 Task: Look for space in Milazzo, Italy from 10th August, 2023 to 20th August, 2023 for 12 adults in price range Rs.10000 to Rs.14000. Place can be entire place or shared room with 6 bedrooms having 12 beds and 6 bathrooms. Property type can be house, flat, guest house. Amenities needed are: wifi, TV, free parkinig on premises, gym, breakfast. Booking option can be shelf check-in. Required host language is English.
Action: Mouse moved to (539, 118)
Screenshot: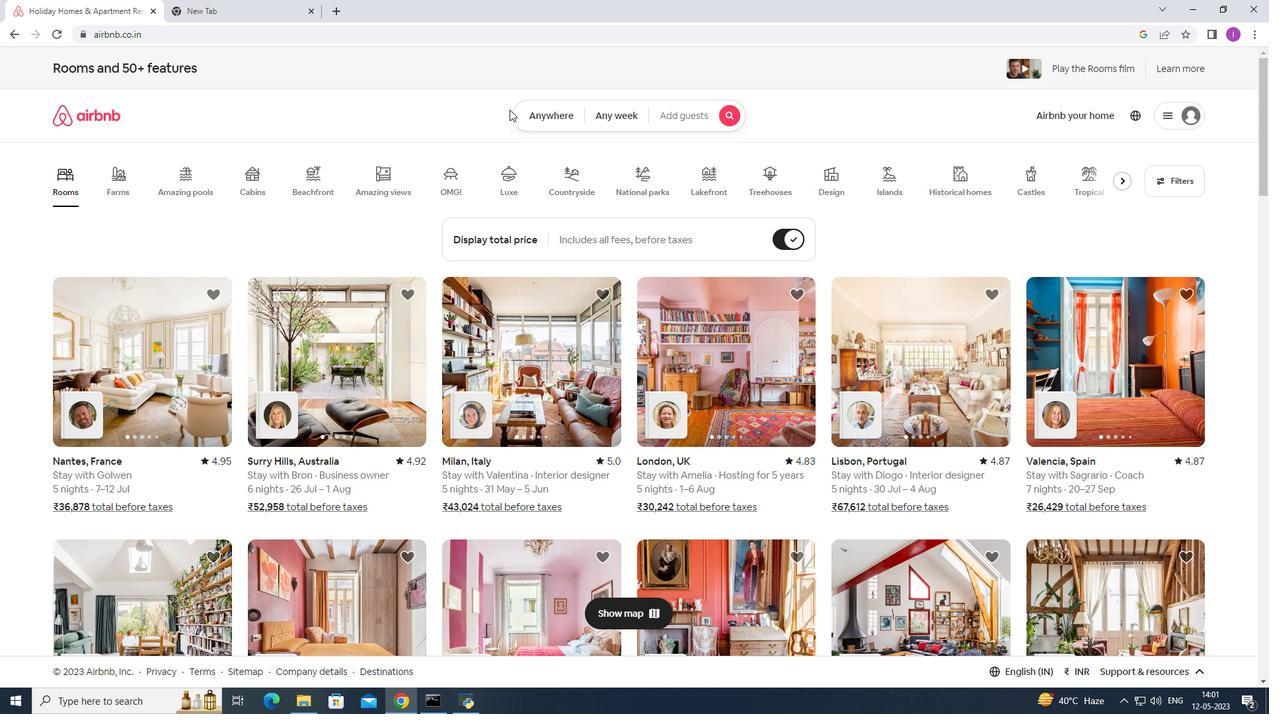 
Action: Mouse pressed left at (539, 118)
Screenshot: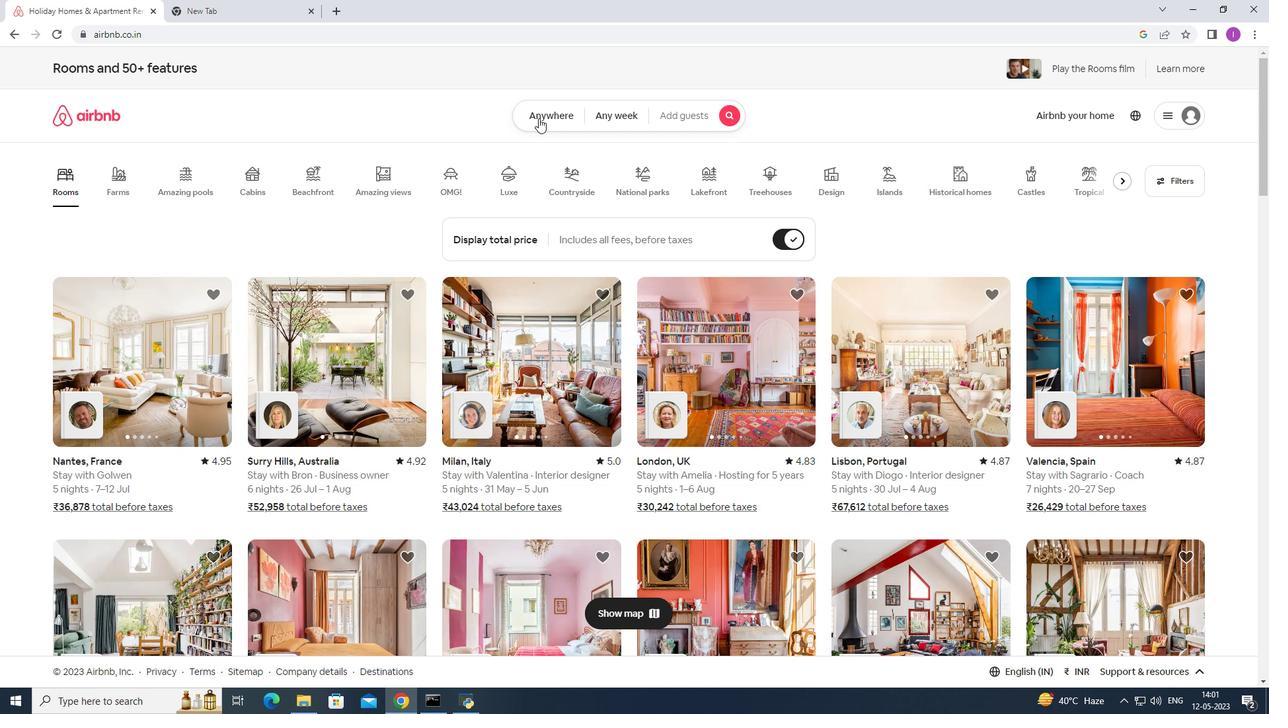 
Action: Mouse moved to (441, 171)
Screenshot: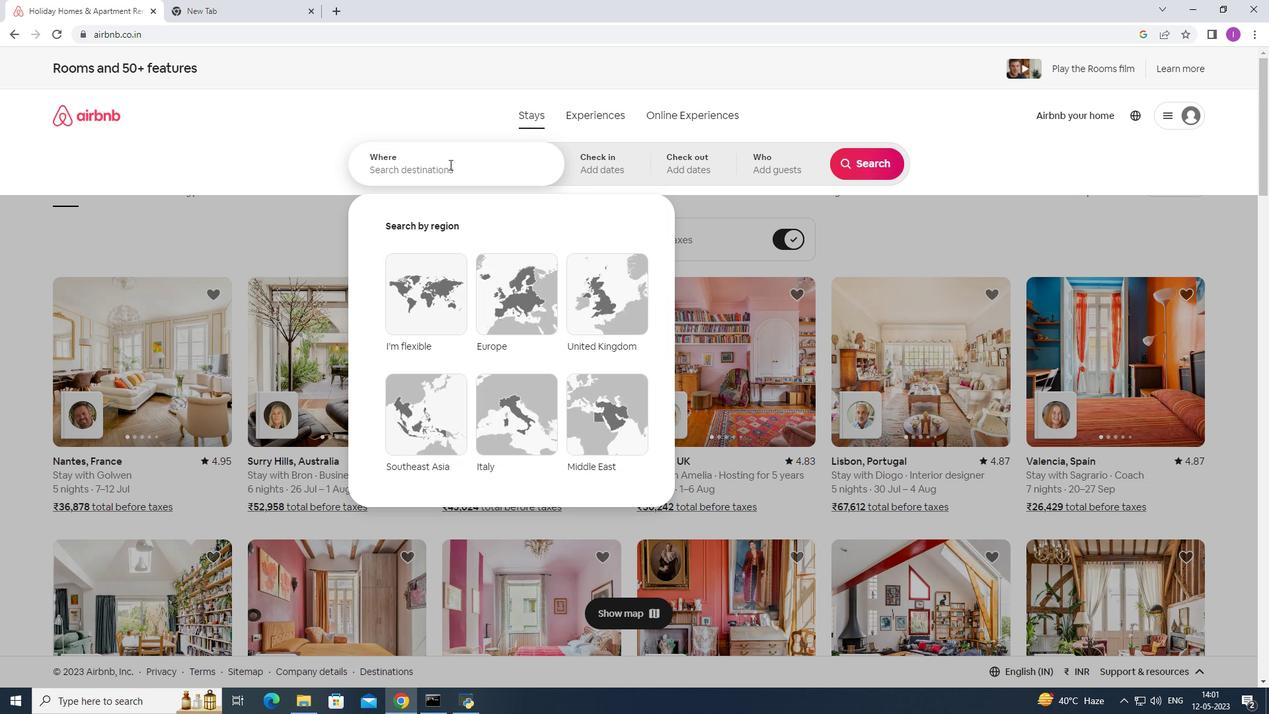 
Action: Mouse pressed left at (441, 171)
Screenshot: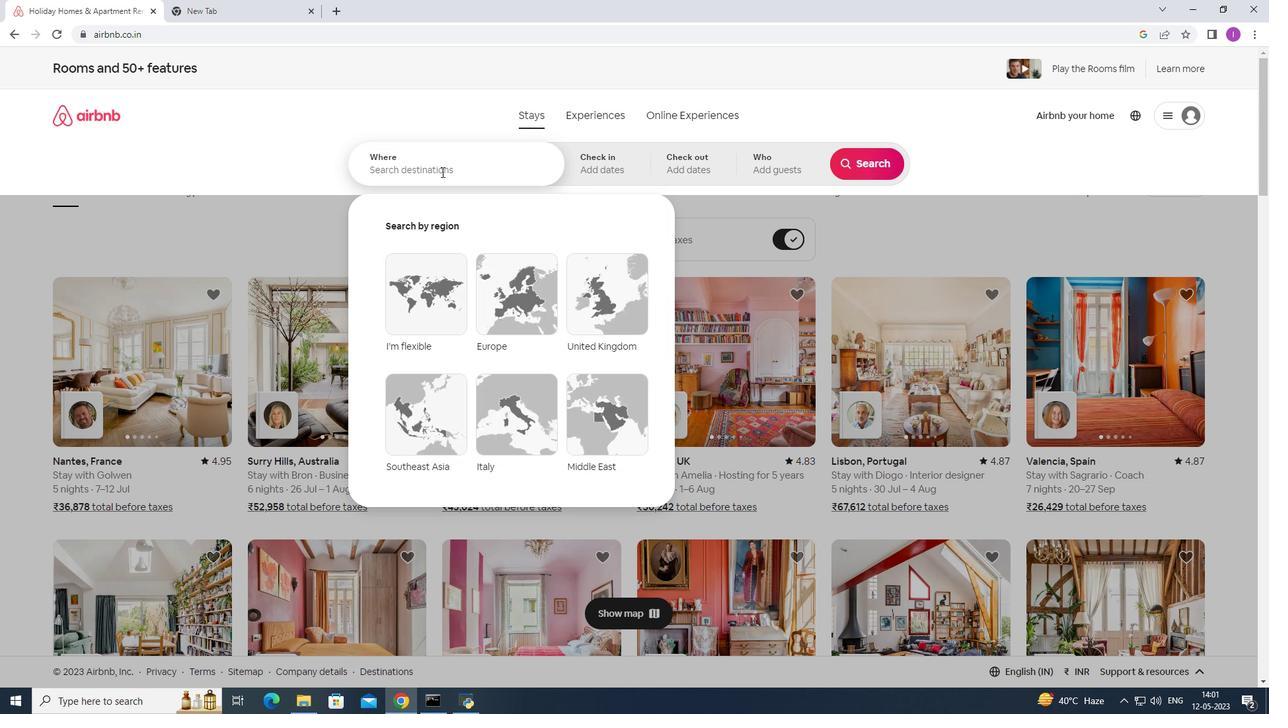 
Action: Mouse moved to (453, 172)
Screenshot: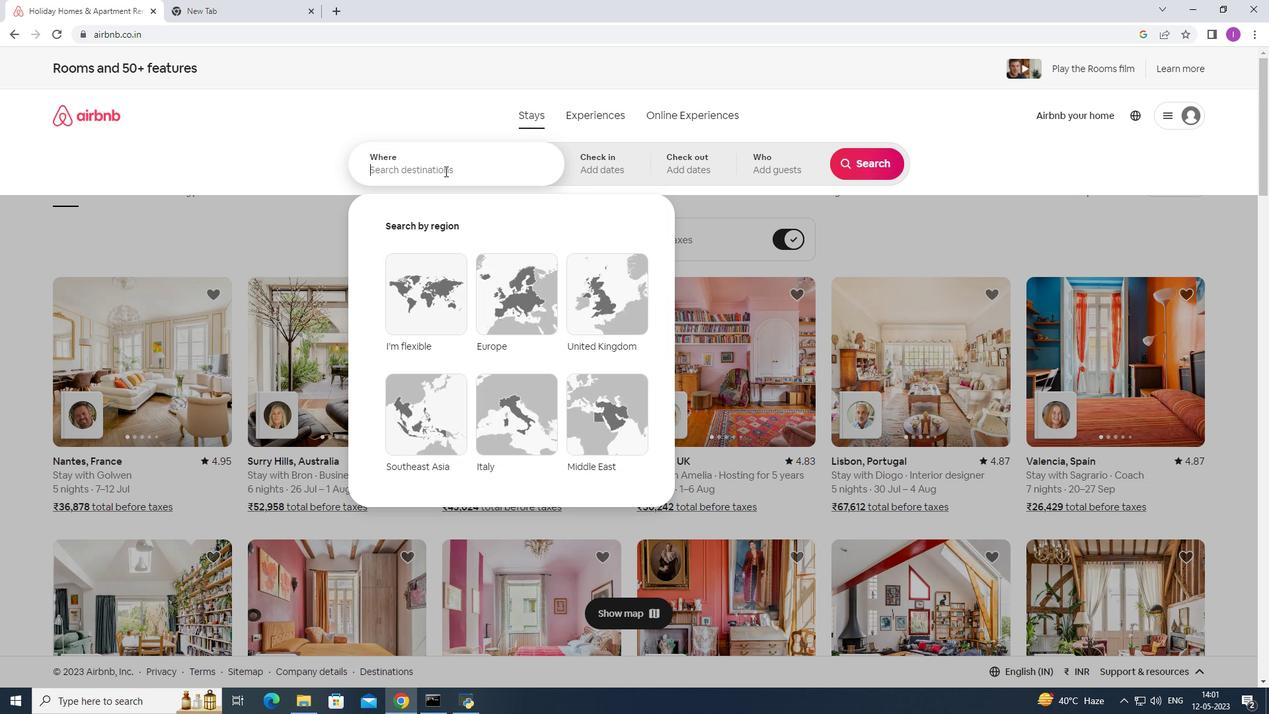 
Action: Key pressed <Key.shift>Milazzo,<Key.shift>Italy
Screenshot: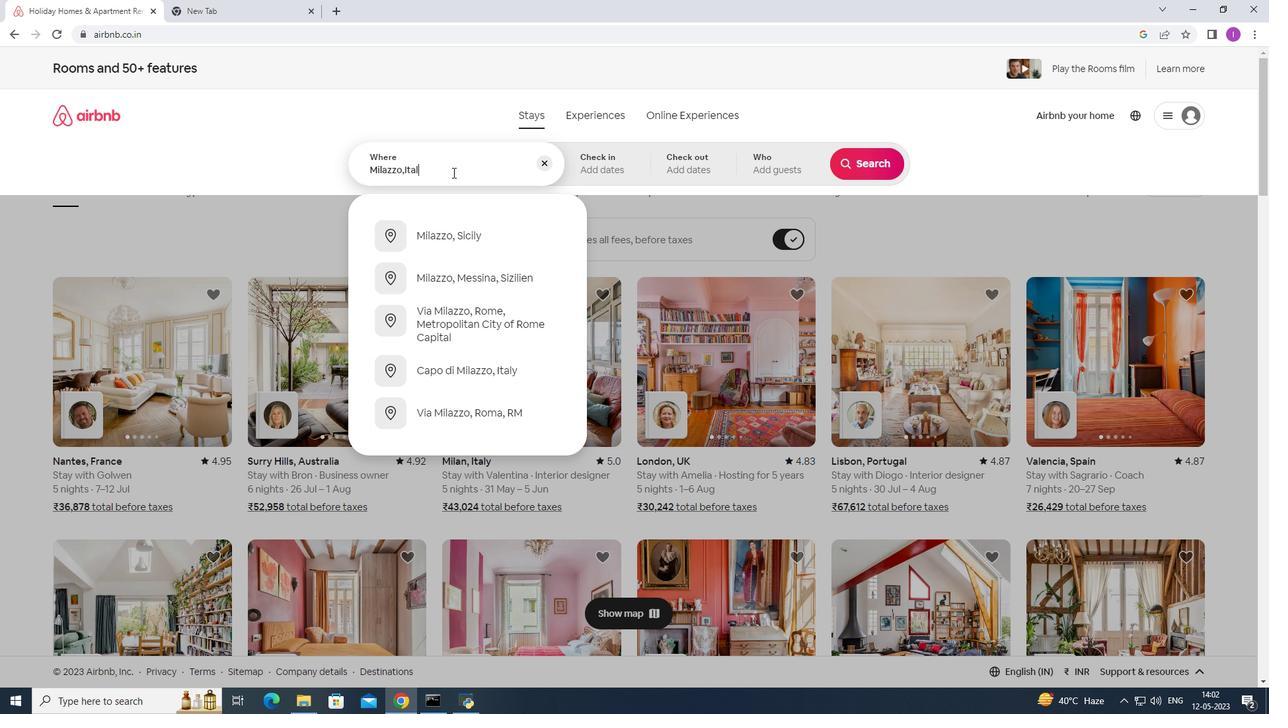 
Action: Mouse moved to (615, 169)
Screenshot: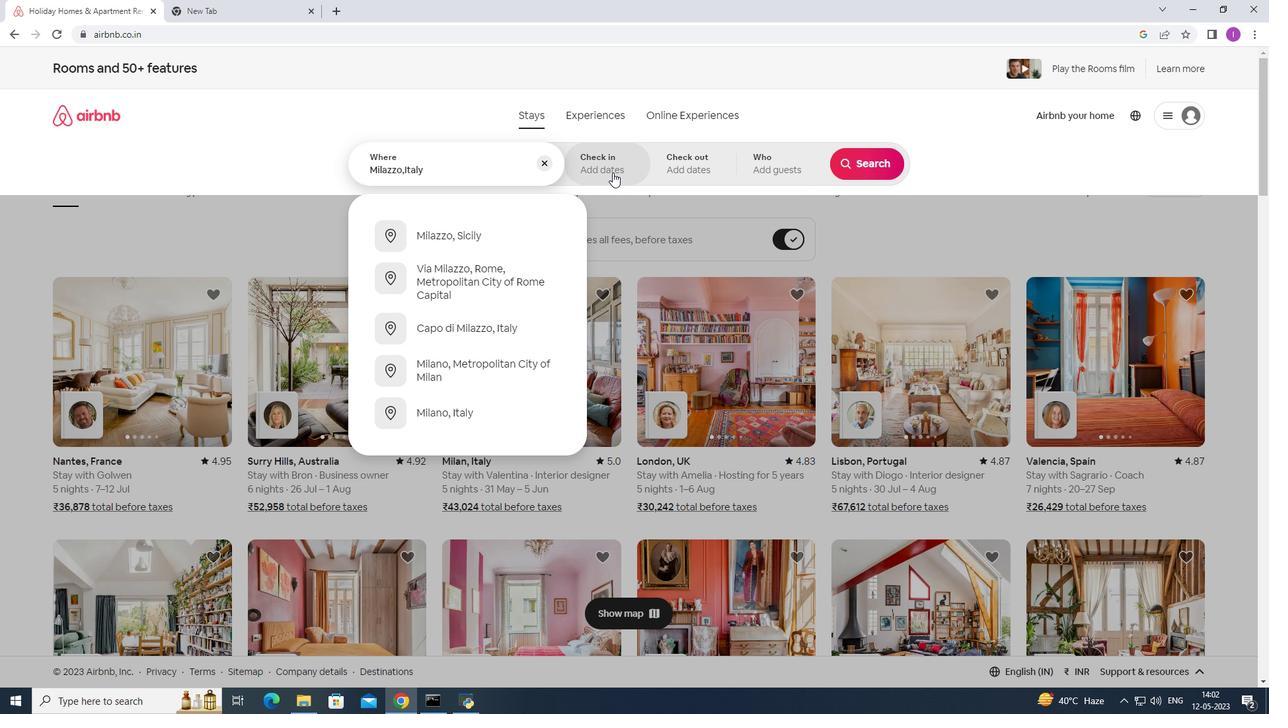 
Action: Mouse pressed left at (615, 169)
Screenshot: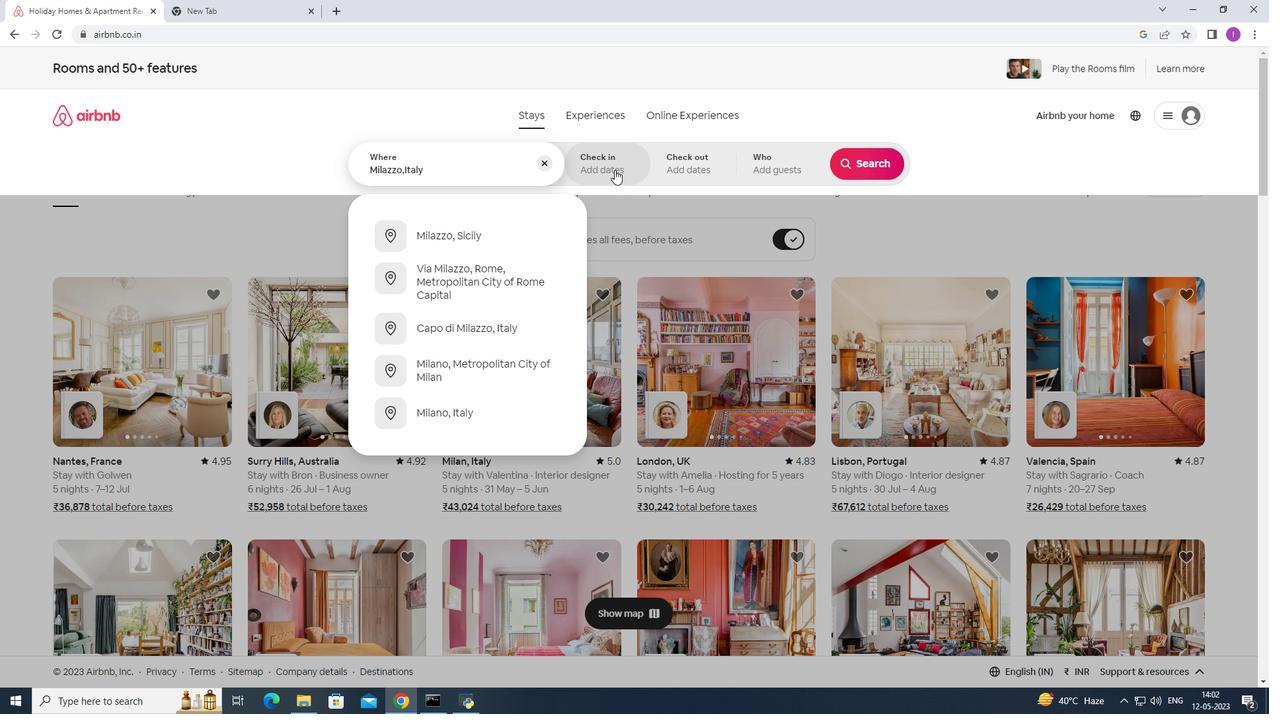 
Action: Mouse moved to (861, 269)
Screenshot: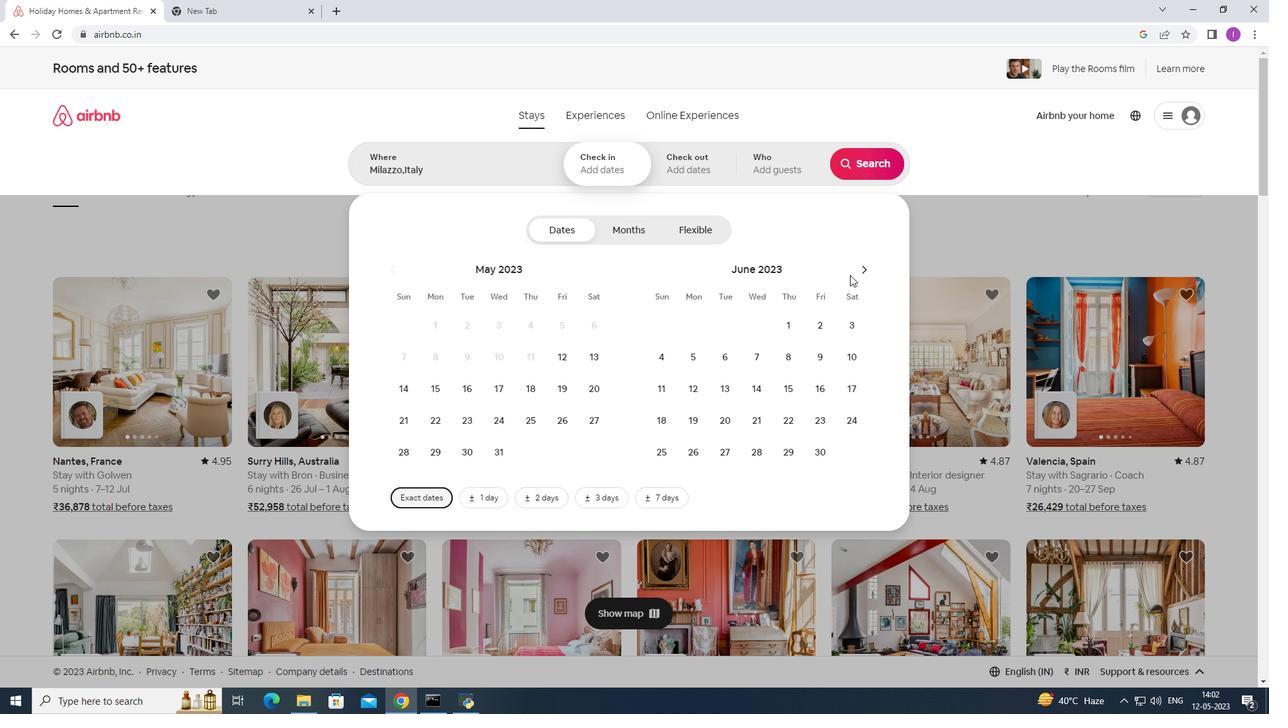 
Action: Mouse pressed left at (861, 269)
Screenshot: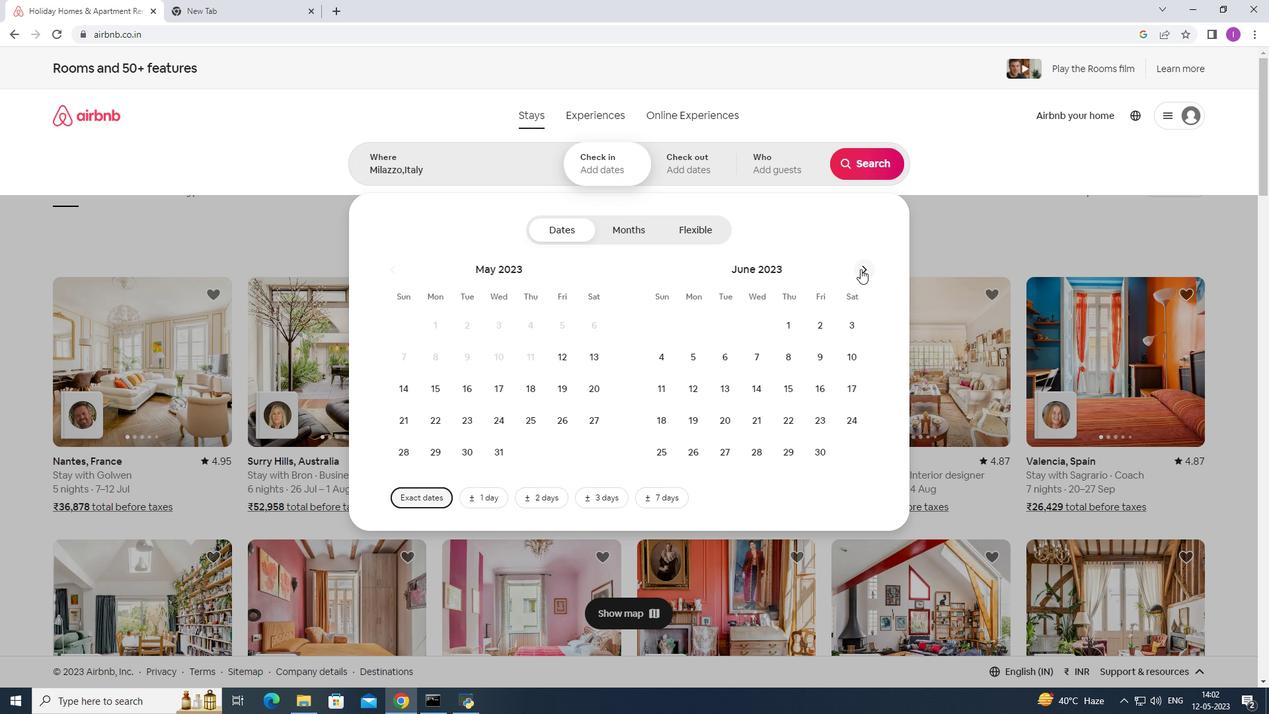 
Action: Mouse moved to (861, 269)
Screenshot: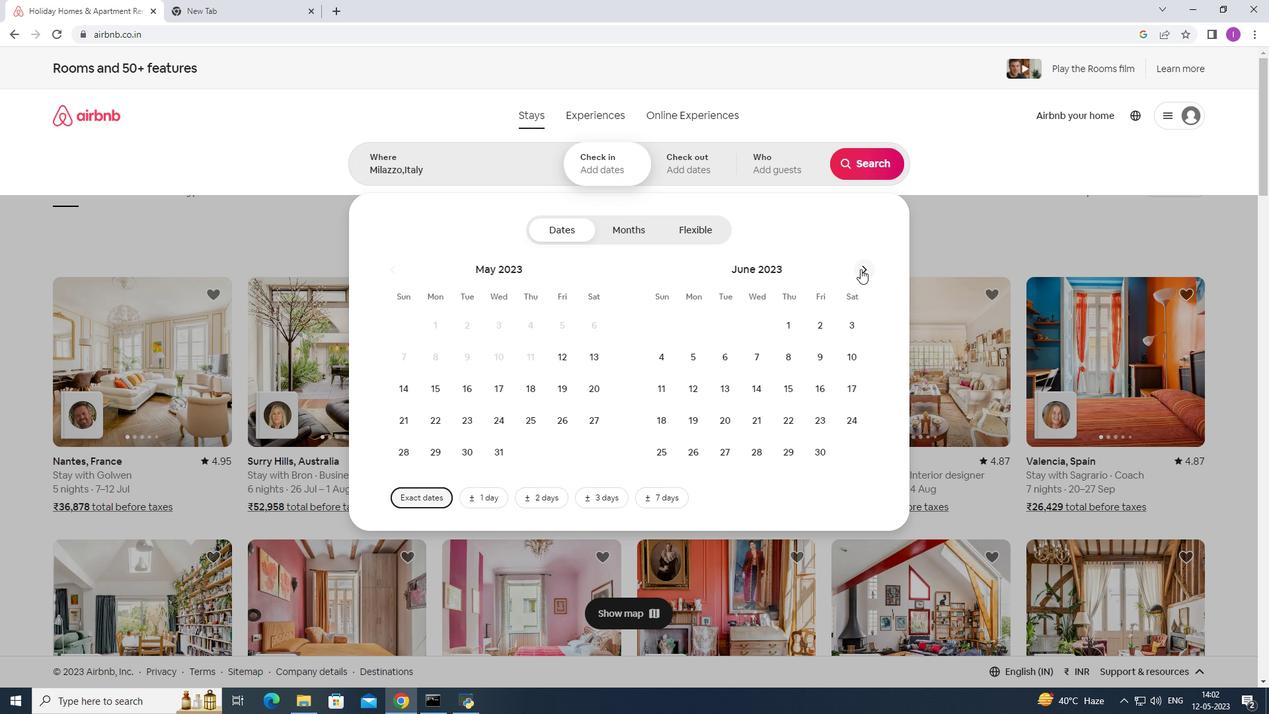
Action: Mouse pressed left at (861, 269)
Screenshot: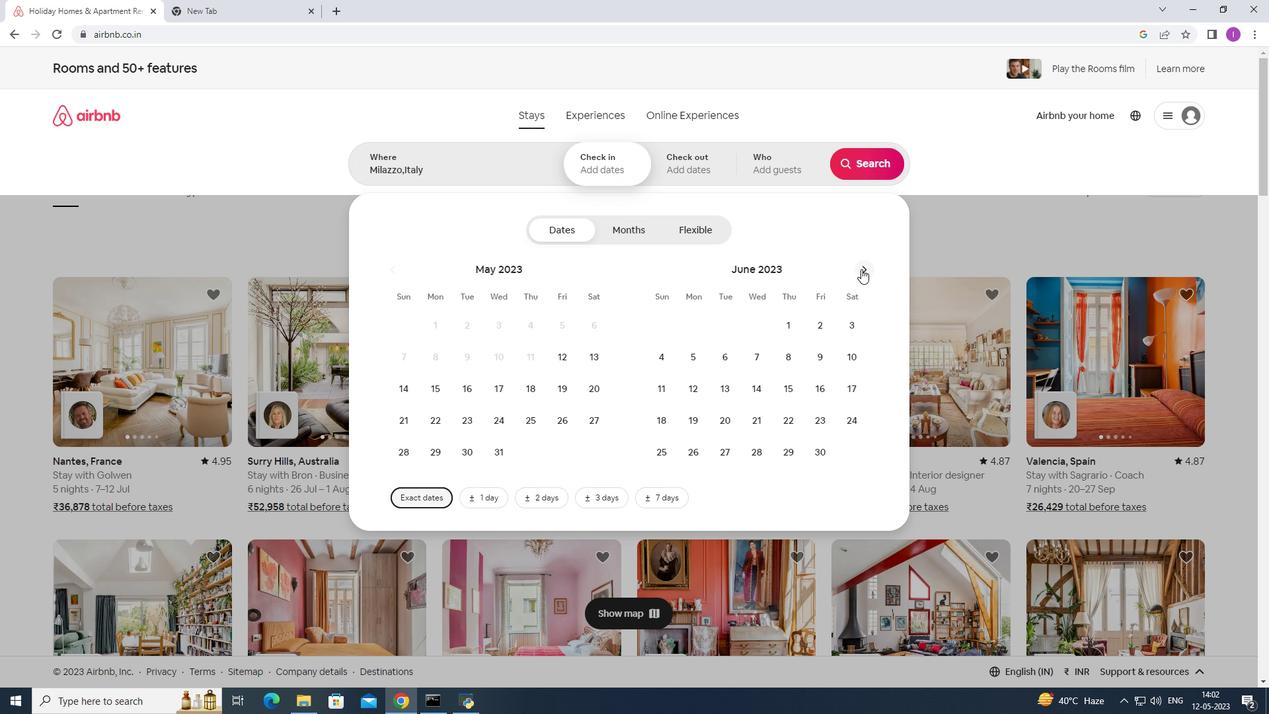 
Action: Mouse moved to (795, 361)
Screenshot: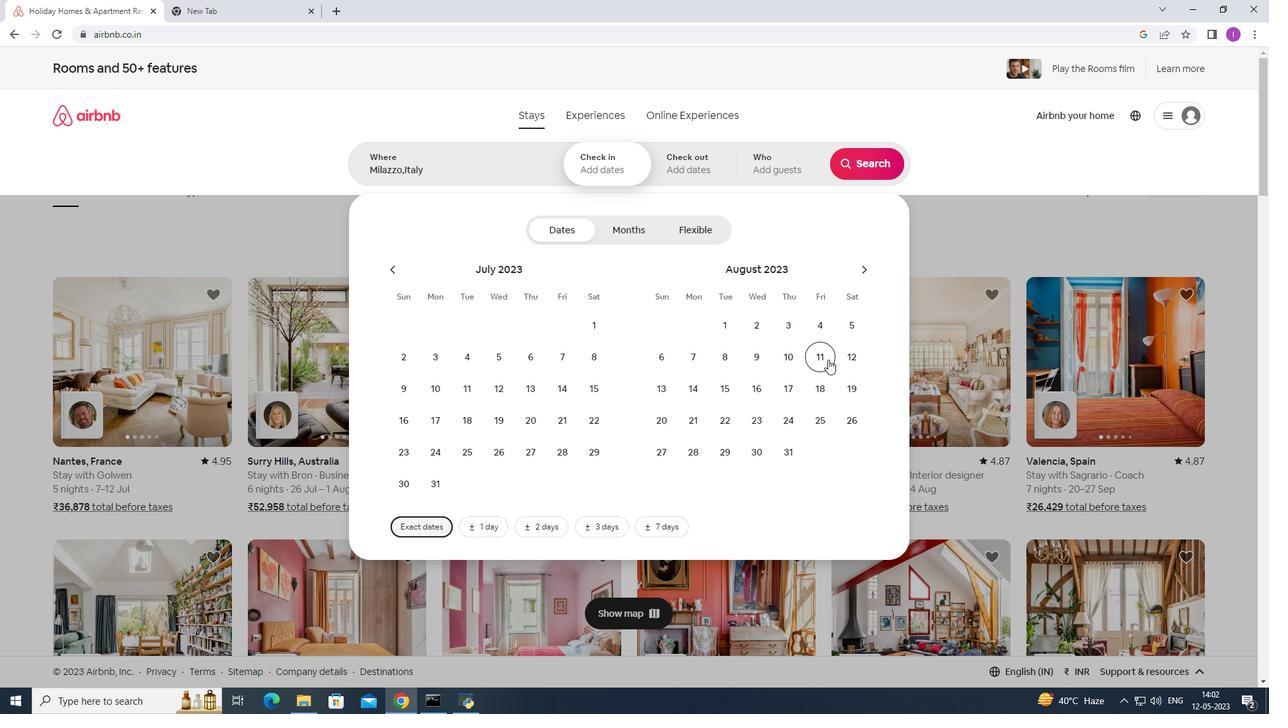 
Action: Mouse pressed left at (795, 361)
Screenshot: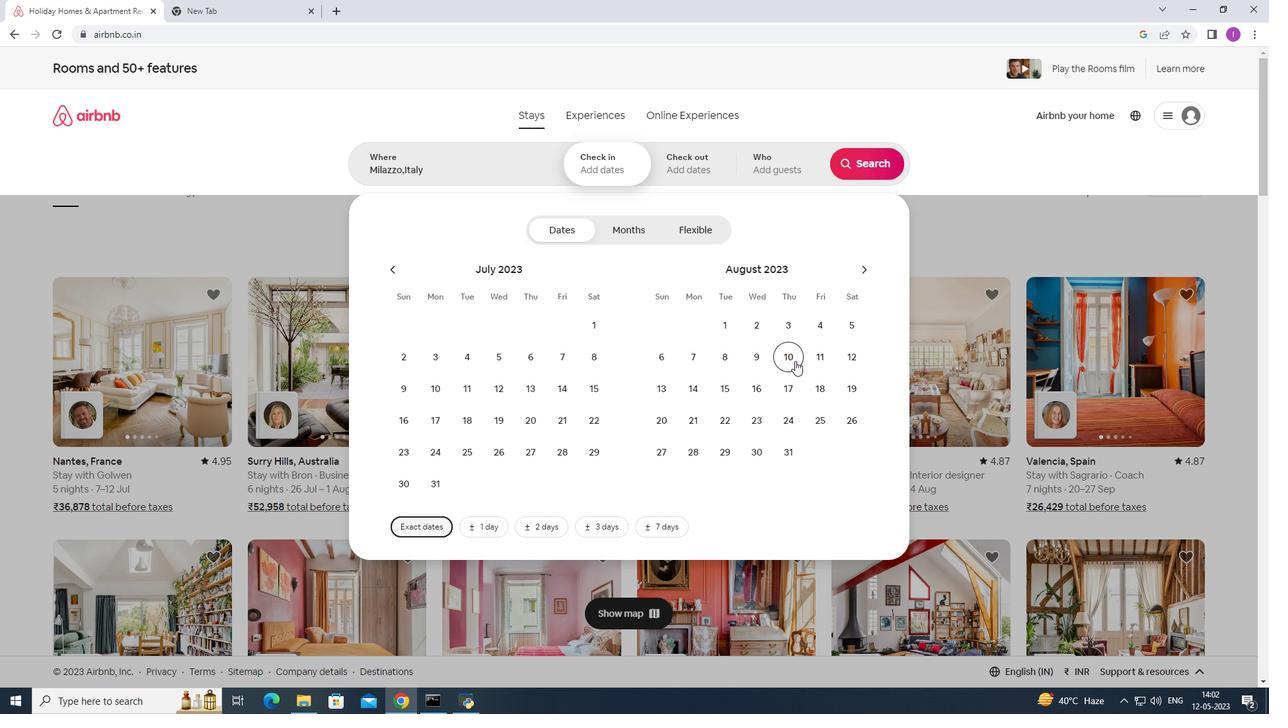 
Action: Mouse moved to (652, 421)
Screenshot: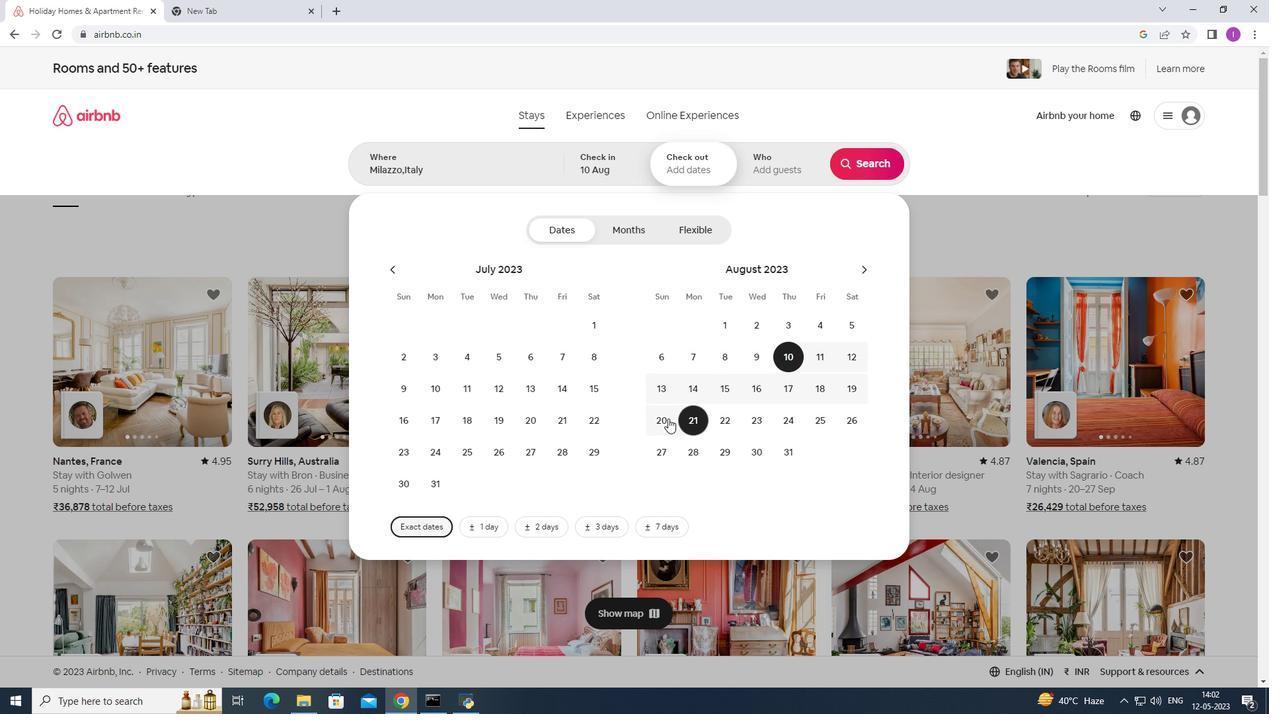 
Action: Mouse pressed left at (652, 421)
Screenshot: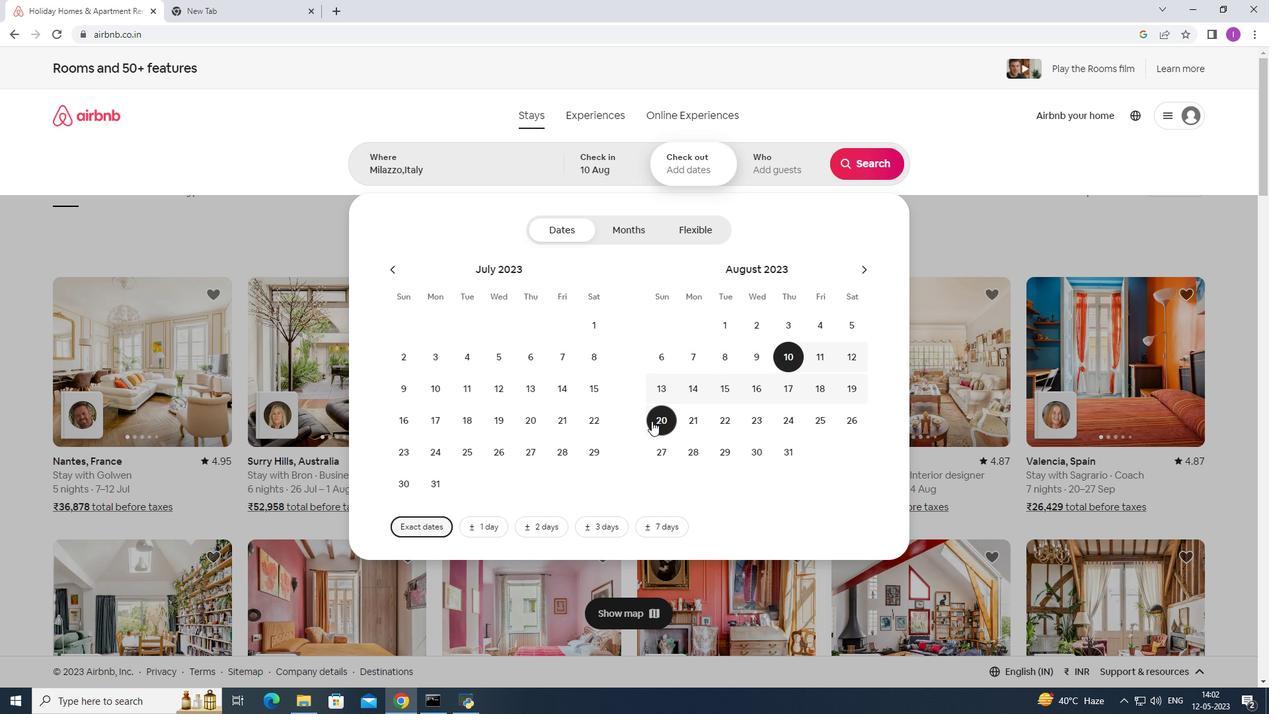 
Action: Mouse moved to (752, 166)
Screenshot: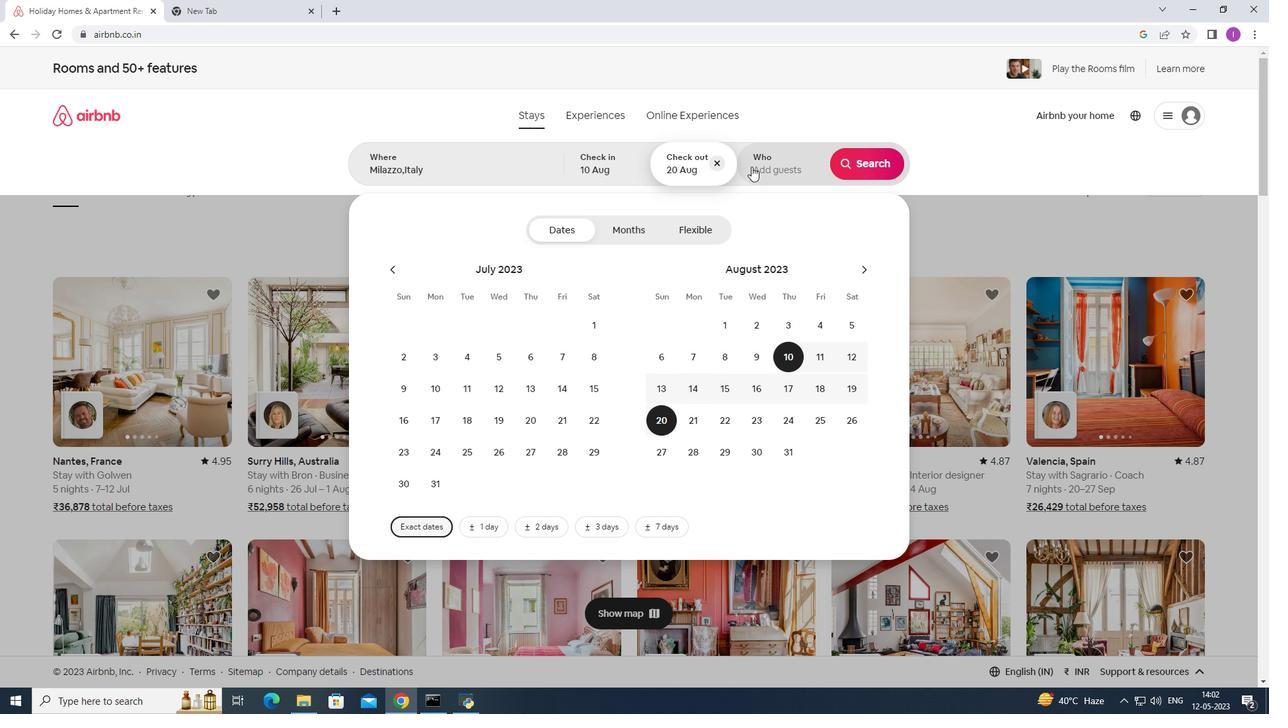 
Action: Mouse pressed left at (752, 166)
Screenshot: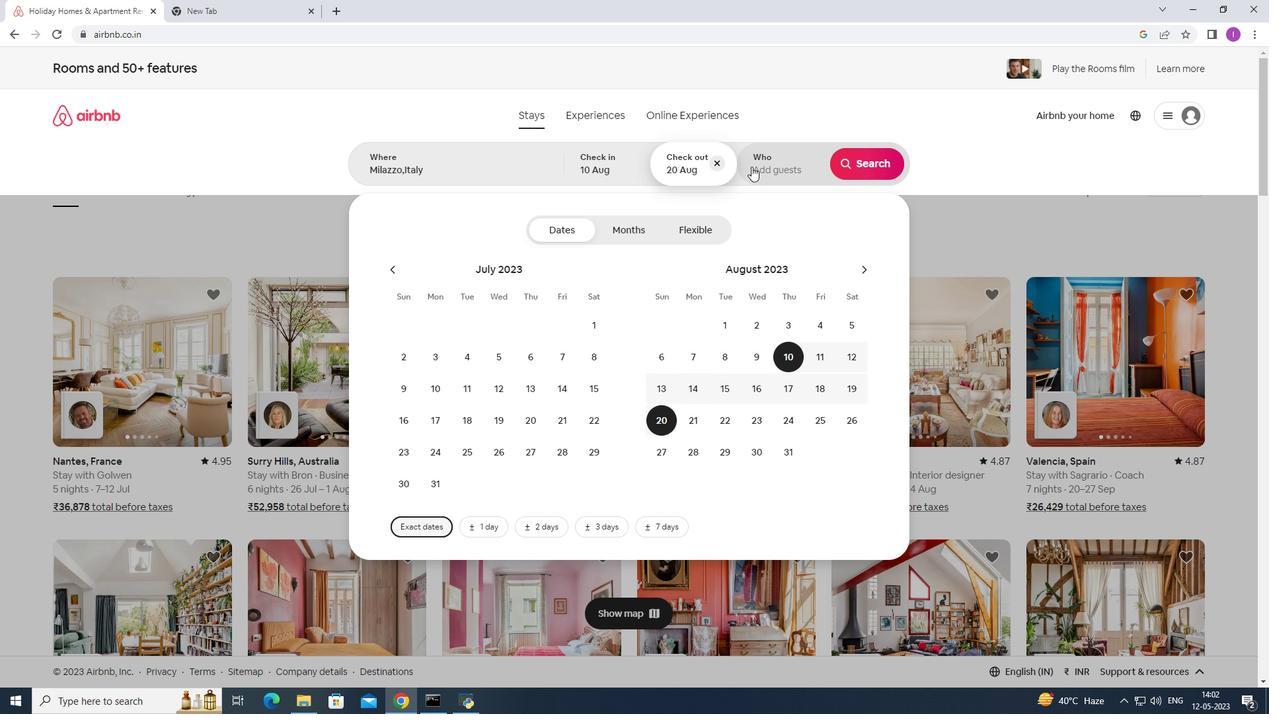 
Action: Mouse moved to (872, 238)
Screenshot: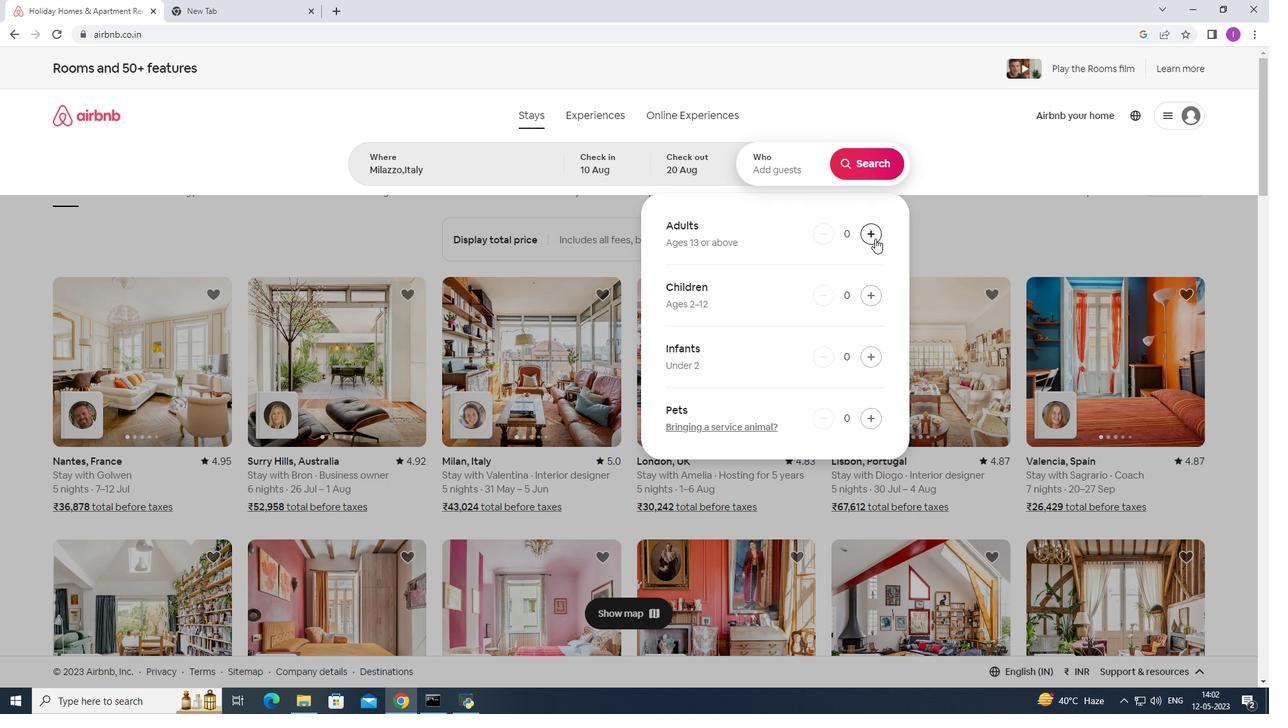 
Action: Mouse pressed left at (872, 238)
Screenshot: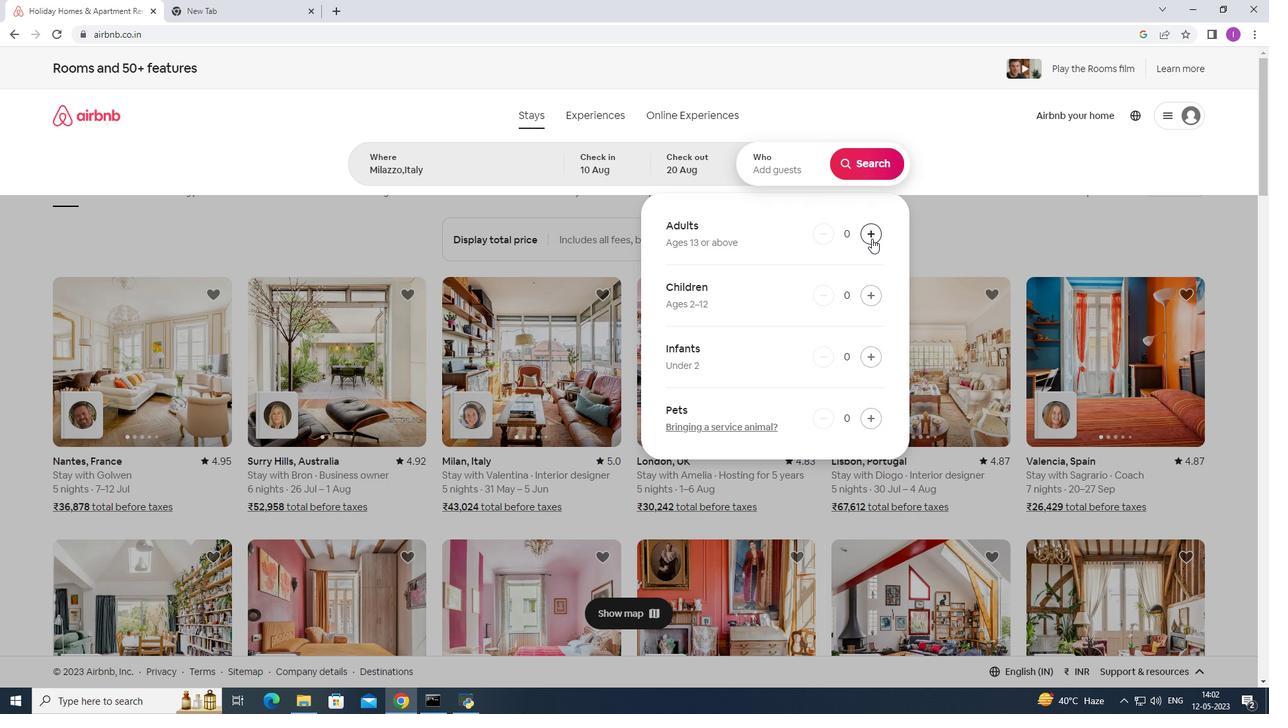 
Action: Mouse pressed left at (872, 238)
Screenshot: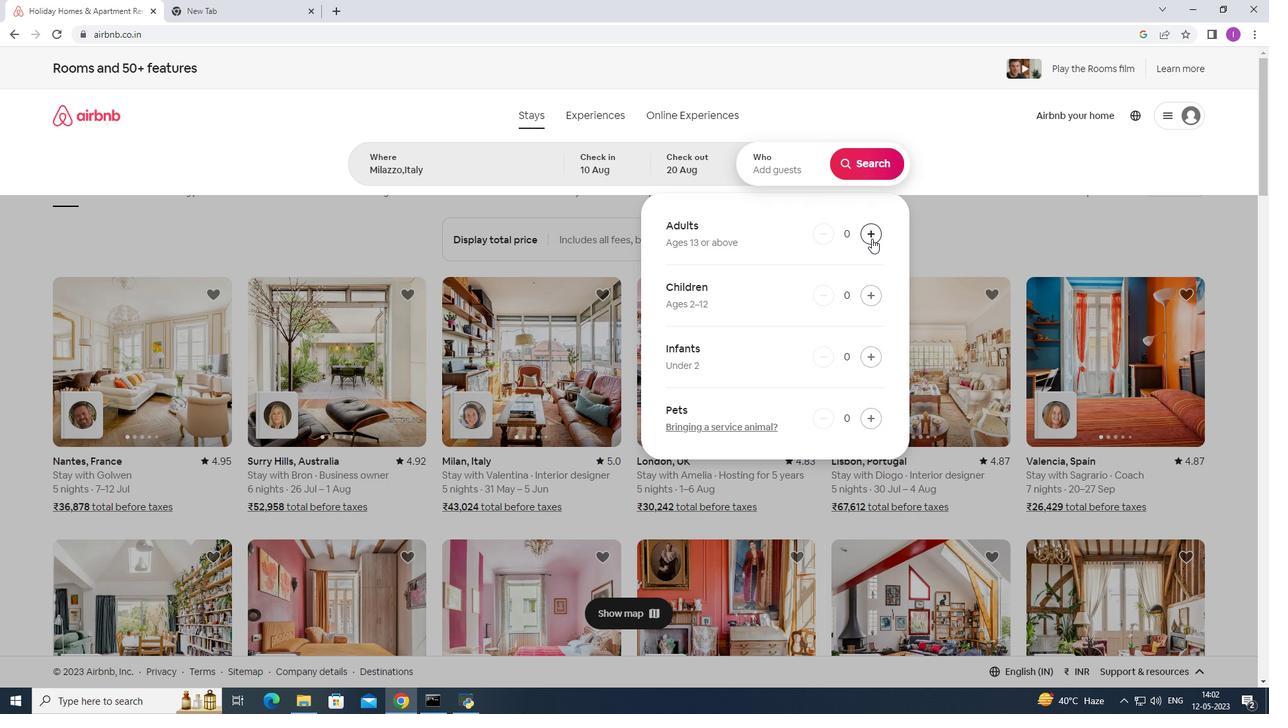 
Action: Mouse pressed left at (872, 238)
Screenshot: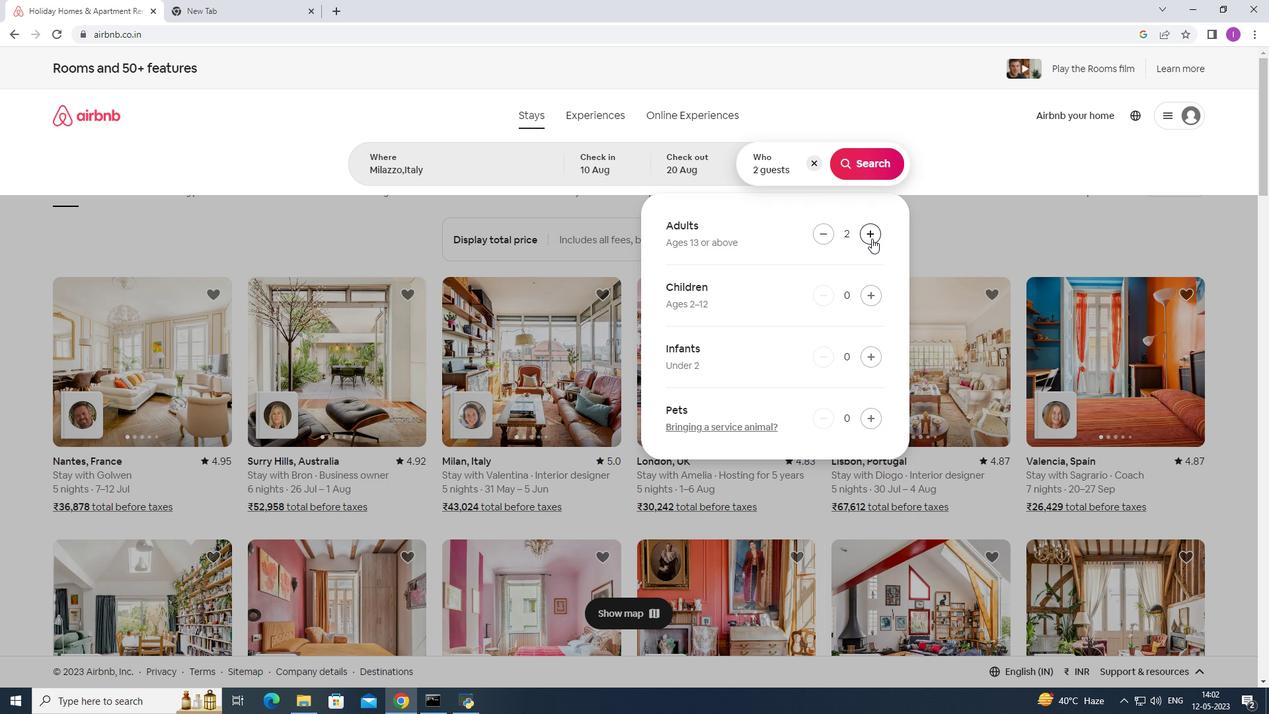 
Action: Mouse pressed left at (872, 238)
Screenshot: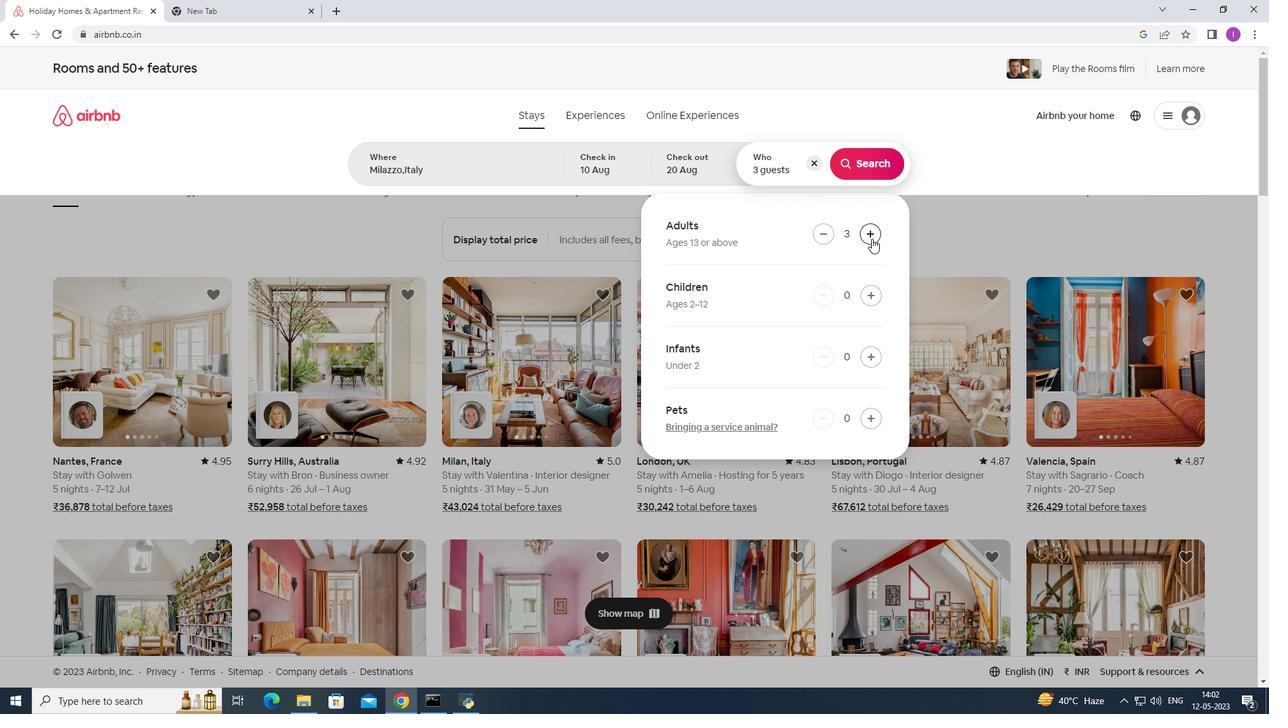 
Action: Mouse moved to (871, 239)
Screenshot: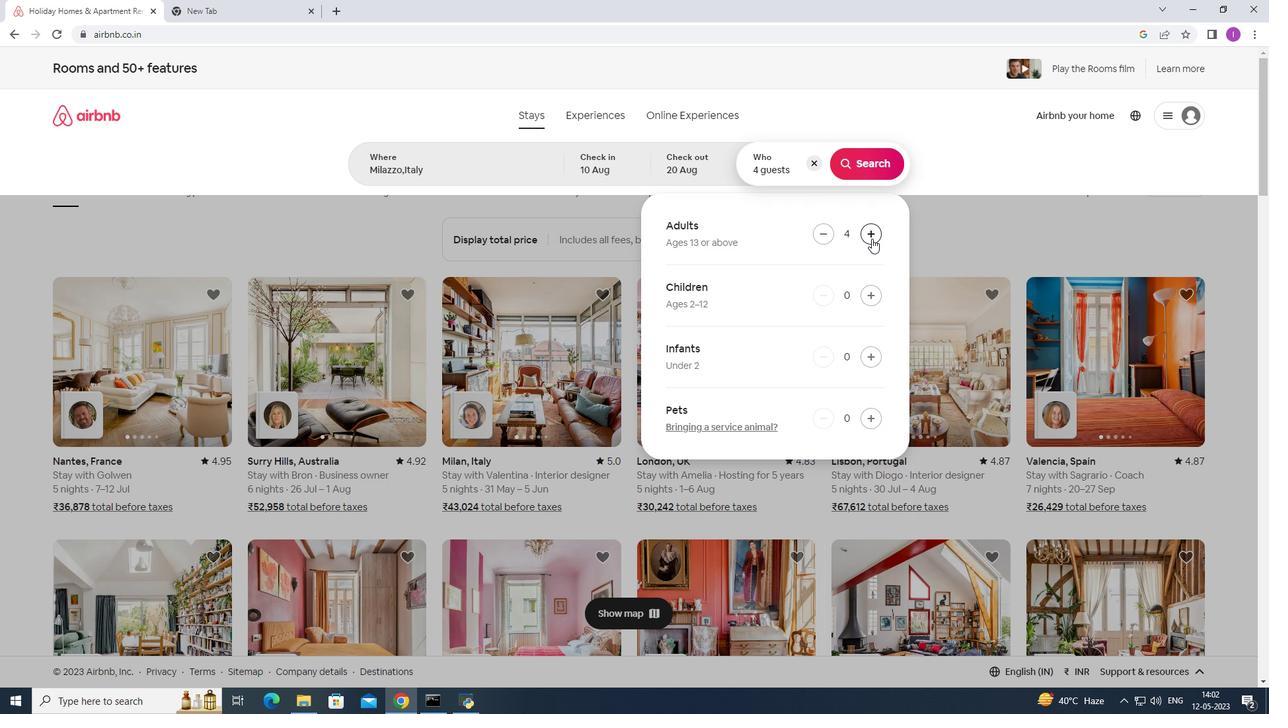 
Action: Mouse pressed left at (871, 239)
Screenshot: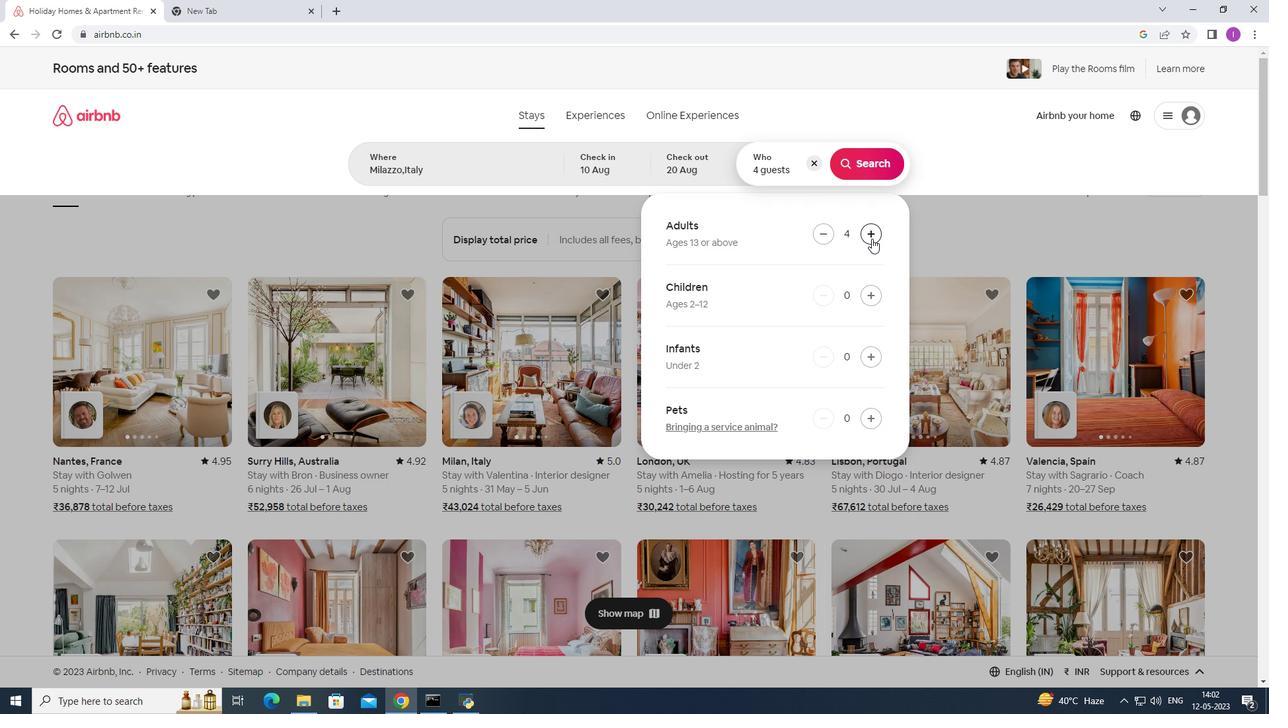 
Action: Mouse pressed left at (871, 239)
Screenshot: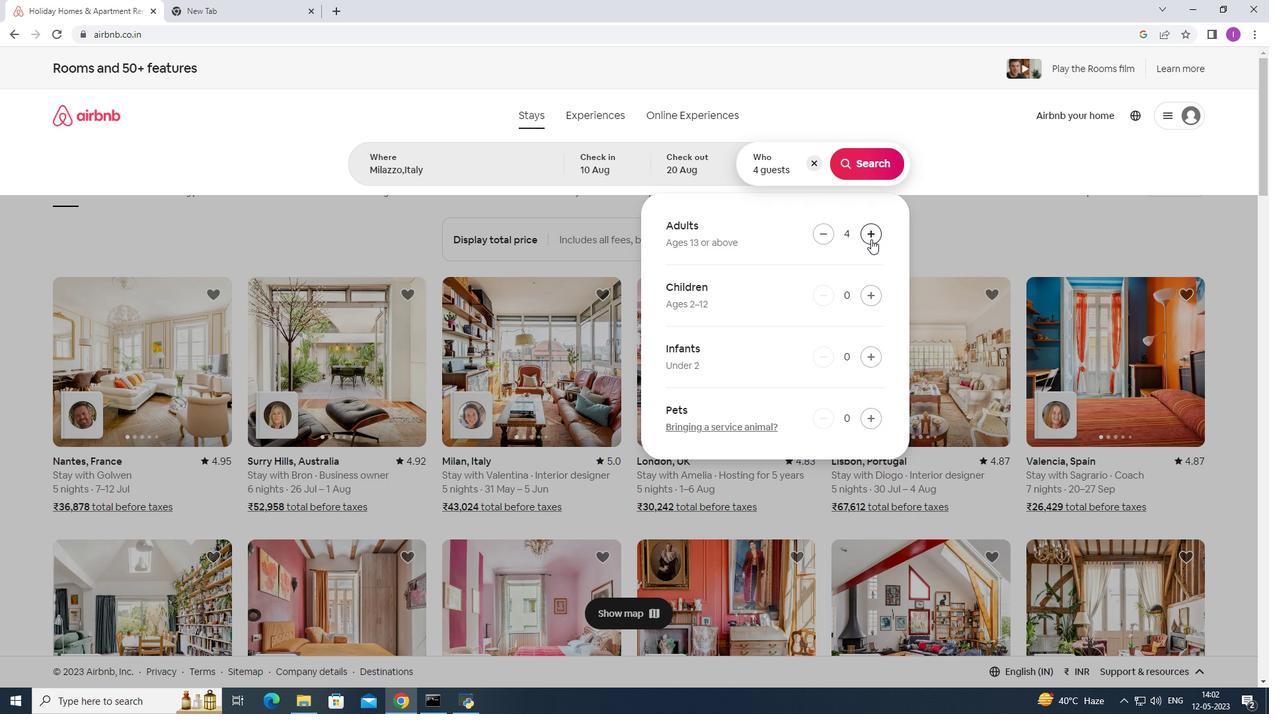 
Action: Mouse moved to (871, 240)
Screenshot: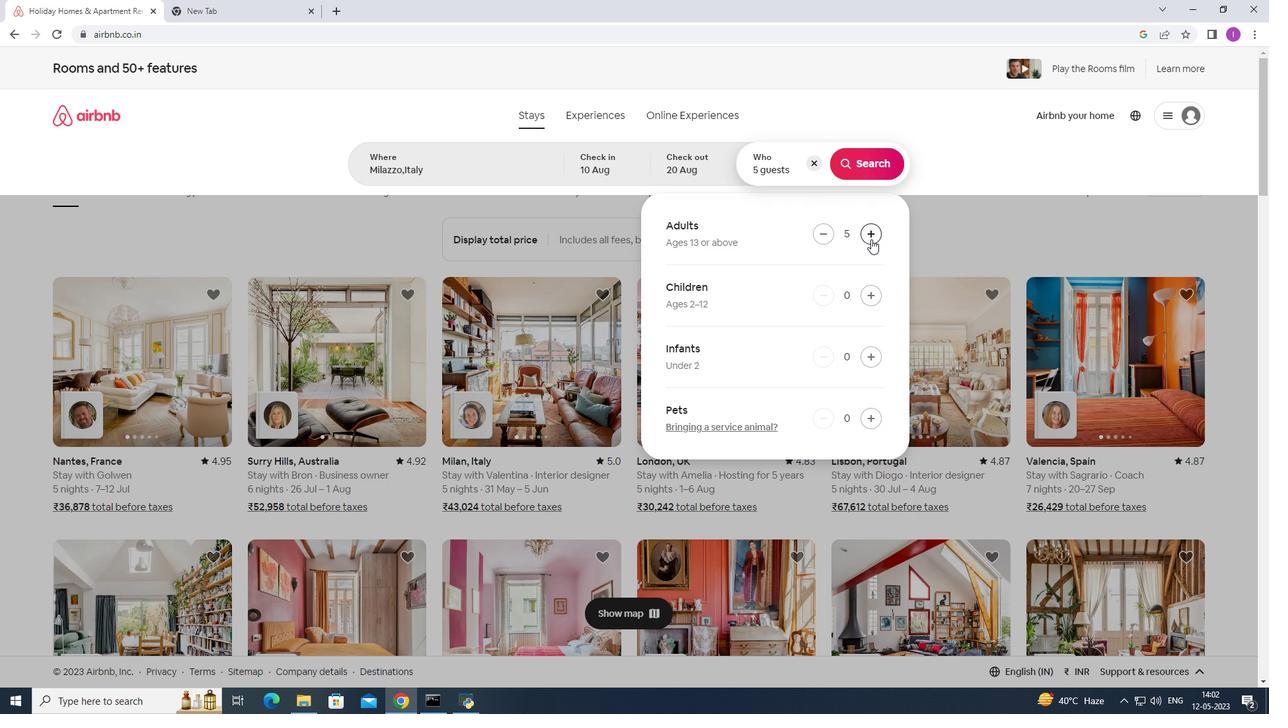 
Action: Mouse pressed left at (871, 240)
Screenshot: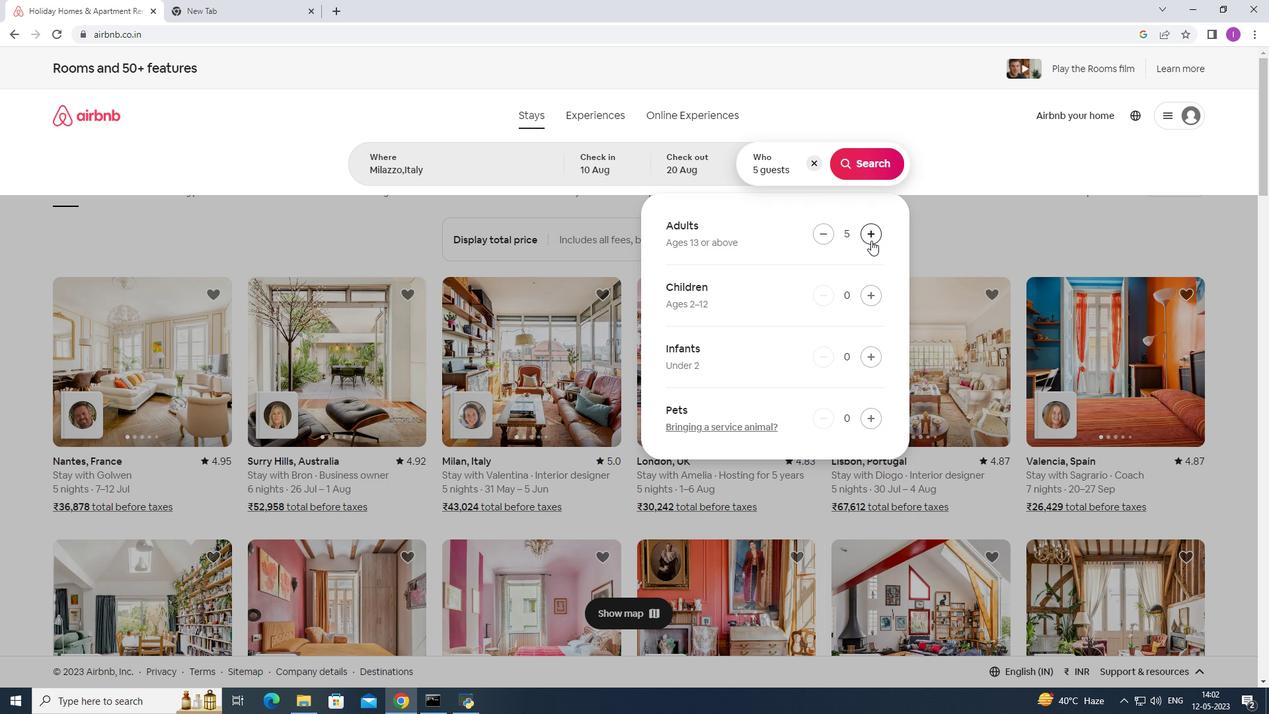 
Action: Mouse moved to (871, 241)
Screenshot: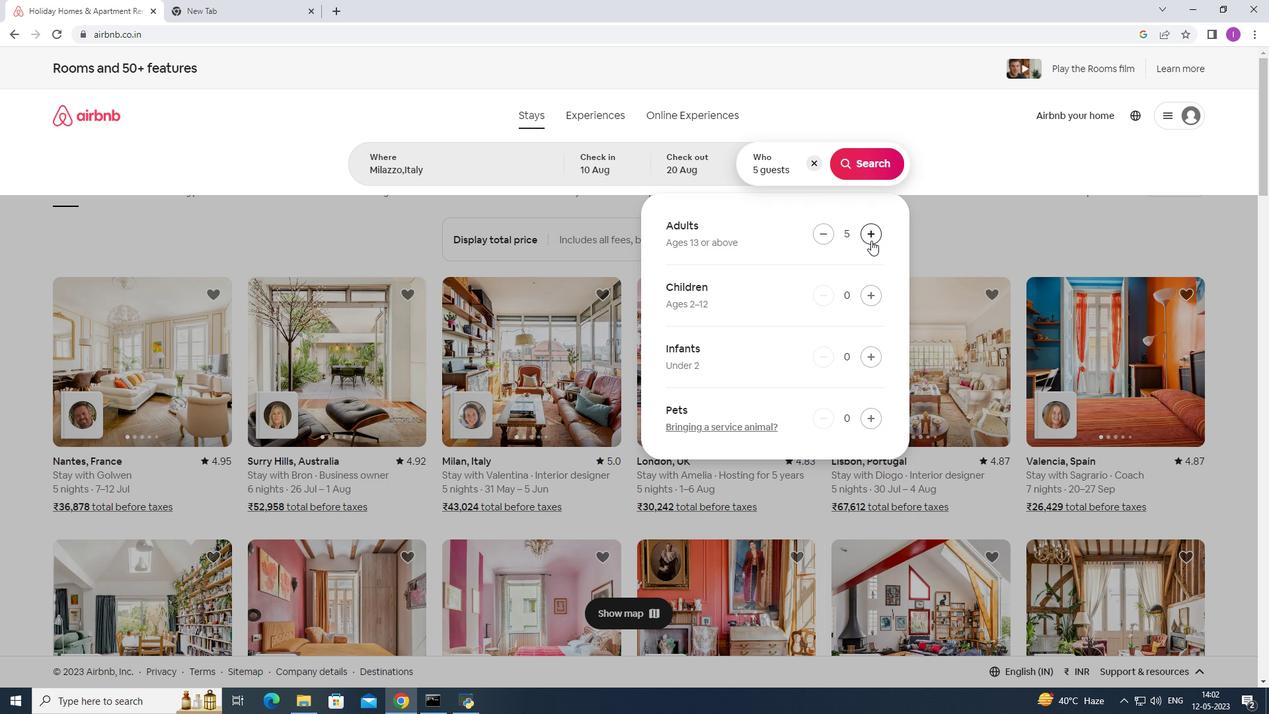 
Action: Mouse pressed left at (871, 241)
Screenshot: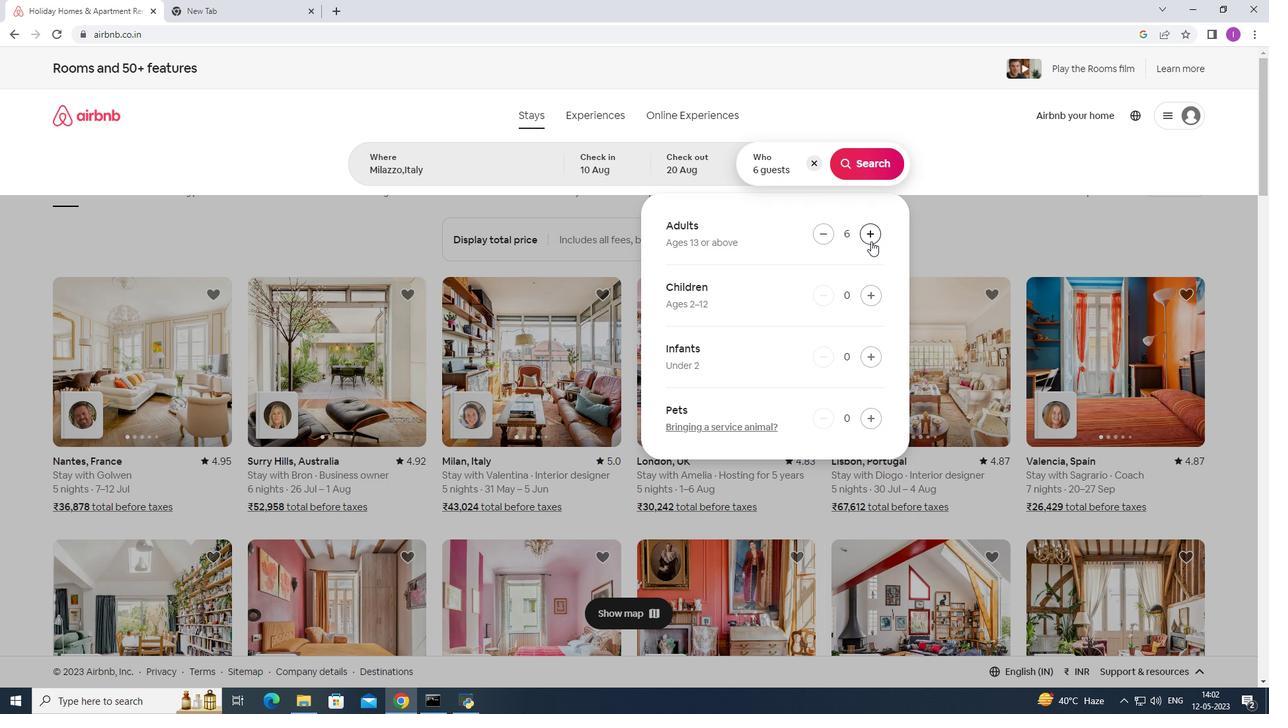 
Action: Mouse pressed left at (871, 241)
Screenshot: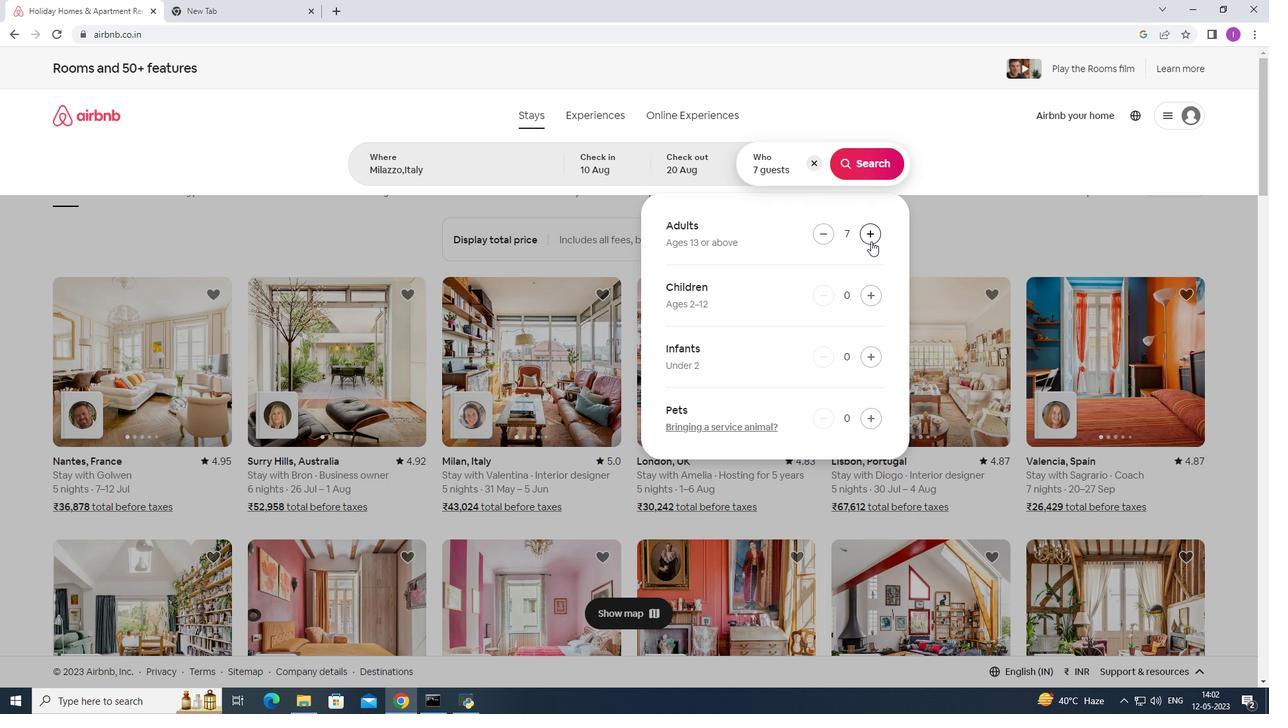 
Action: Mouse pressed left at (871, 241)
Screenshot: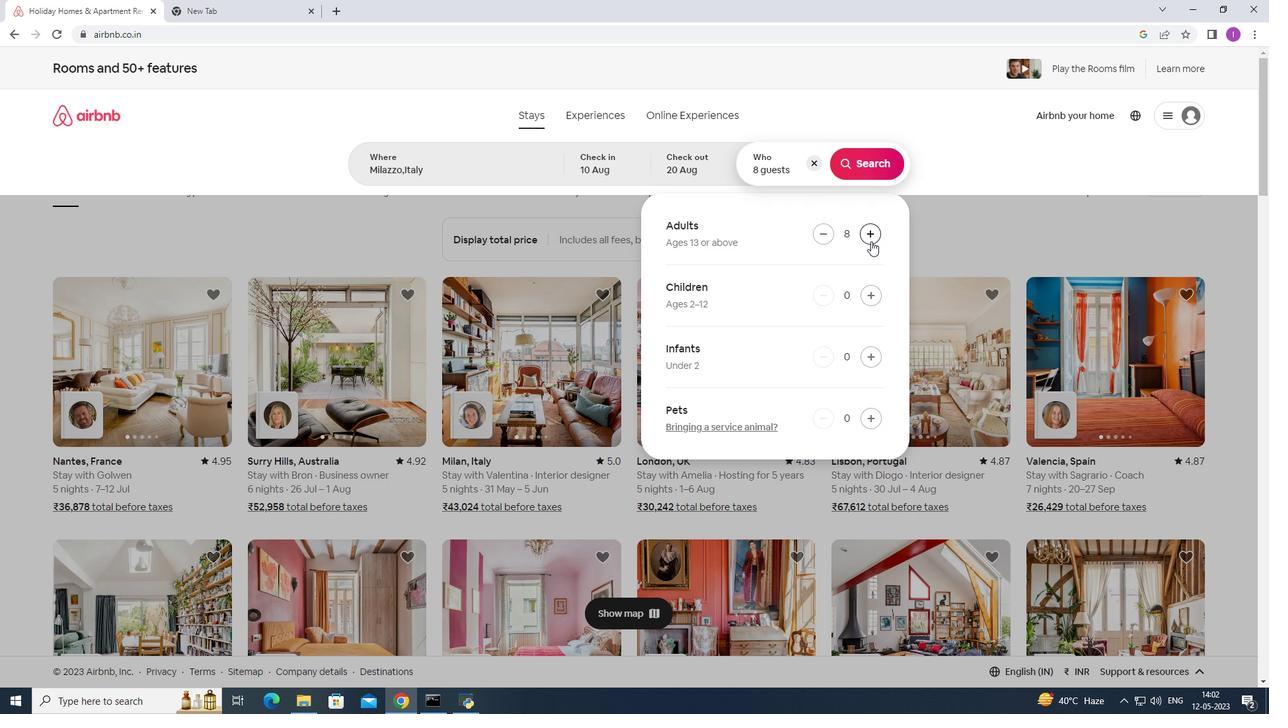 
Action: Mouse pressed left at (871, 241)
Screenshot: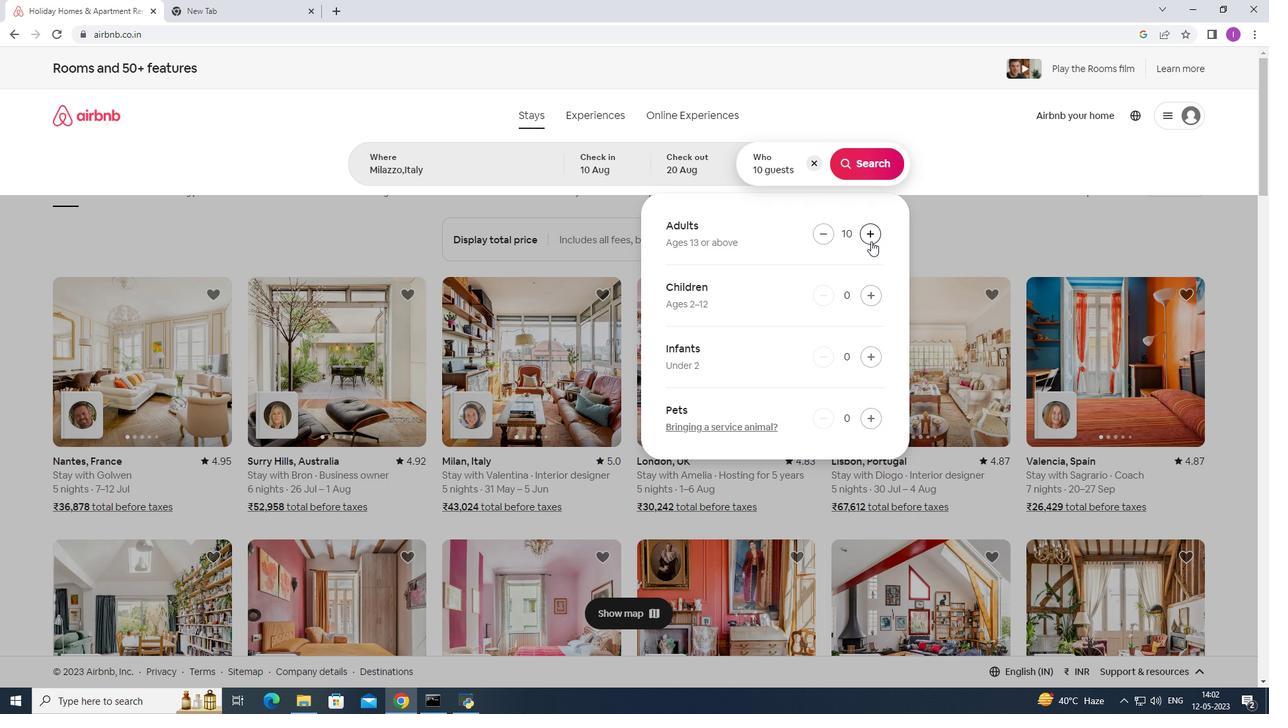 
Action: Mouse pressed left at (871, 241)
Screenshot: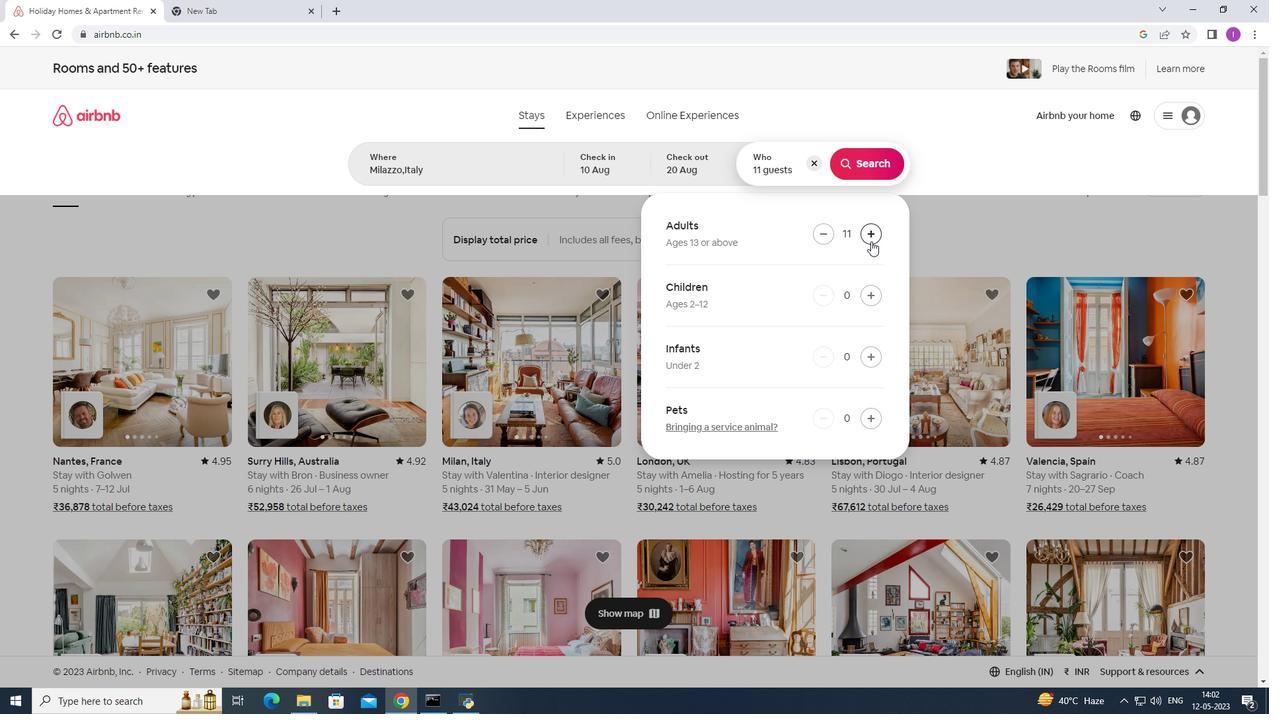 
Action: Mouse moved to (860, 168)
Screenshot: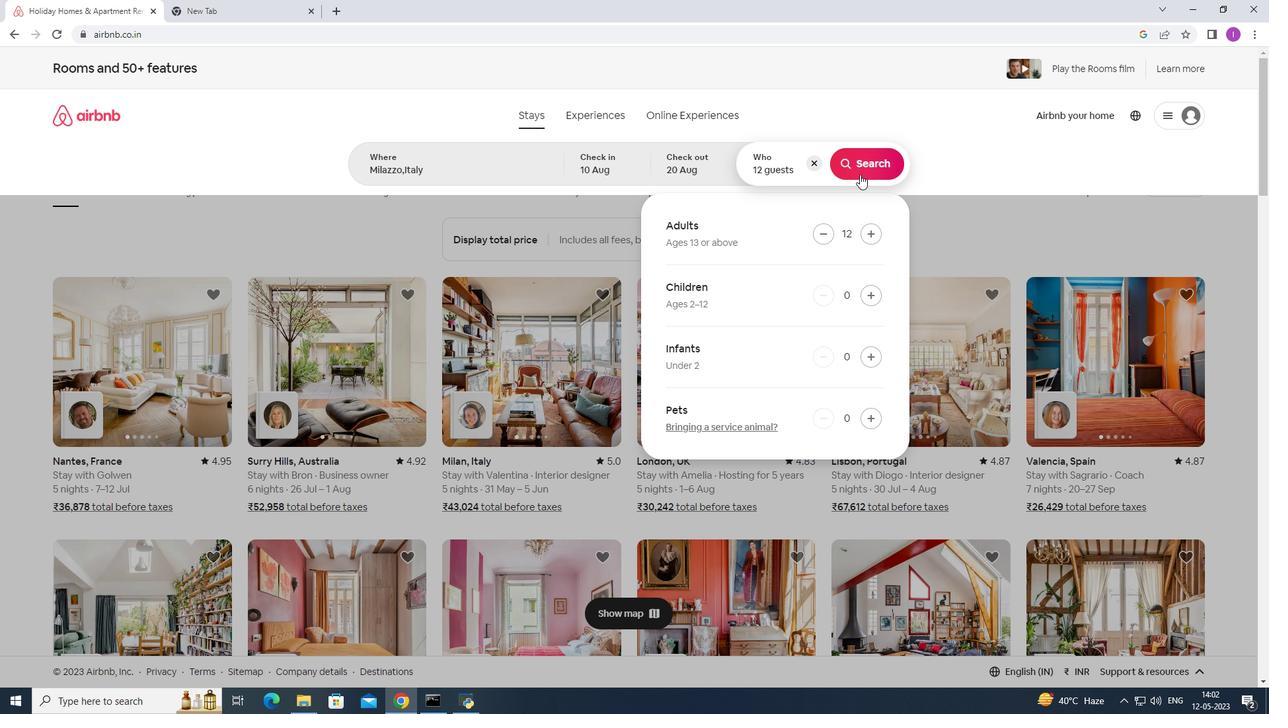 
Action: Mouse pressed left at (860, 168)
Screenshot: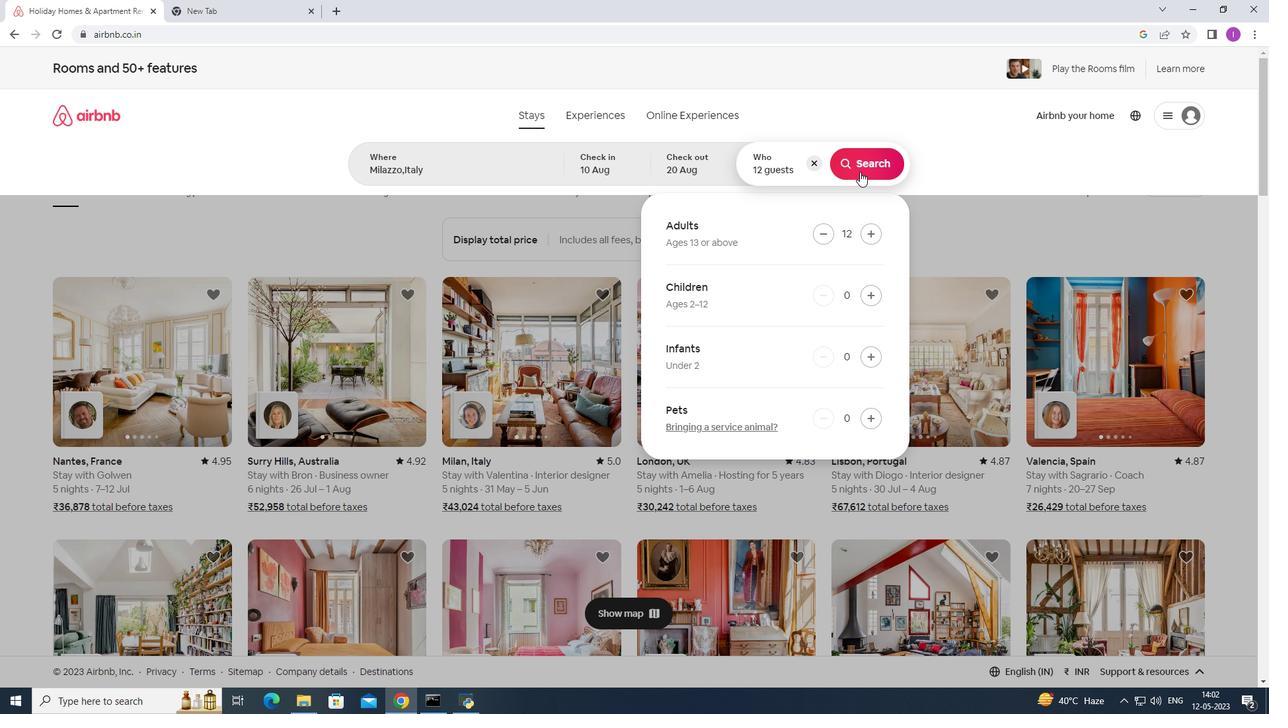 
Action: Mouse moved to (1203, 126)
Screenshot: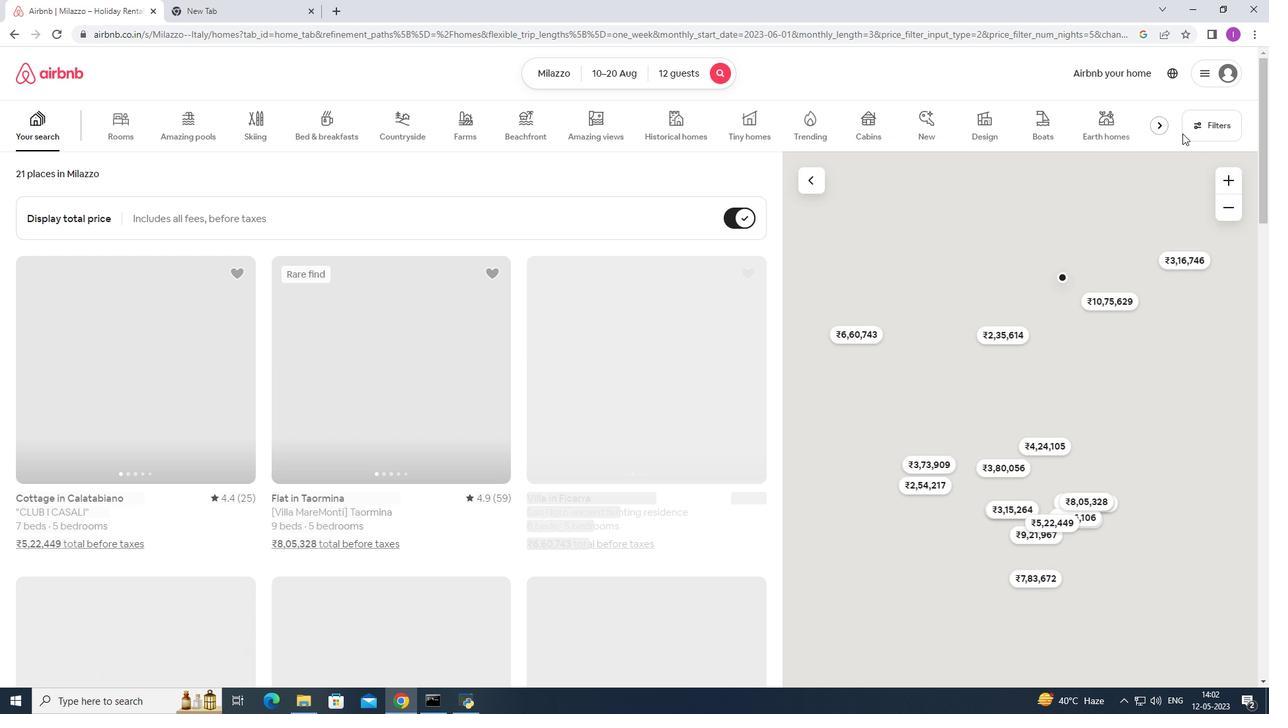 
Action: Mouse pressed left at (1203, 126)
Screenshot: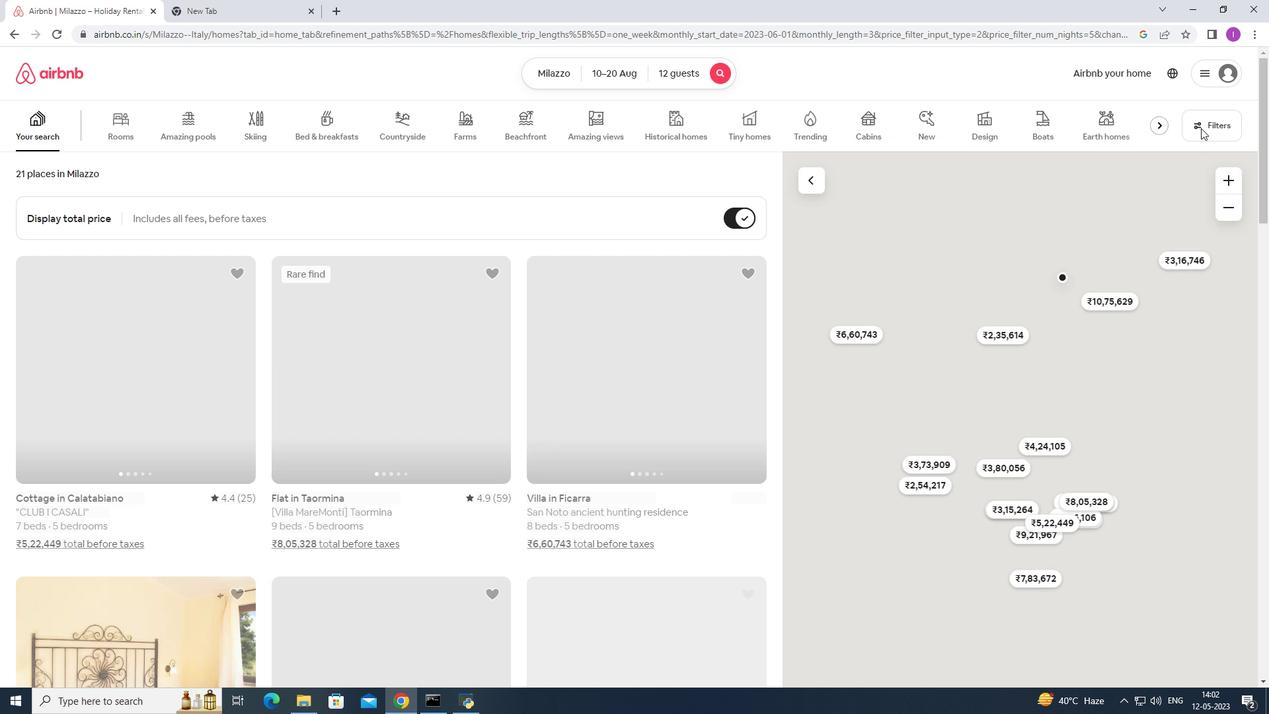 
Action: Mouse moved to (734, 449)
Screenshot: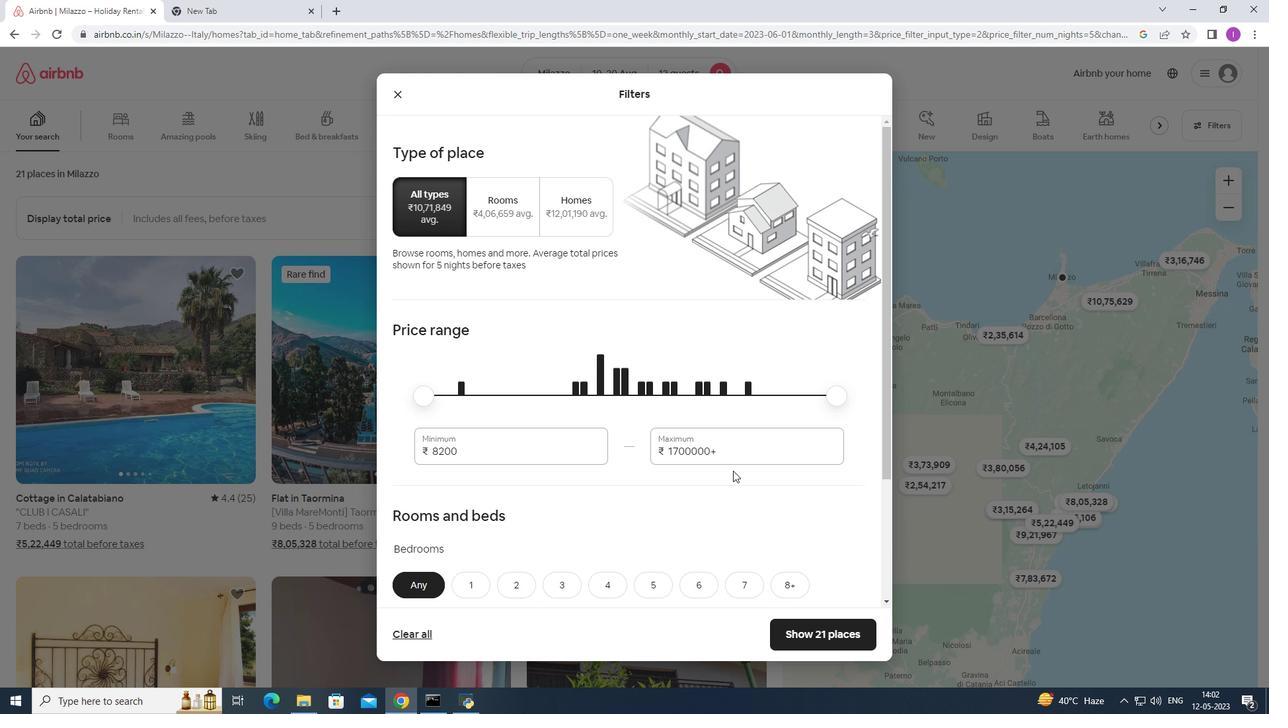 
Action: Mouse pressed left at (734, 449)
Screenshot: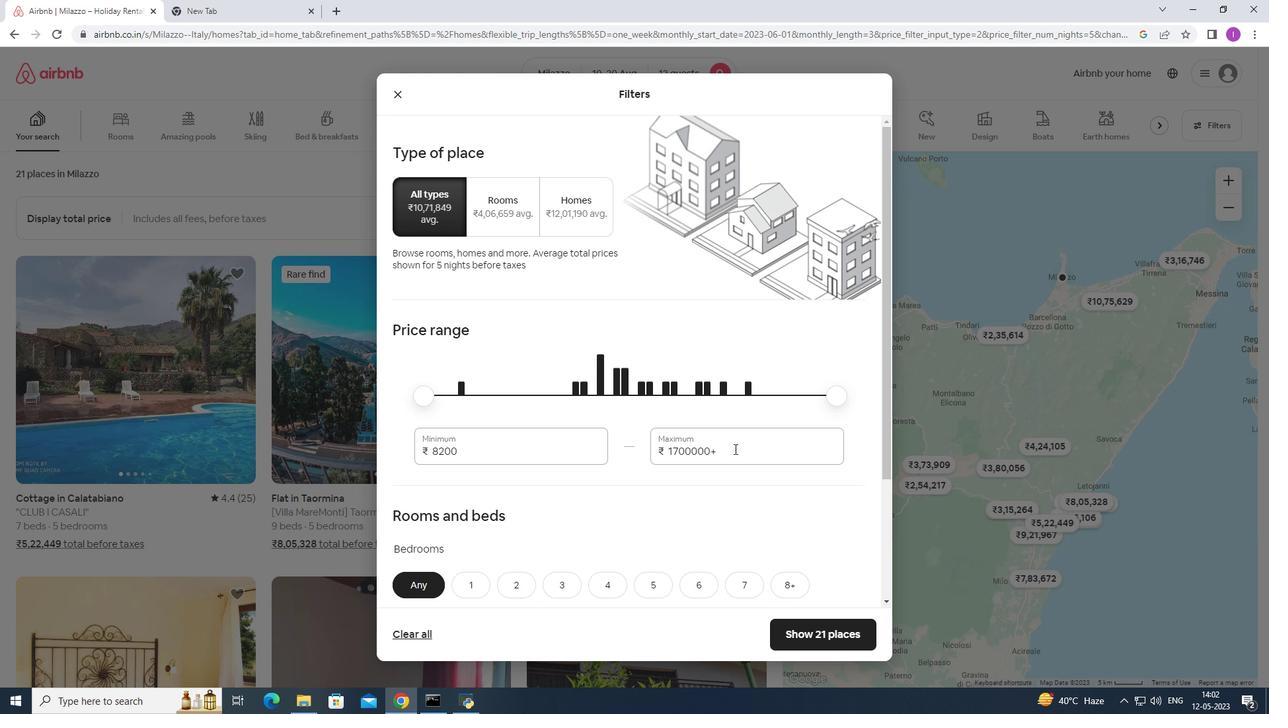 
Action: Mouse moved to (675, 453)
Screenshot: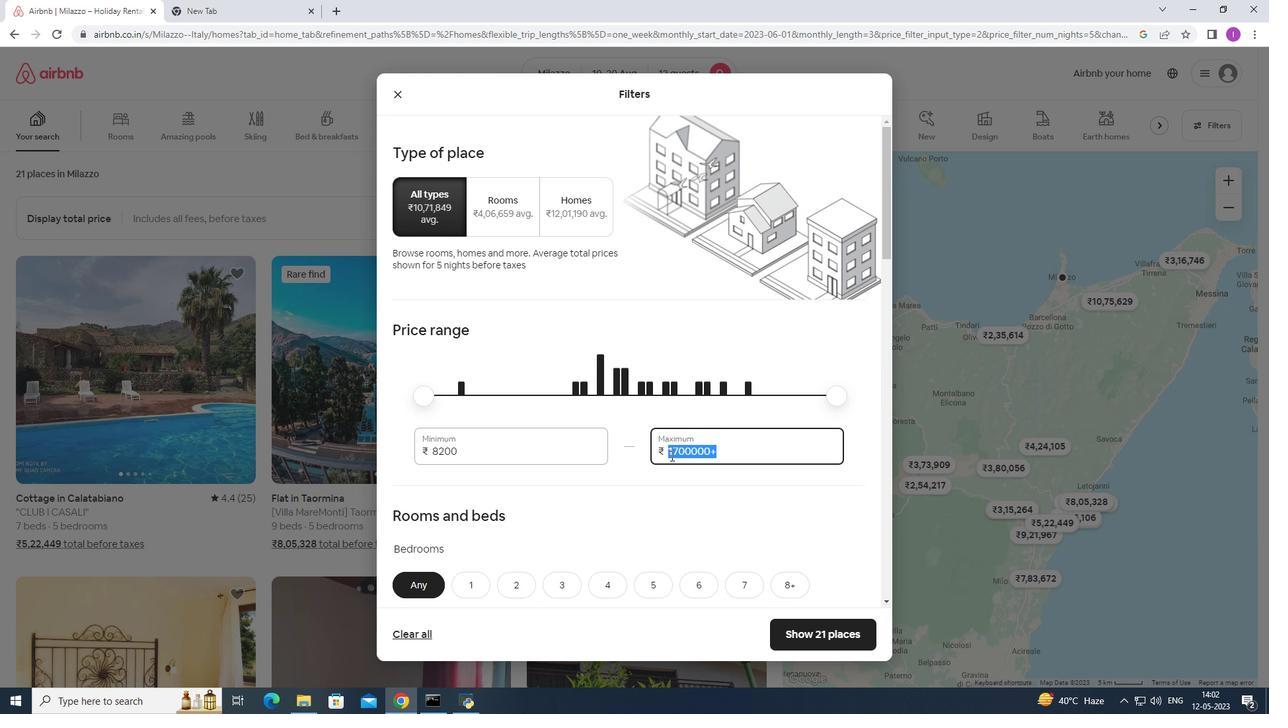 
Action: Key pressed 140
Screenshot: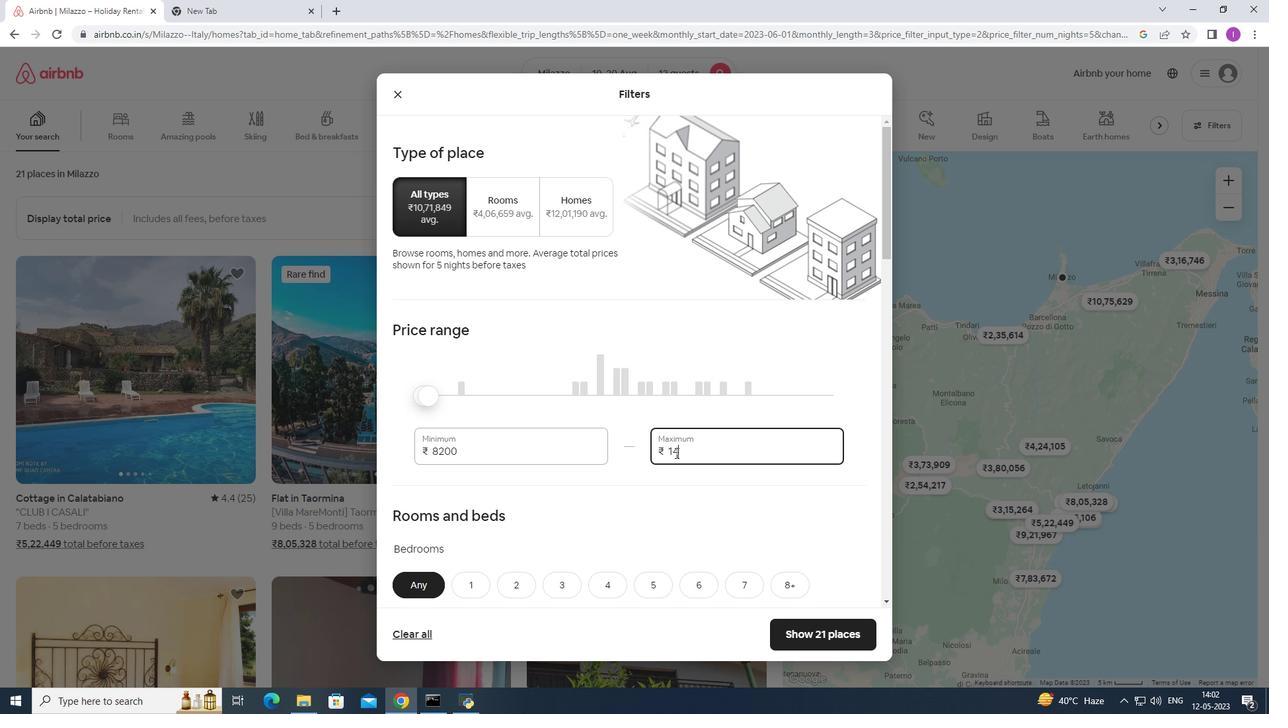 
Action: Mouse moved to (676, 452)
Screenshot: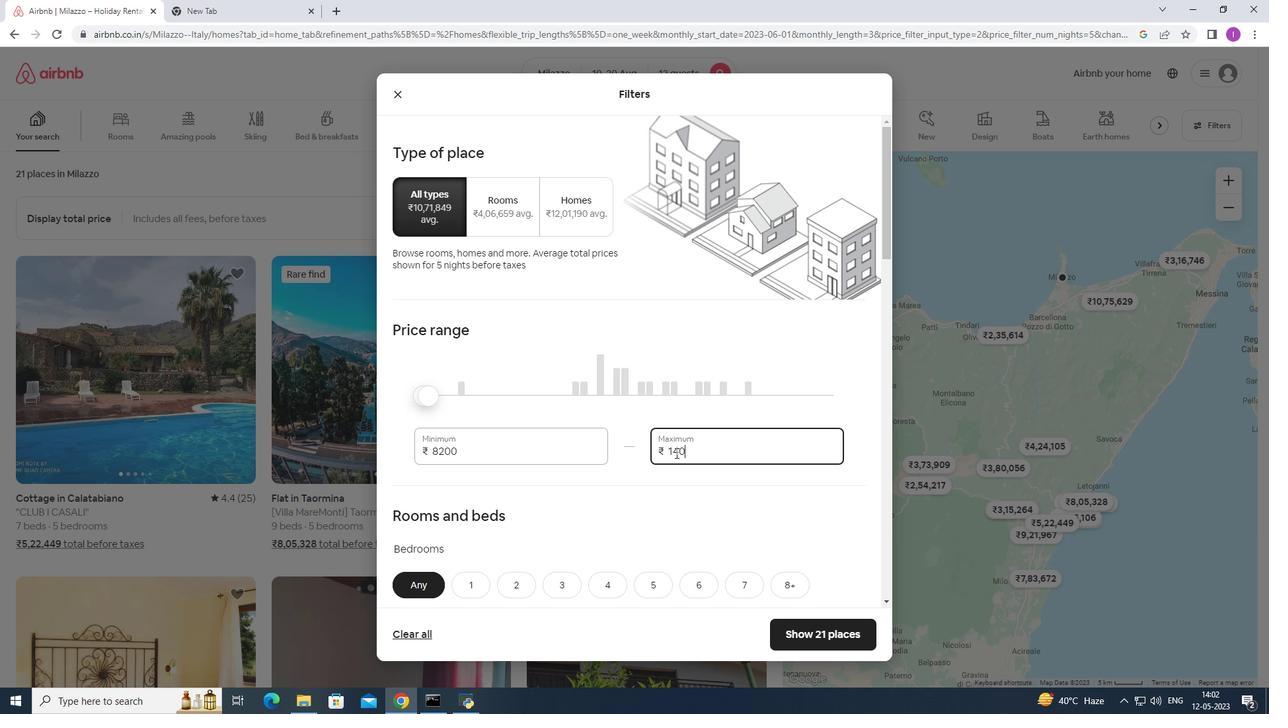 
Action: Key pressed 0
Screenshot: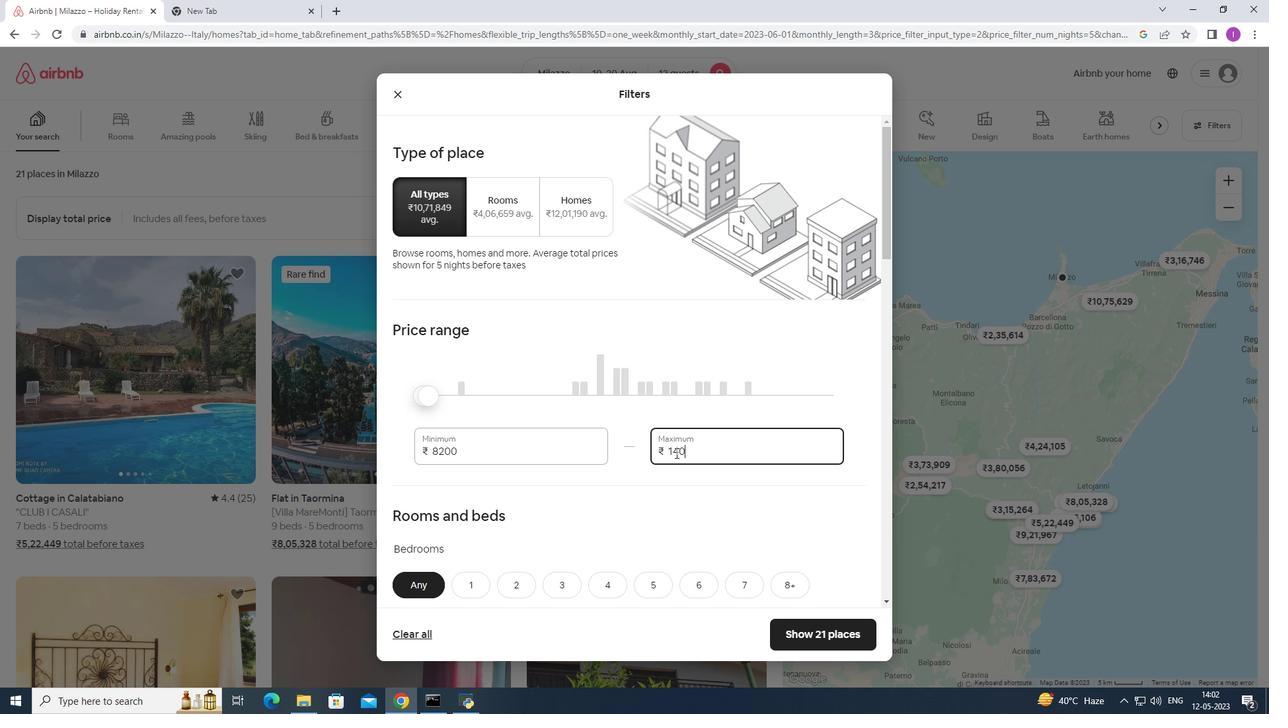 
Action: Mouse moved to (698, 404)
Screenshot: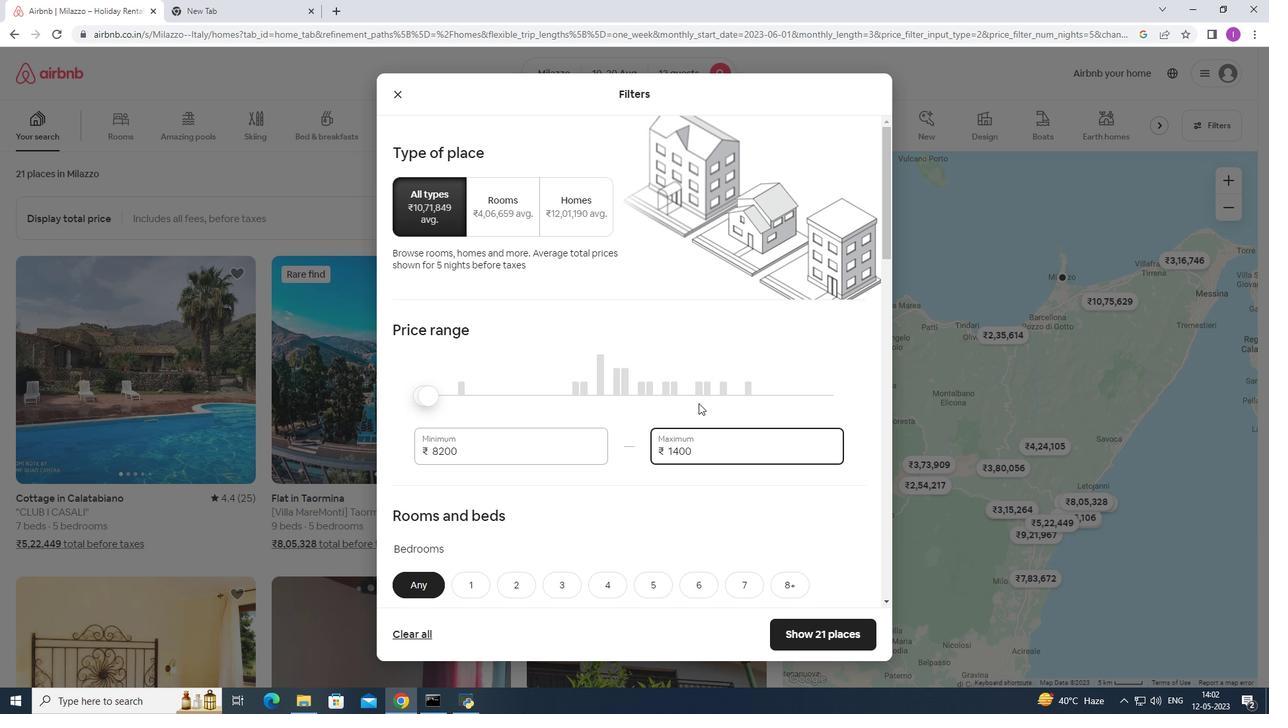 
Action: Key pressed 0
Screenshot: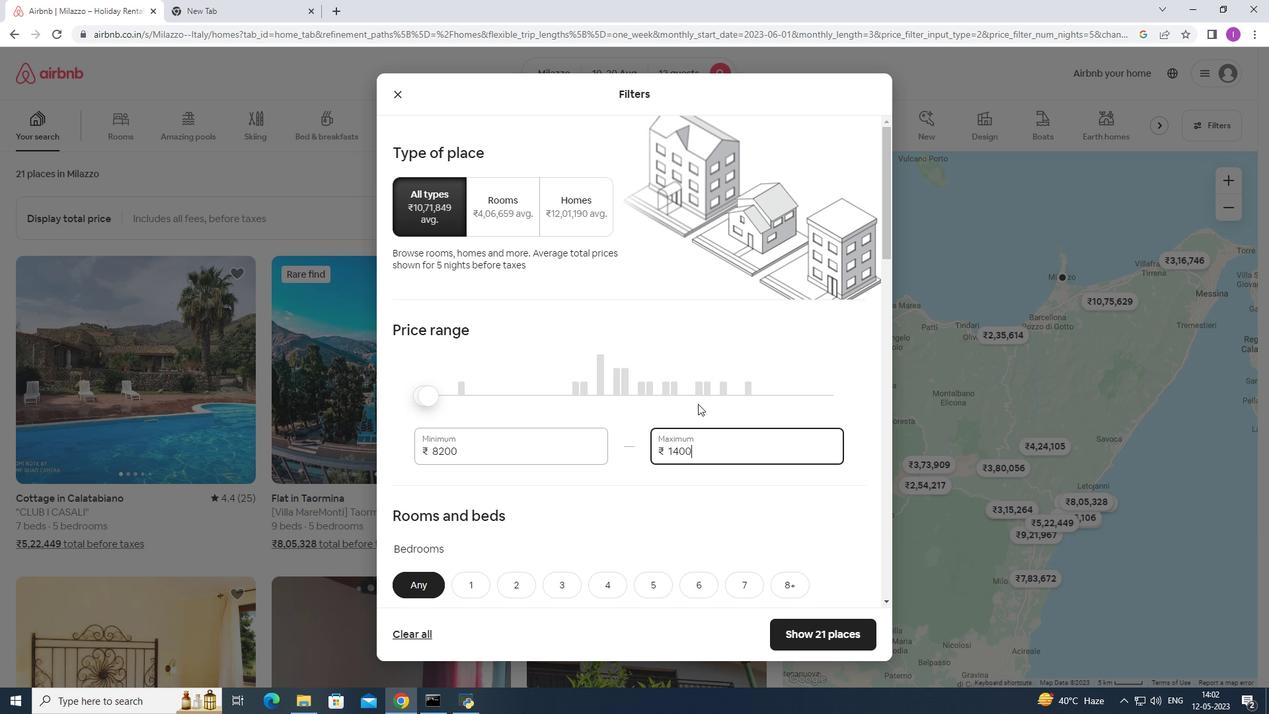
Action: Mouse moved to (463, 455)
Screenshot: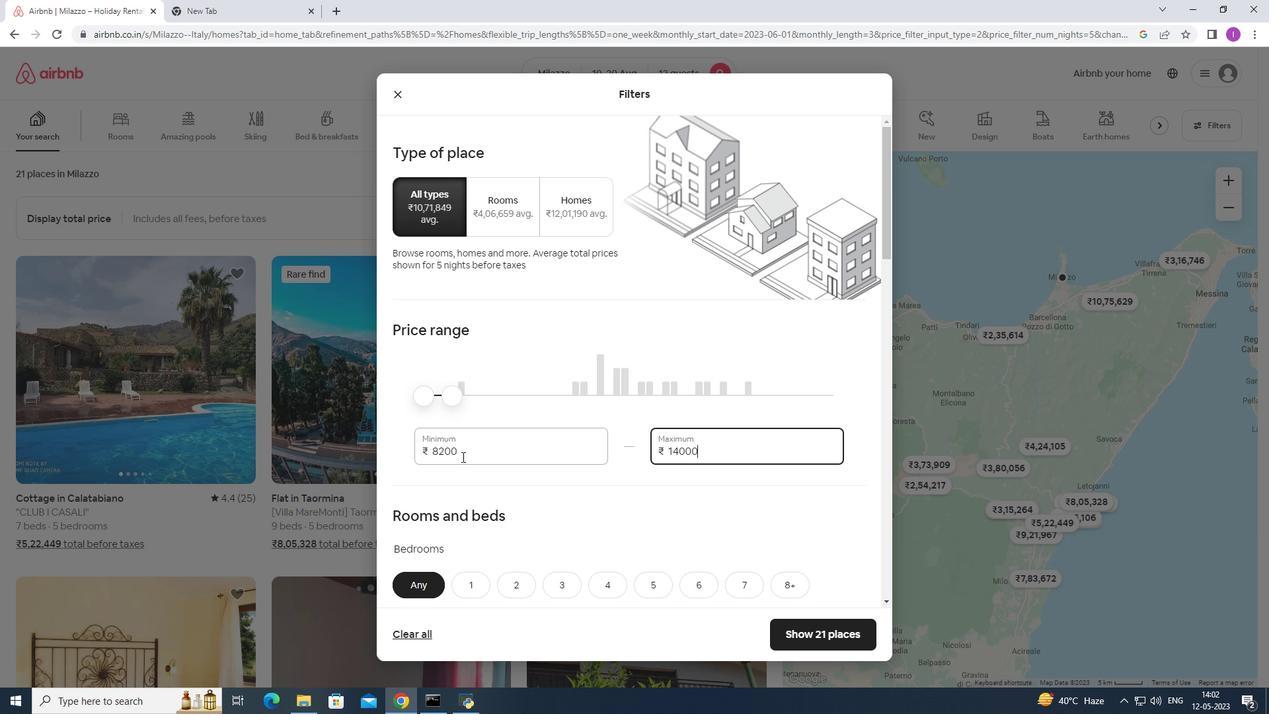 
Action: Mouse pressed left at (463, 455)
Screenshot: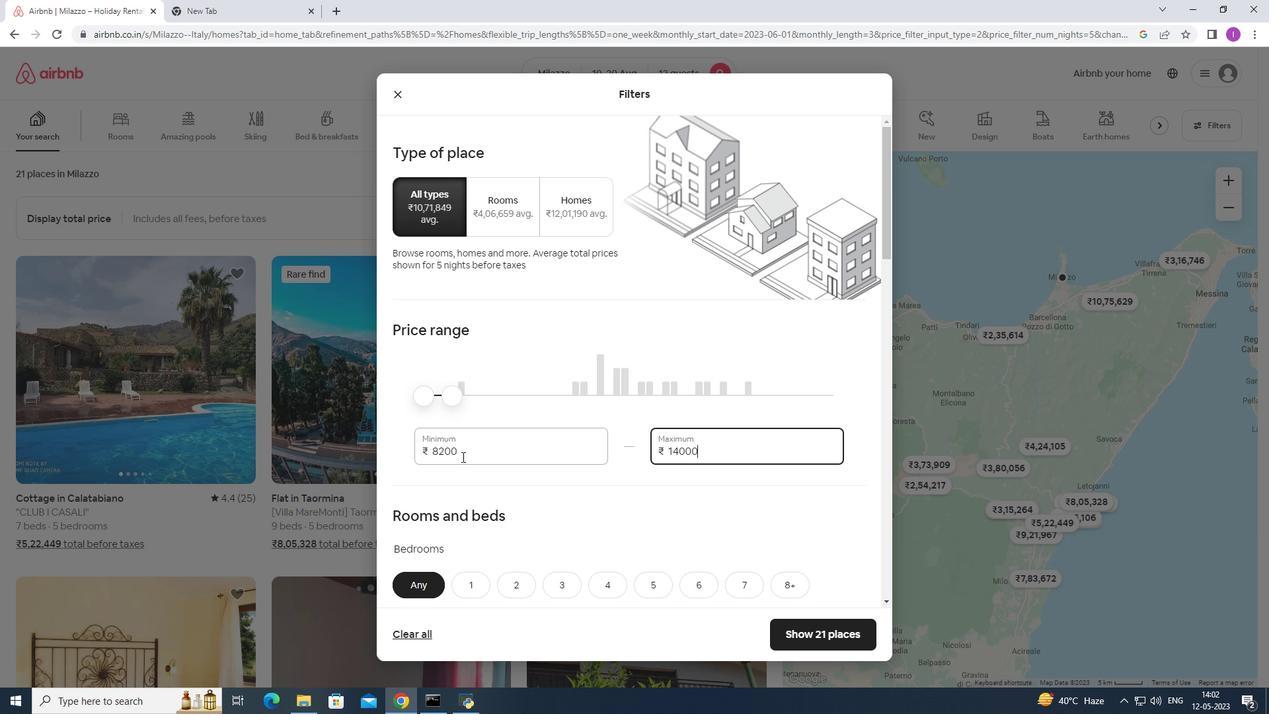 
Action: Mouse moved to (559, 439)
Screenshot: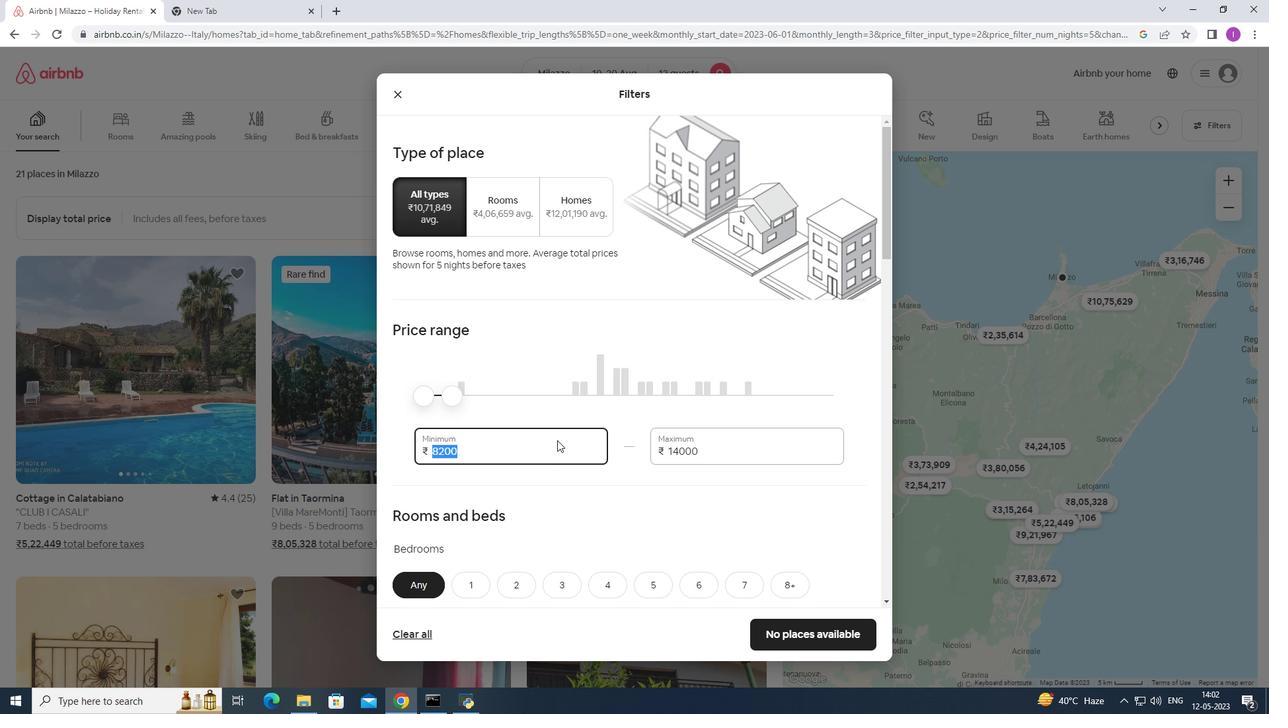 
Action: Key pressed 1
Screenshot: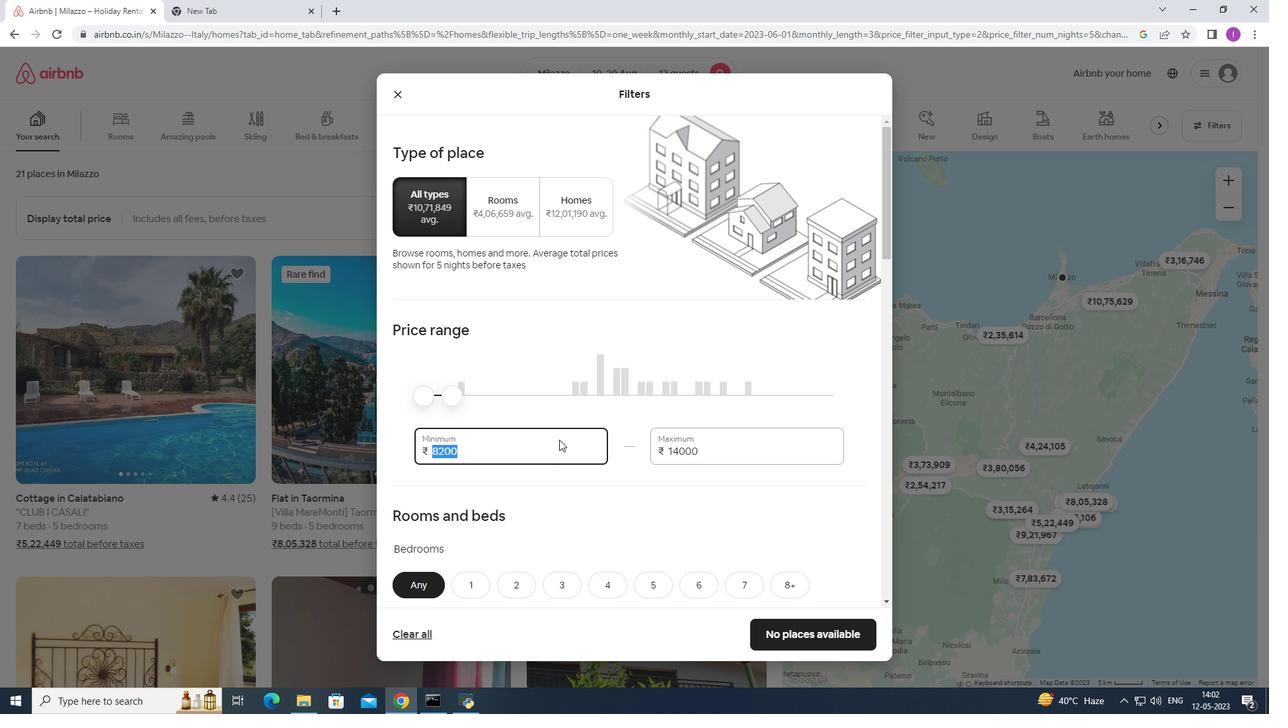 
Action: Mouse moved to (562, 434)
Screenshot: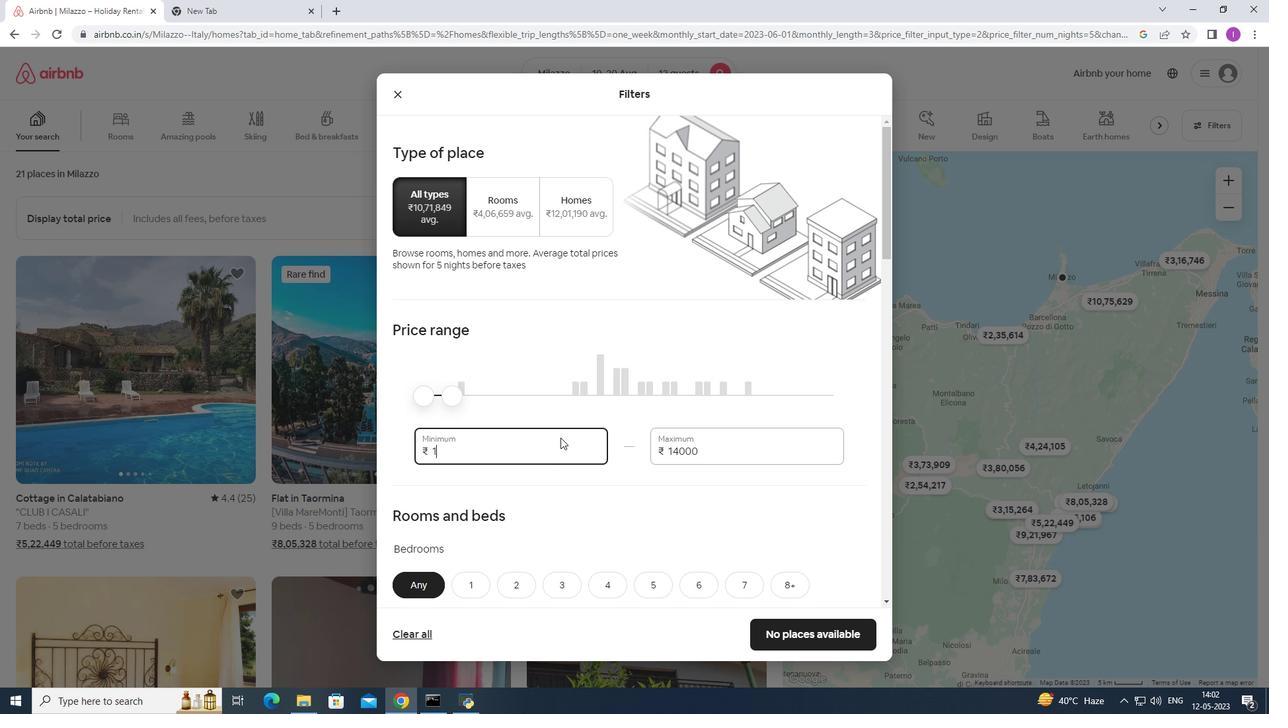 
Action: Key pressed 0
Screenshot: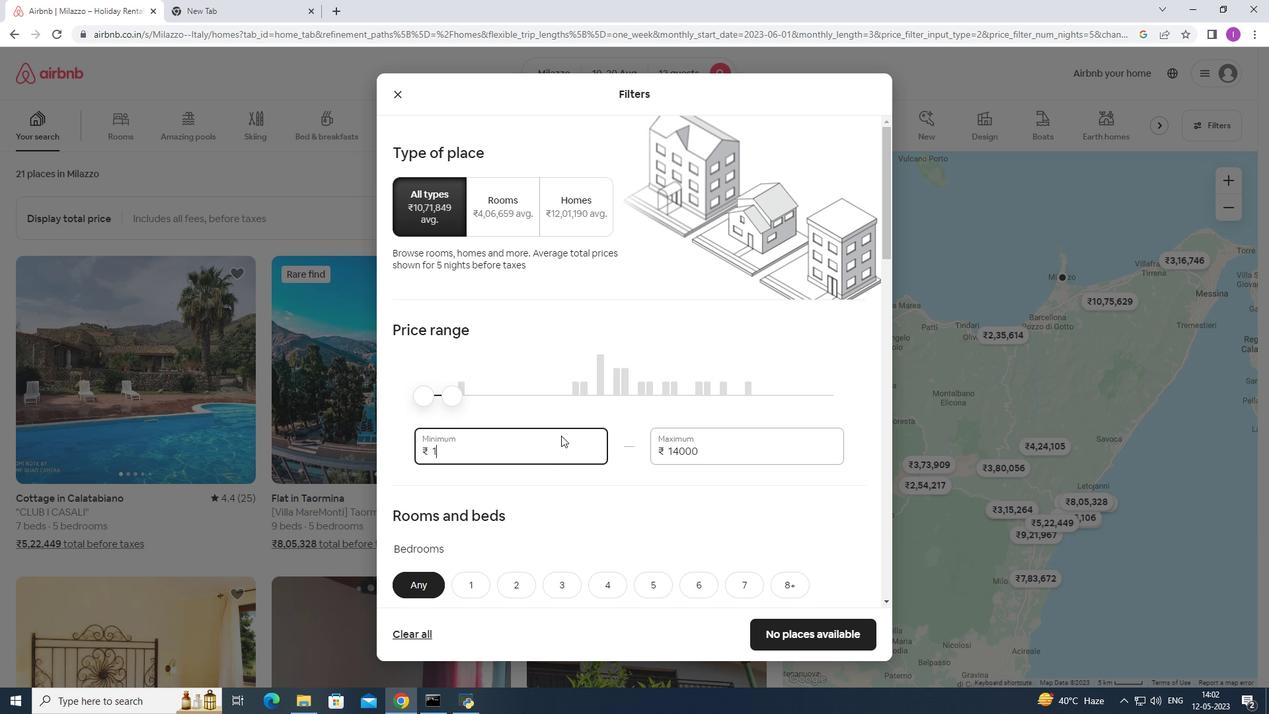 
Action: Mouse moved to (562, 432)
Screenshot: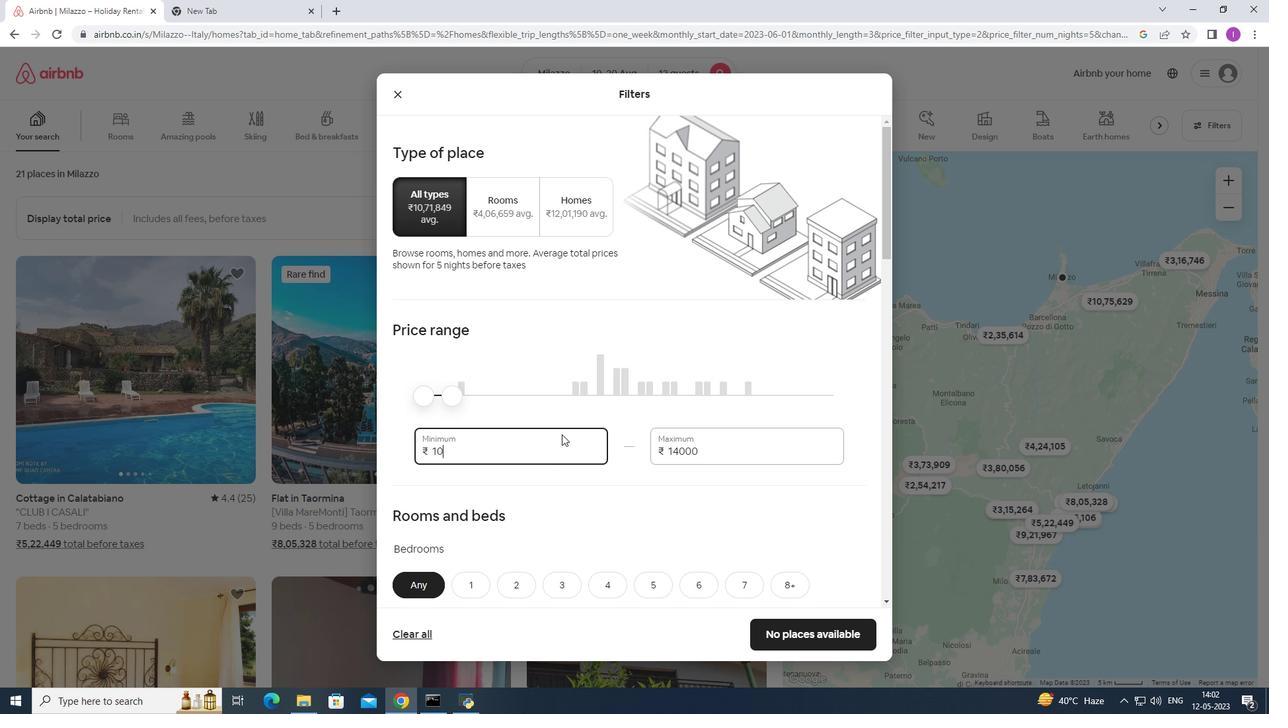 
Action: Key pressed 0
Screenshot: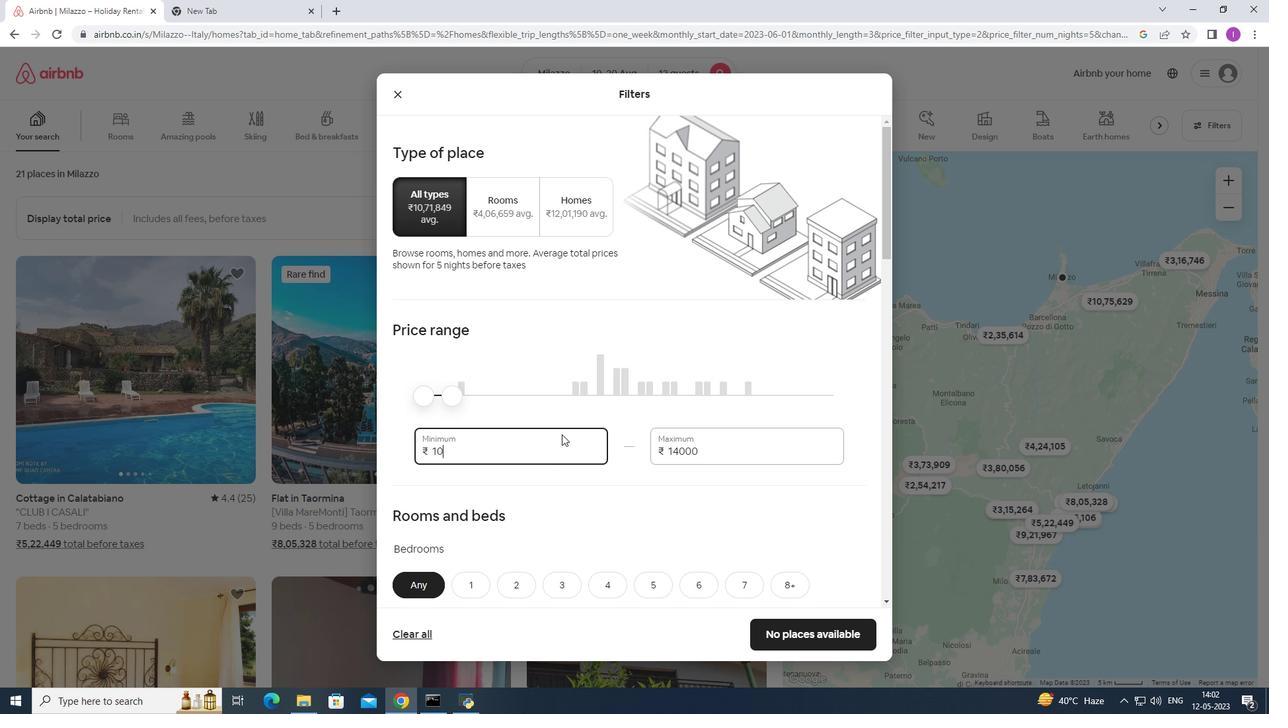 
Action: Mouse moved to (563, 428)
Screenshot: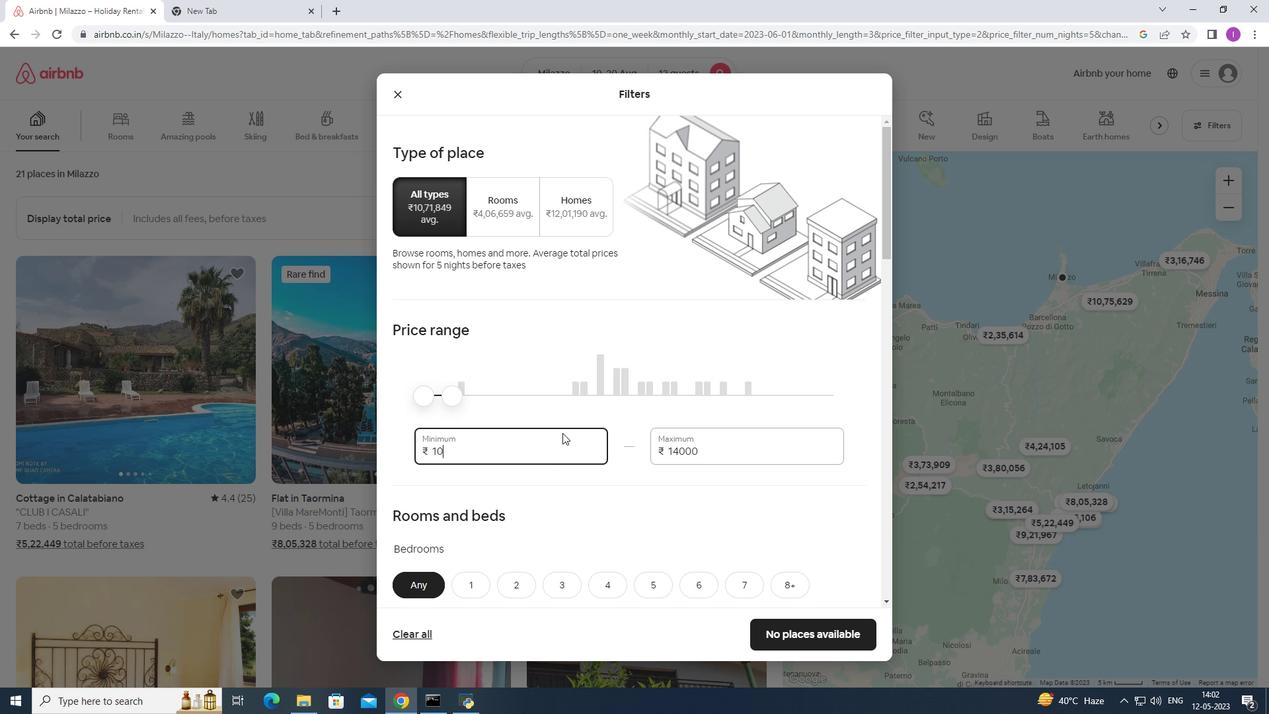 
Action: Key pressed 0
Screenshot: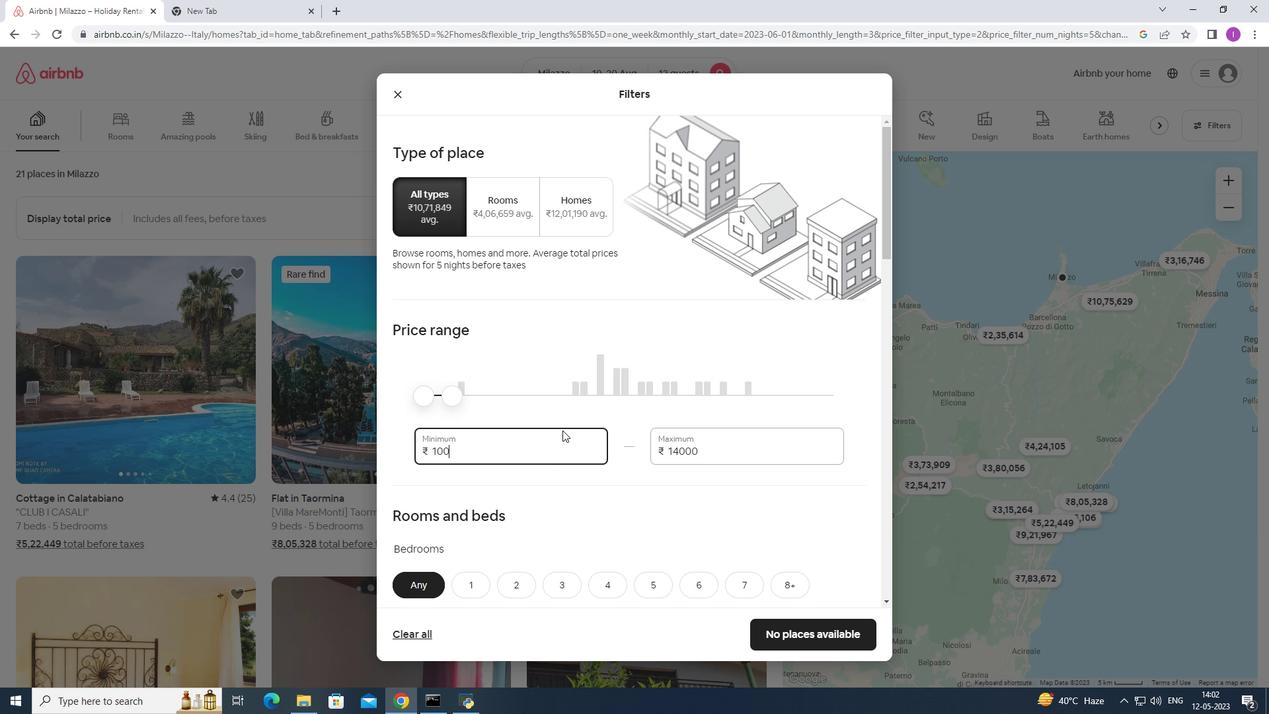 
Action: Mouse moved to (561, 432)
Screenshot: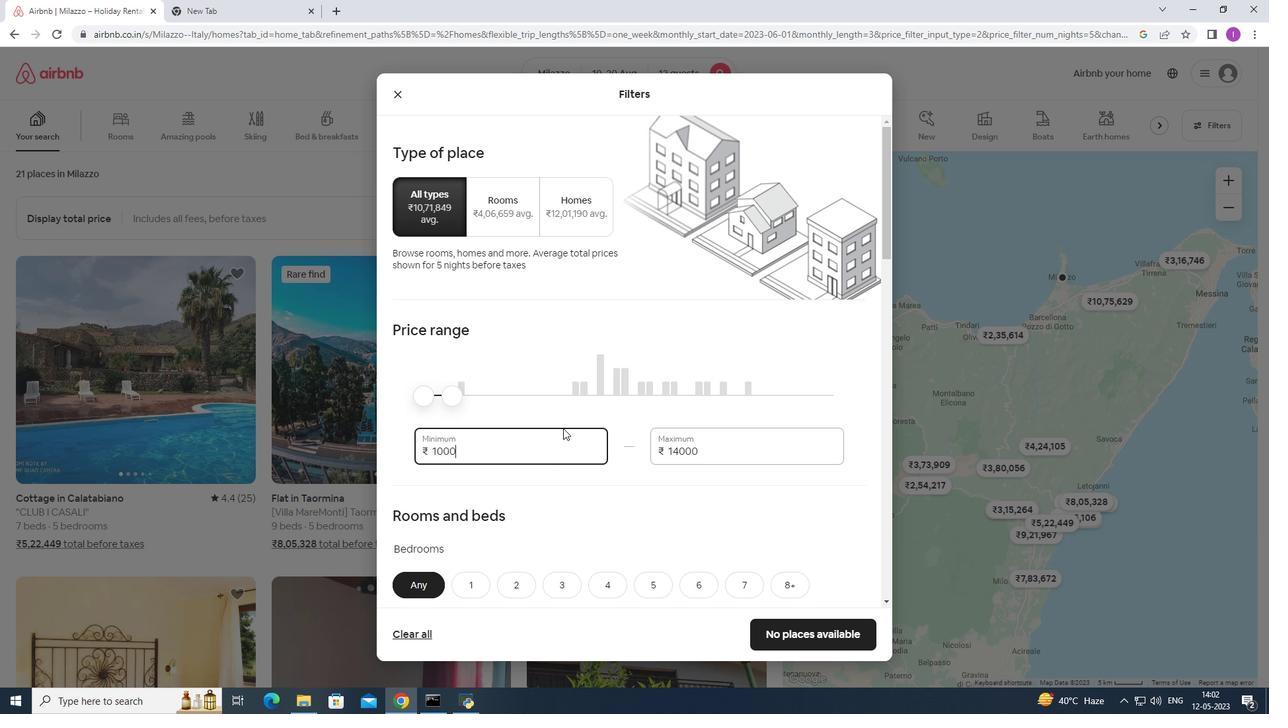 
Action: Key pressed 0
Screenshot: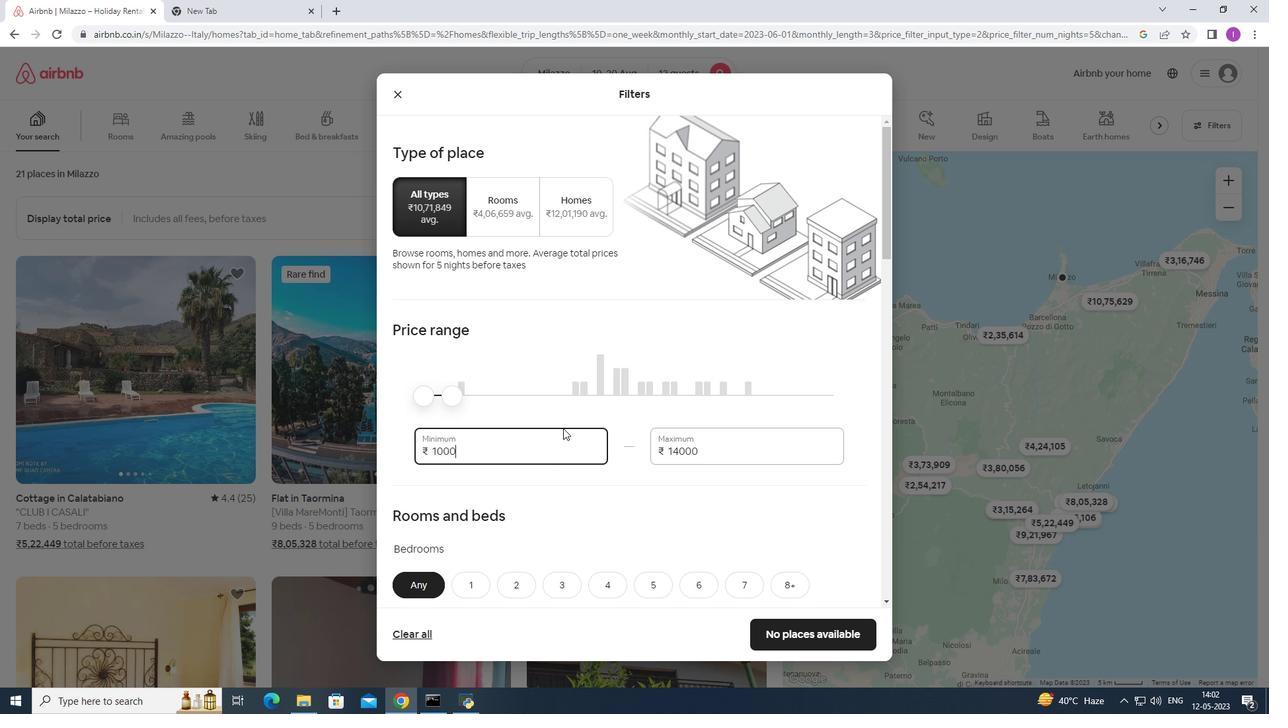 
Action: Mouse moved to (523, 467)
Screenshot: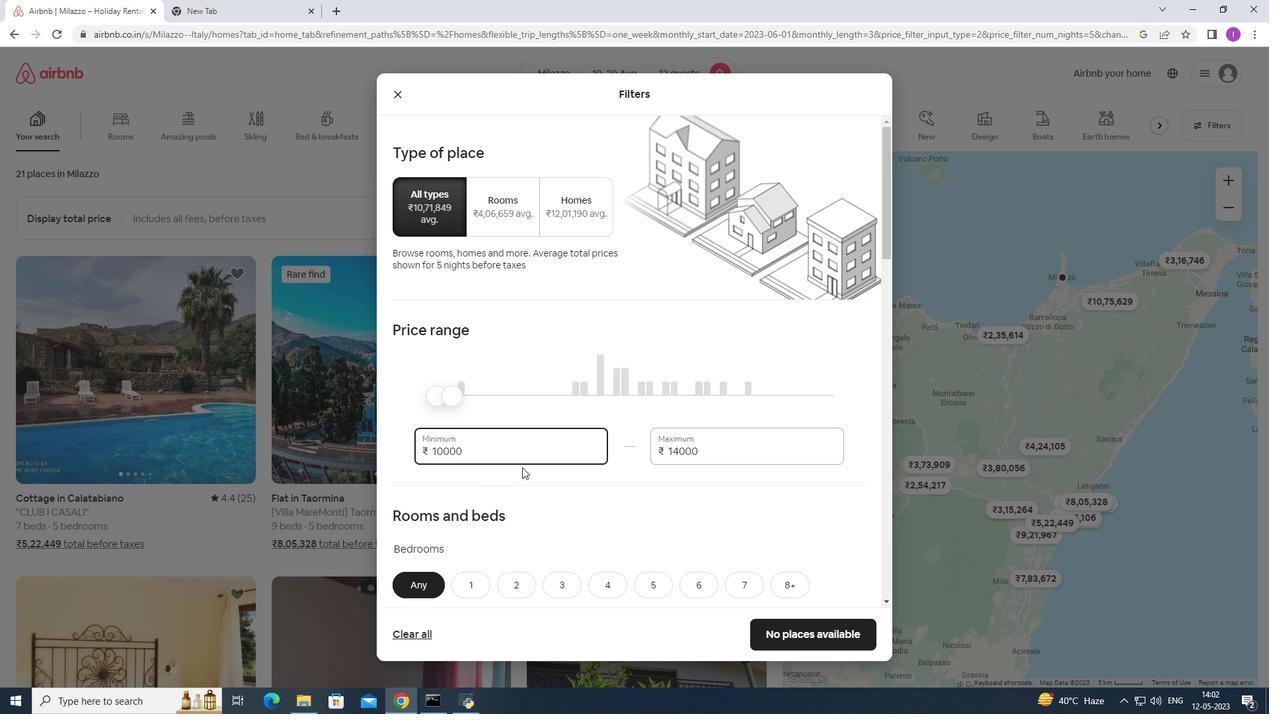 
Action: Mouse scrolled (523, 466) with delta (0, 0)
Screenshot: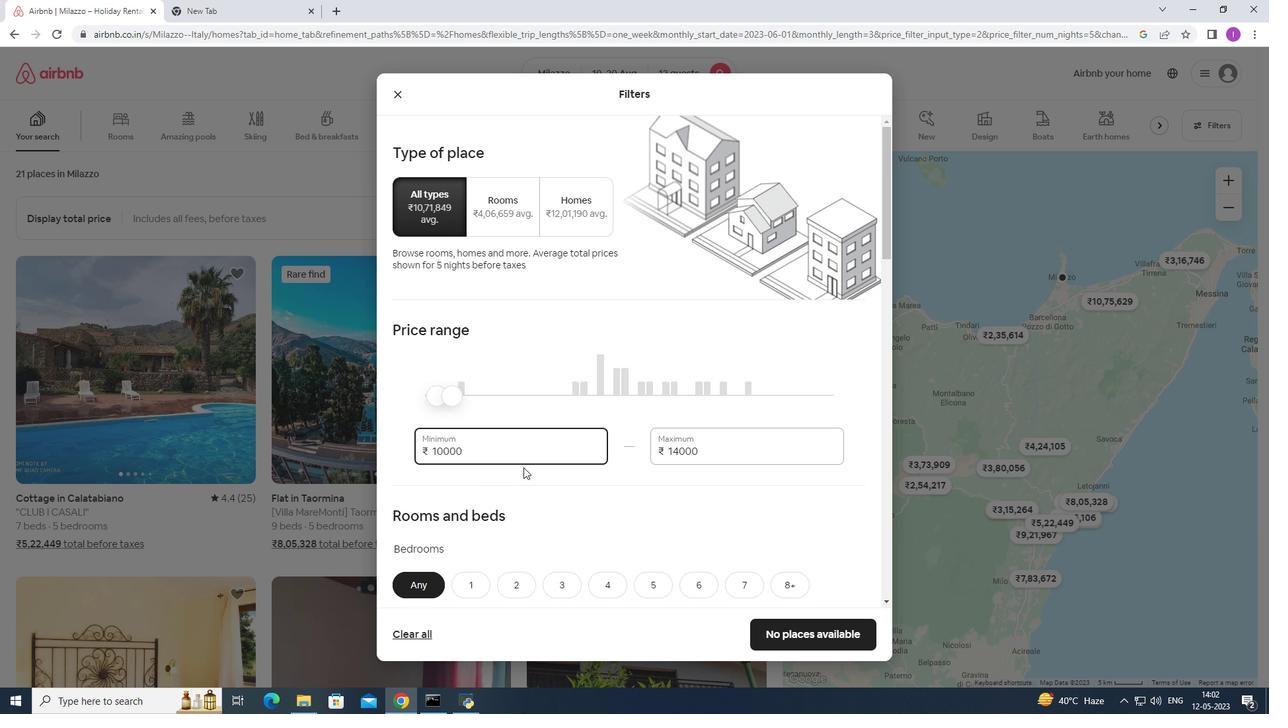 
Action: Mouse moved to (524, 467)
Screenshot: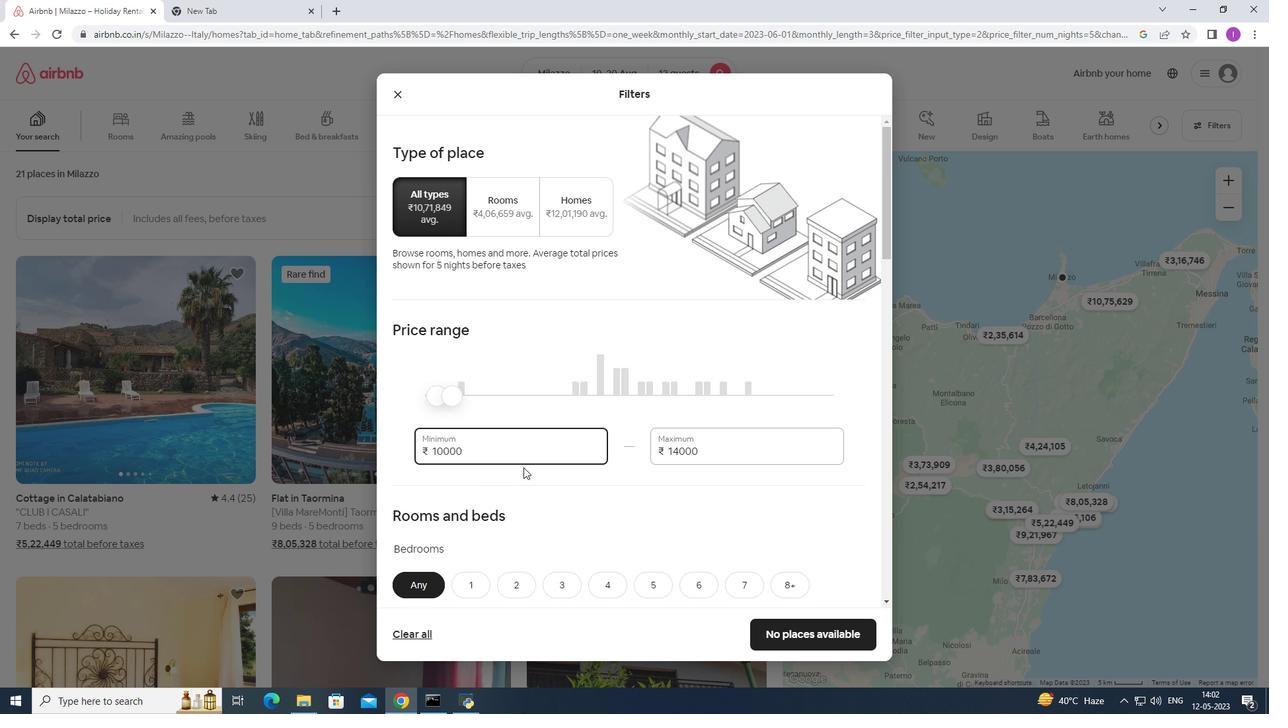 
Action: Mouse scrolled (524, 466) with delta (0, 0)
Screenshot: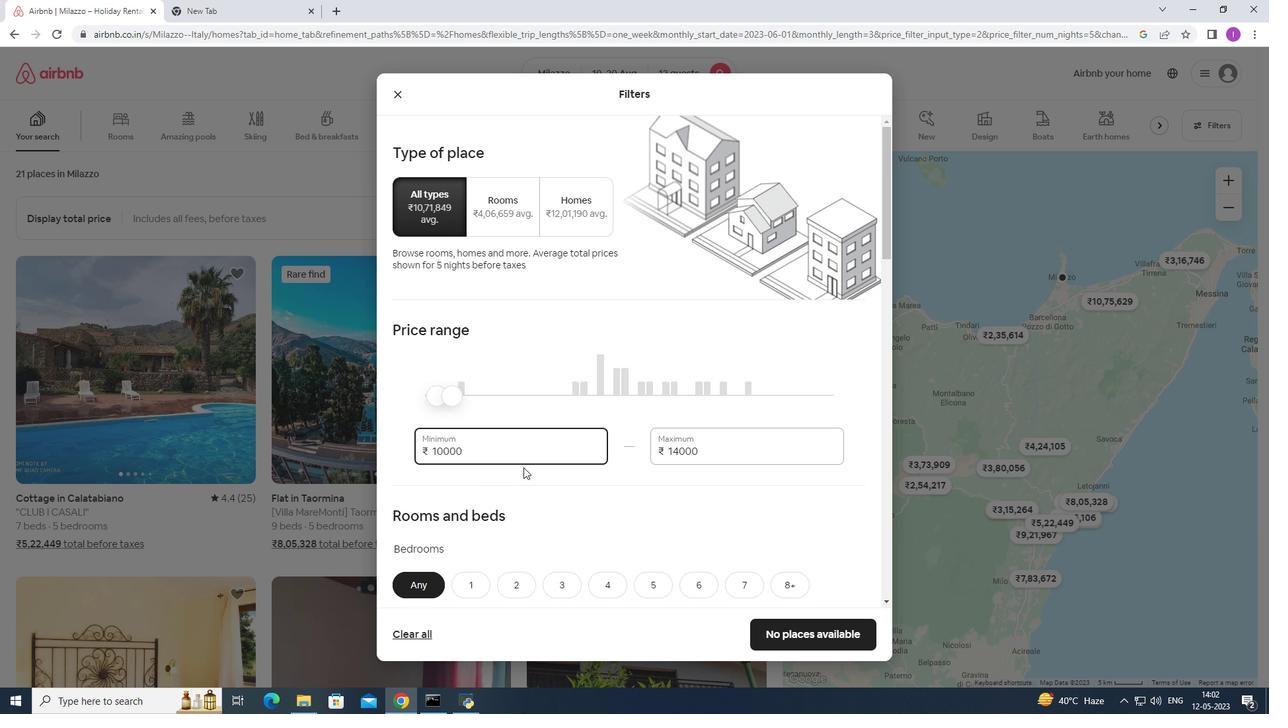 
Action: Mouse moved to (693, 455)
Screenshot: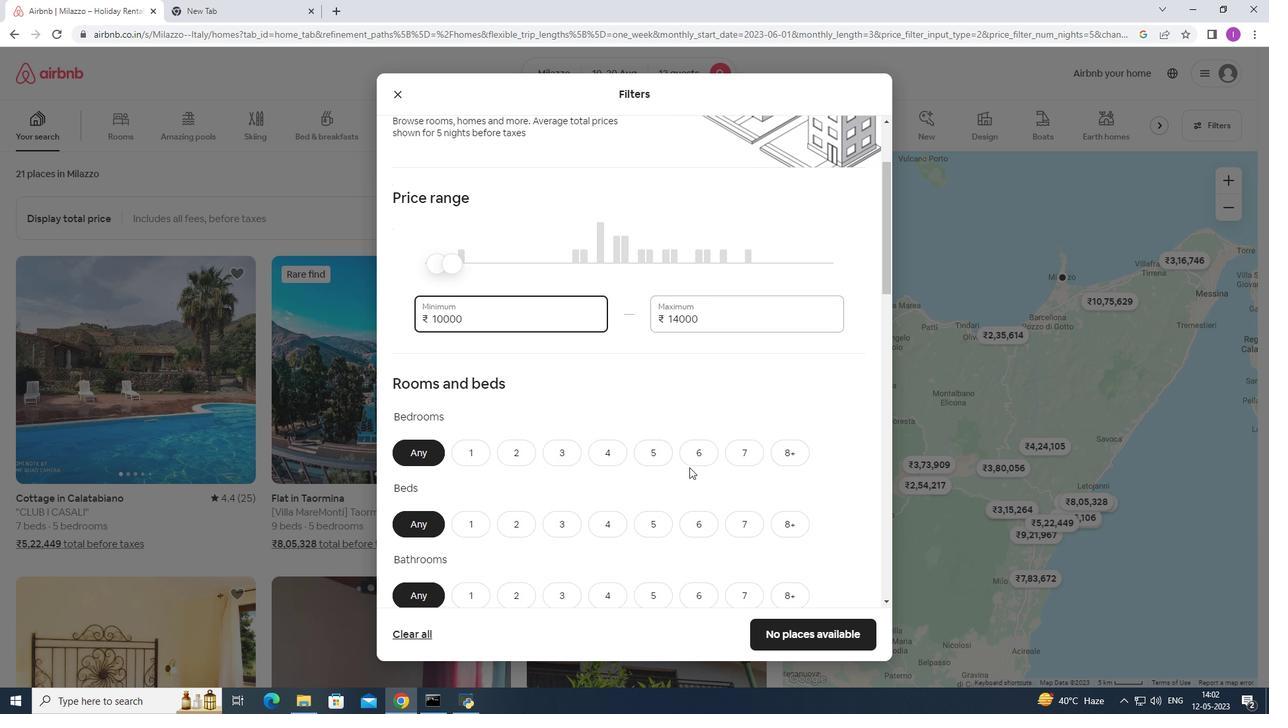 
Action: Mouse pressed left at (693, 455)
Screenshot: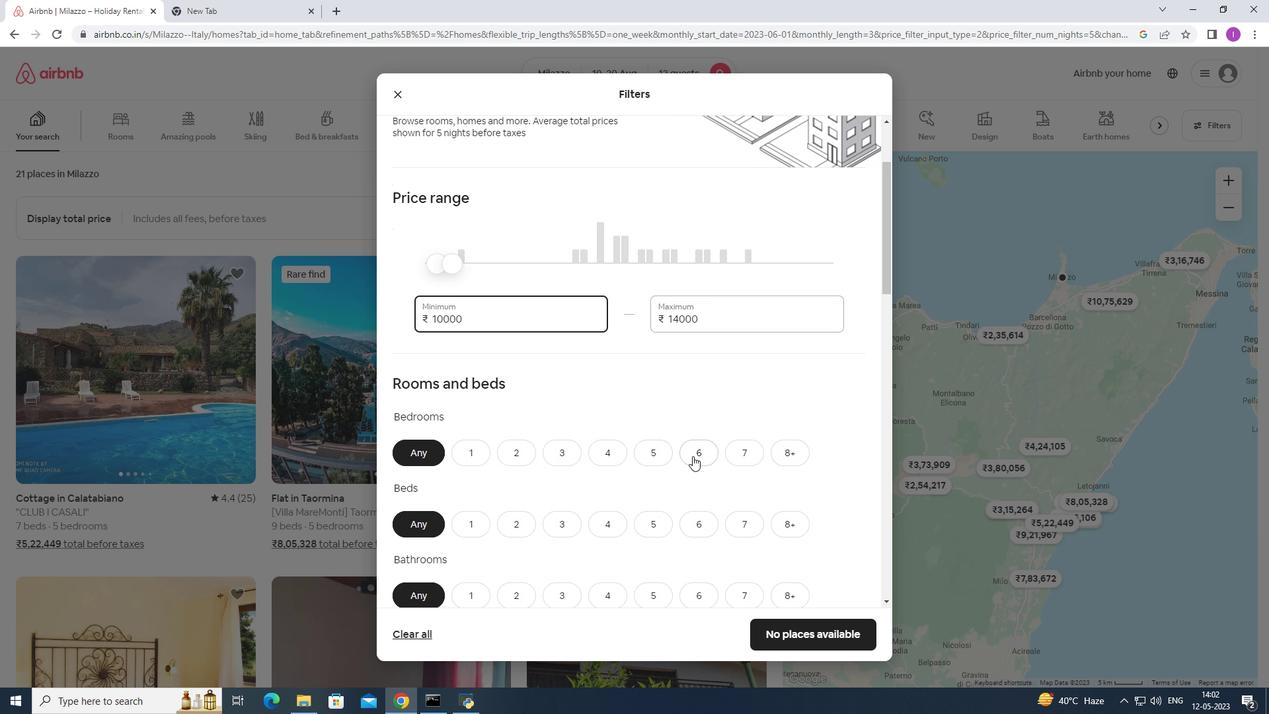 
Action: Mouse moved to (781, 519)
Screenshot: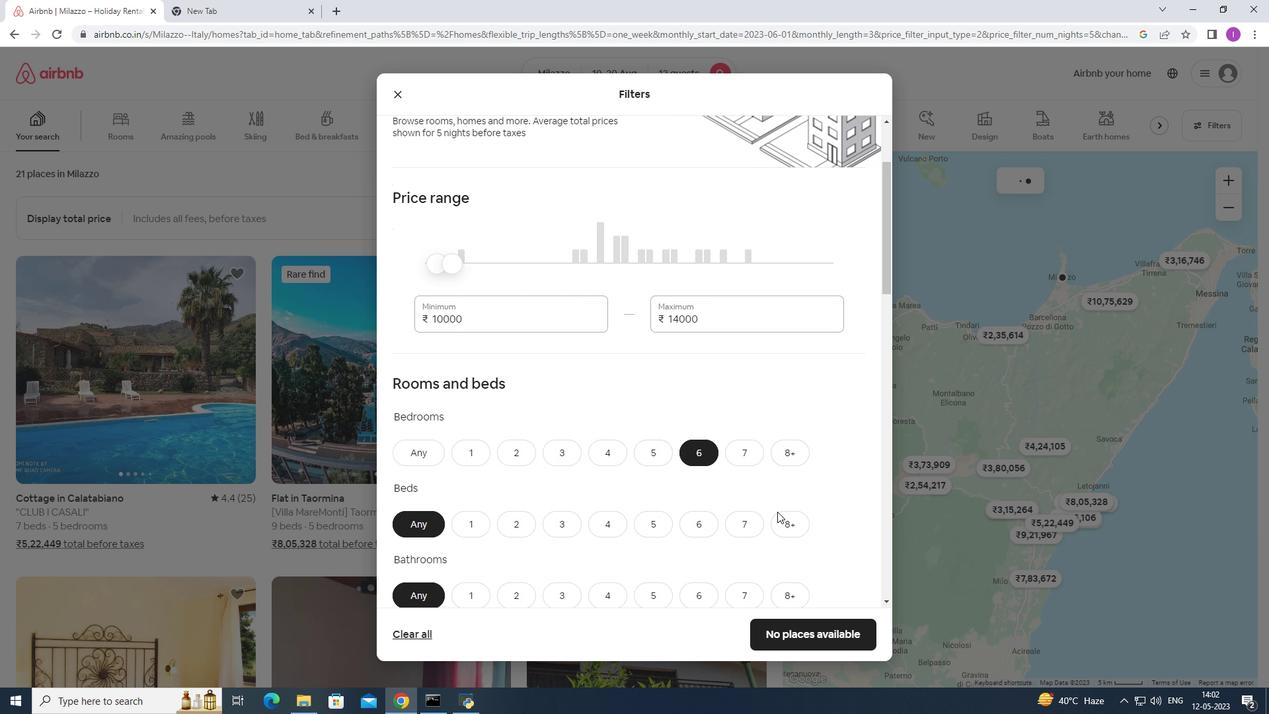 
Action: Mouse pressed left at (781, 519)
Screenshot: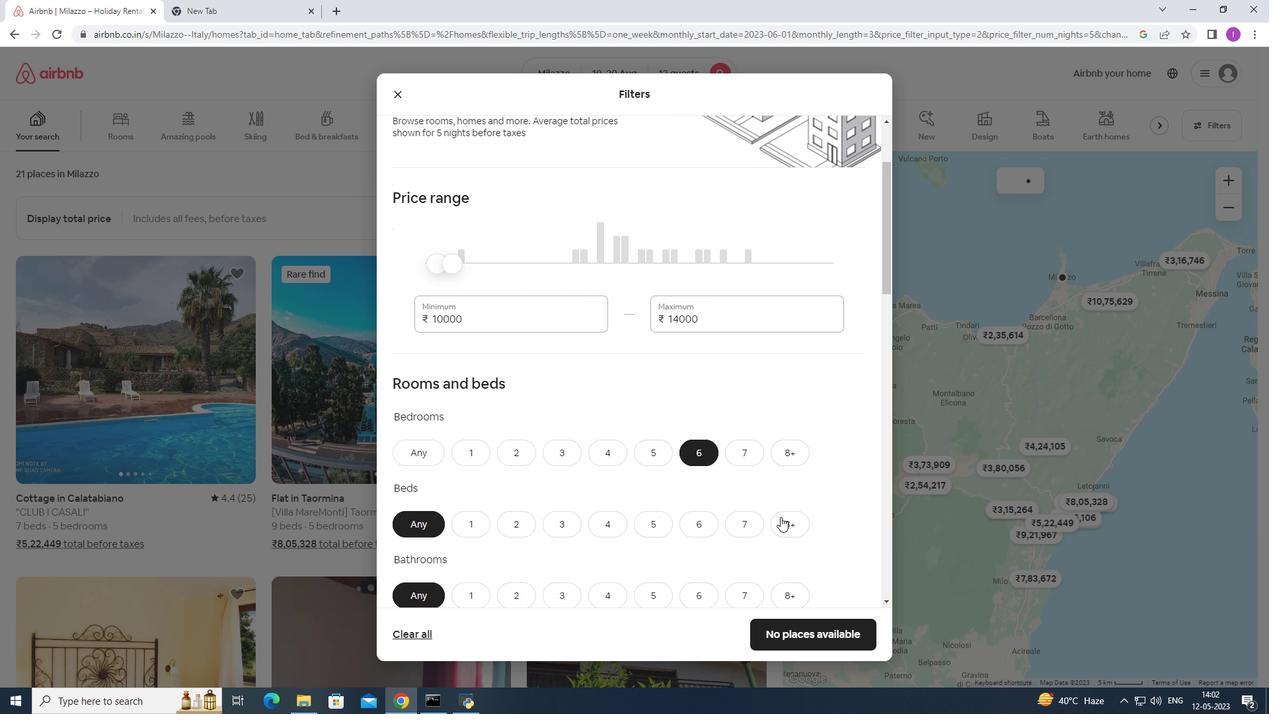 
Action: Mouse moved to (667, 555)
Screenshot: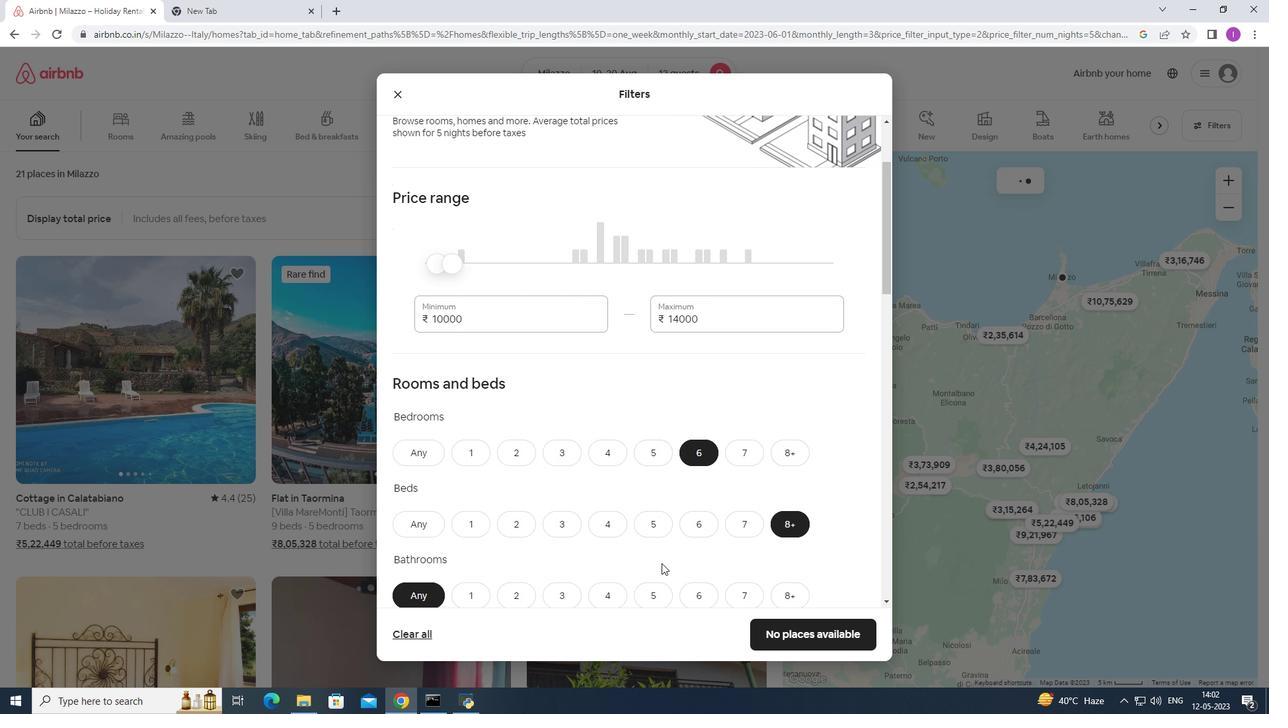 
Action: Mouse scrolled (667, 554) with delta (0, 0)
Screenshot: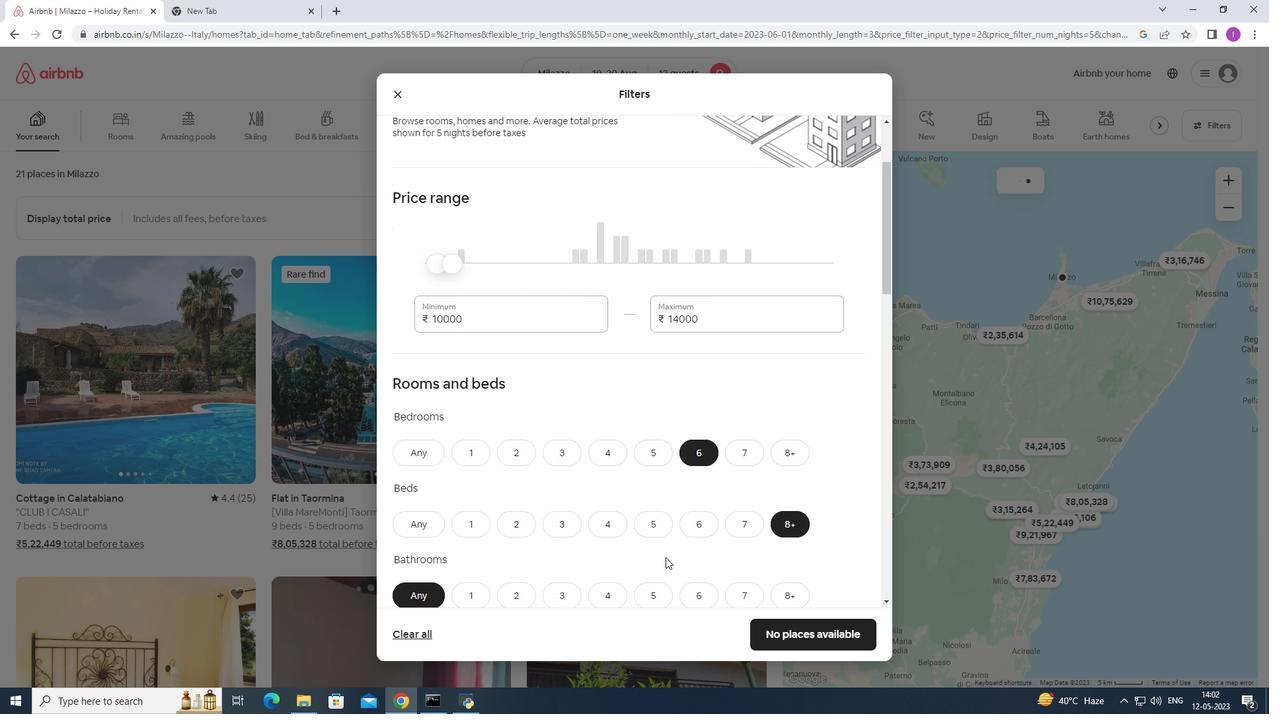 
Action: Mouse moved to (668, 555)
Screenshot: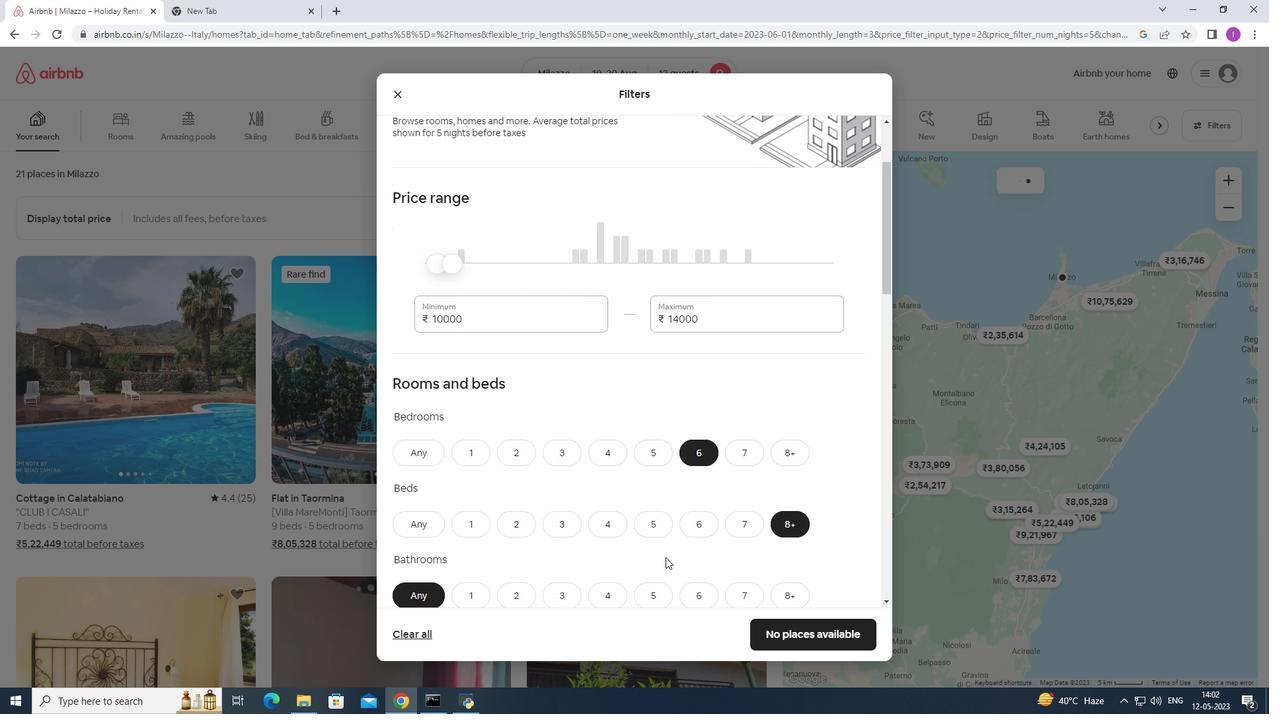 
Action: Mouse scrolled (668, 554) with delta (0, 0)
Screenshot: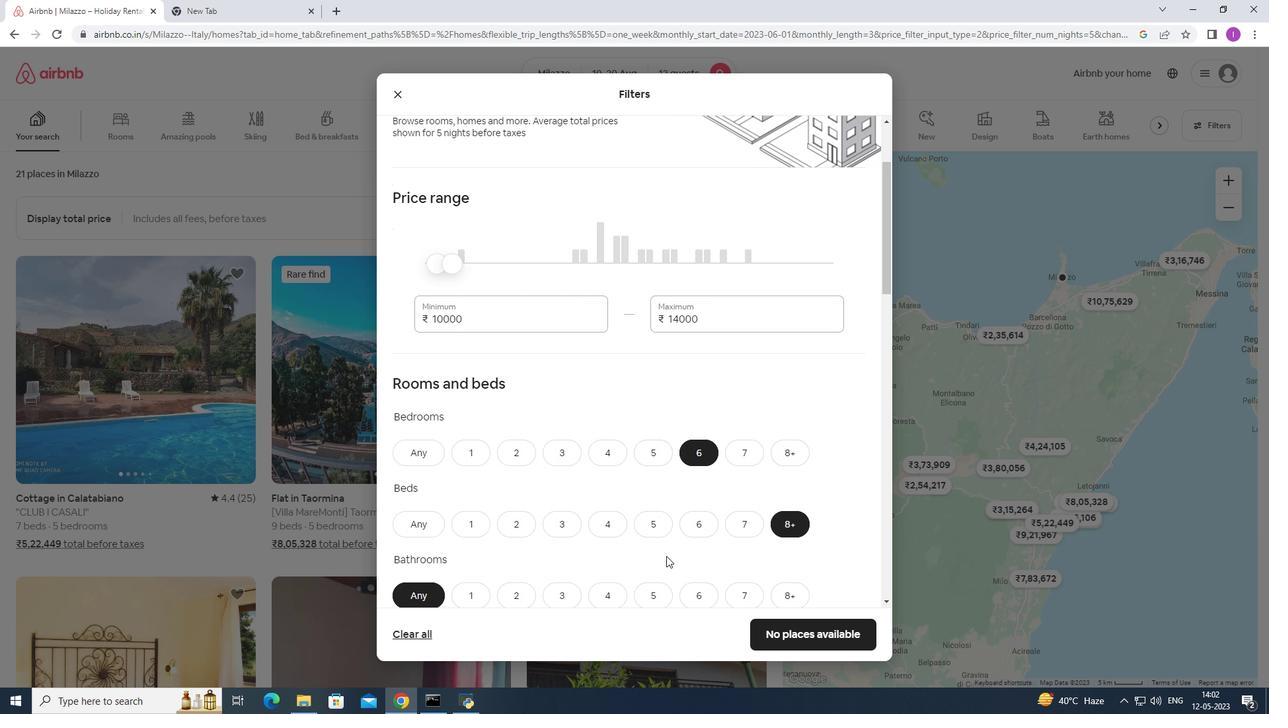 
Action: Mouse scrolled (668, 554) with delta (0, 0)
Screenshot: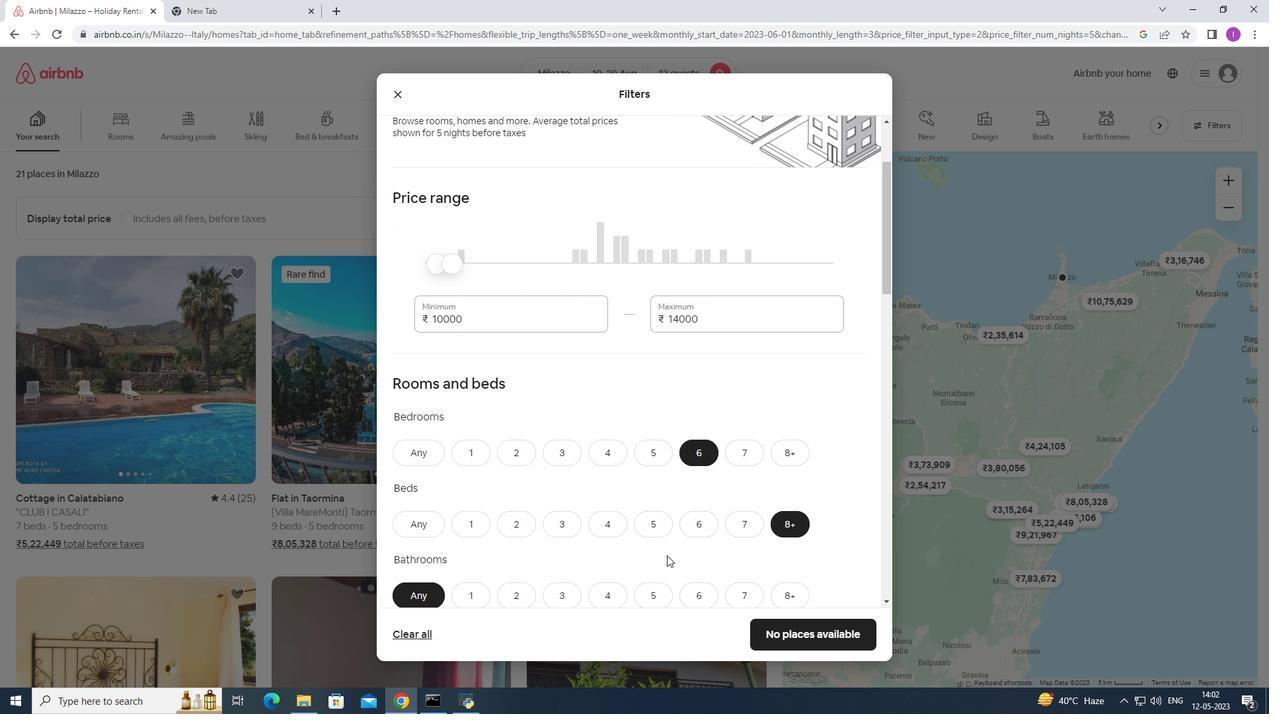 
Action: Mouse moved to (690, 402)
Screenshot: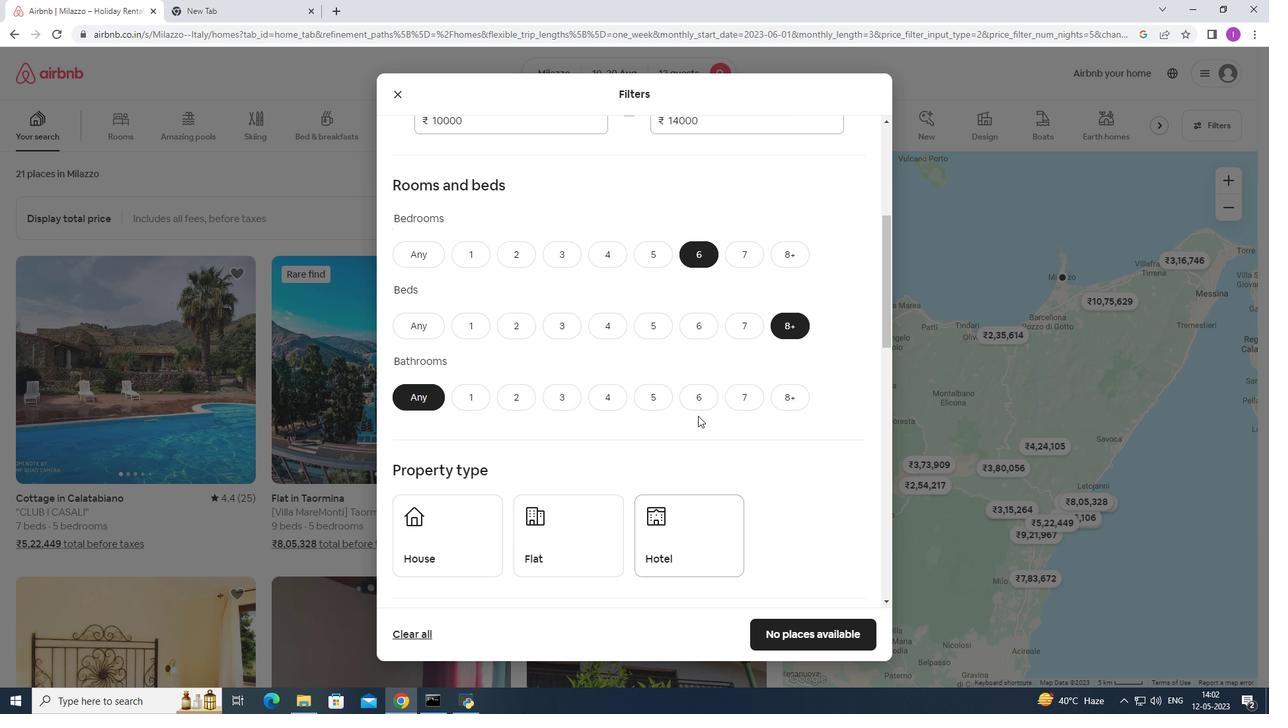 
Action: Mouse pressed left at (690, 402)
Screenshot: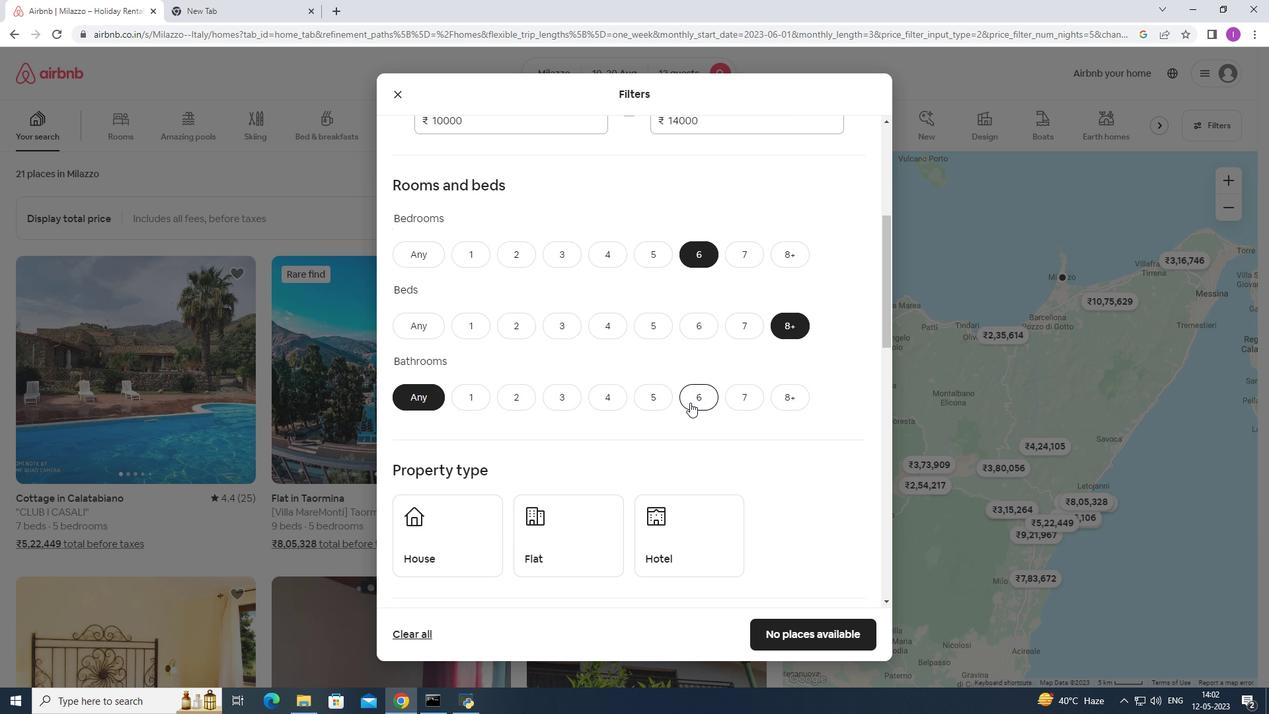 
Action: Mouse moved to (448, 531)
Screenshot: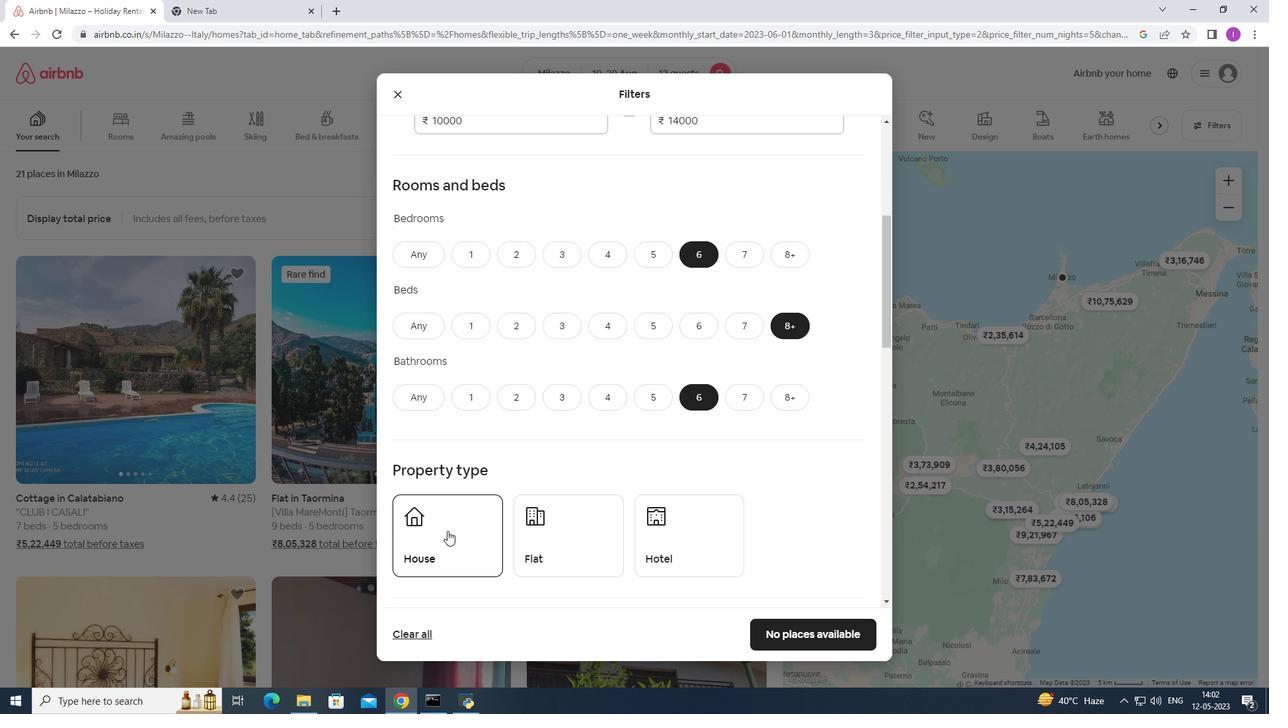 
Action: Mouse pressed left at (448, 531)
Screenshot: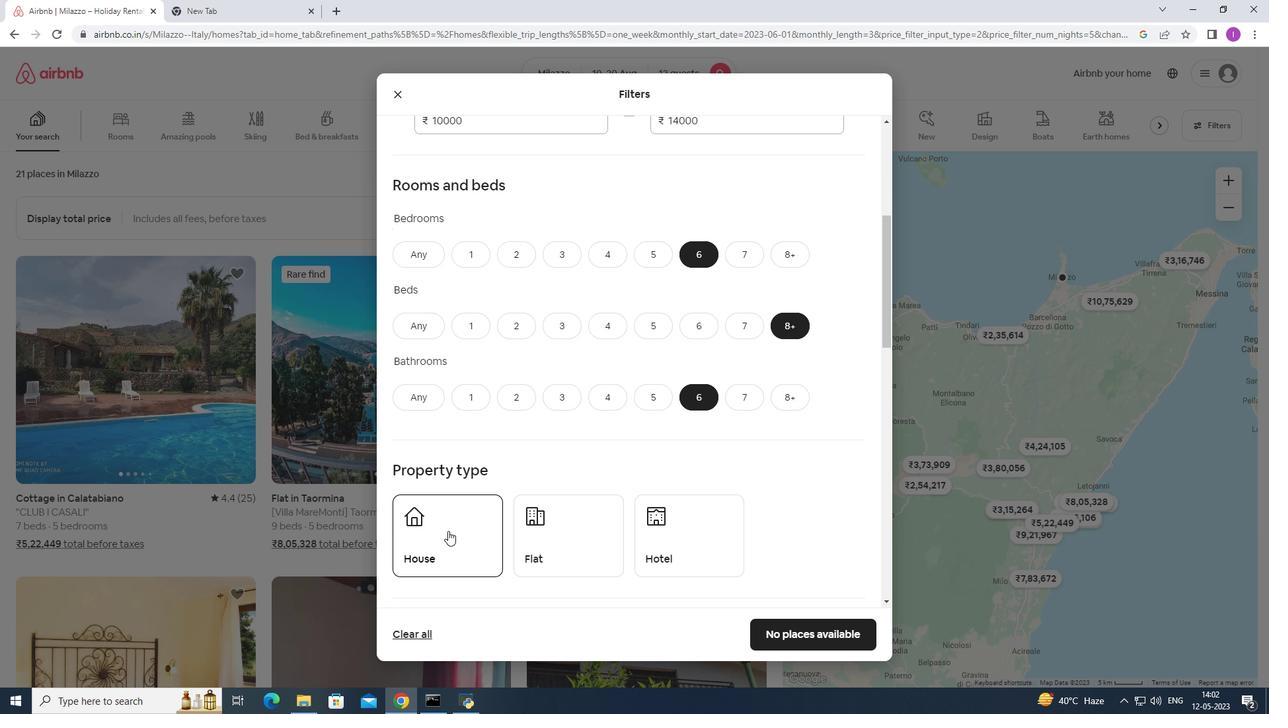 
Action: Mouse moved to (543, 532)
Screenshot: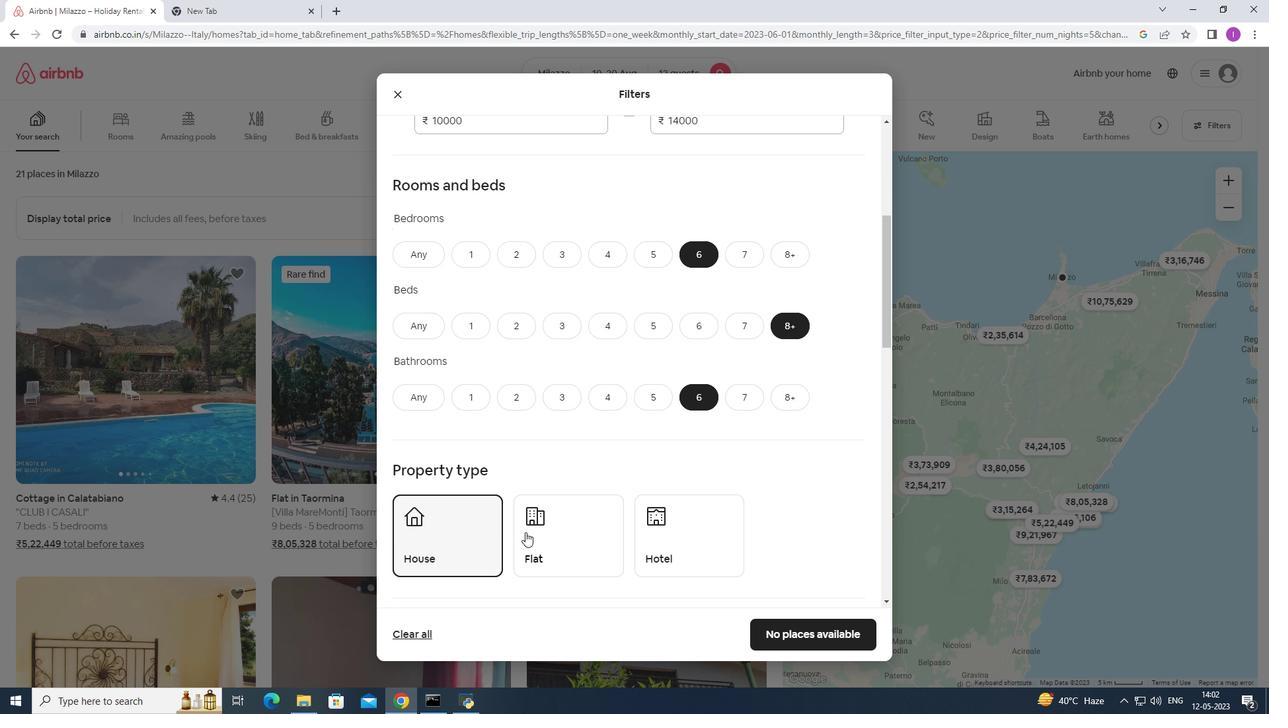 
Action: Mouse pressed left at (543, 532)
Screenshot: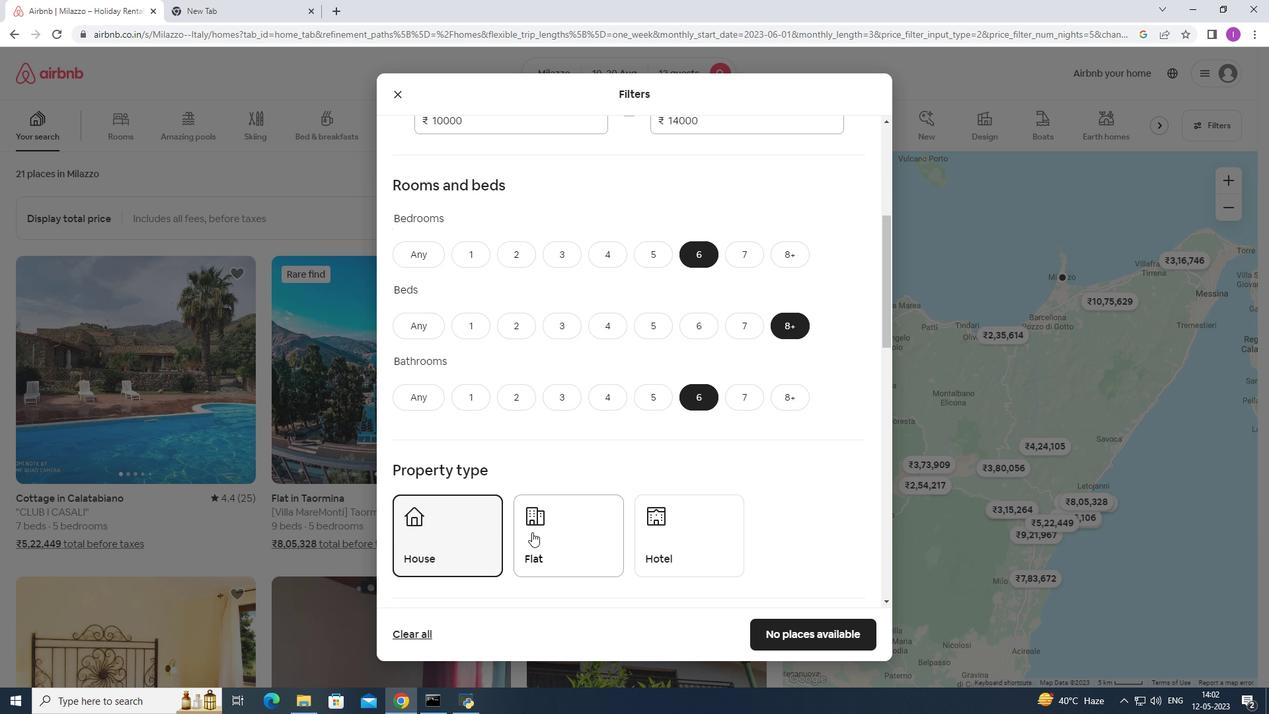 
Action: Mouse moved to (556, 531)
Screenshot: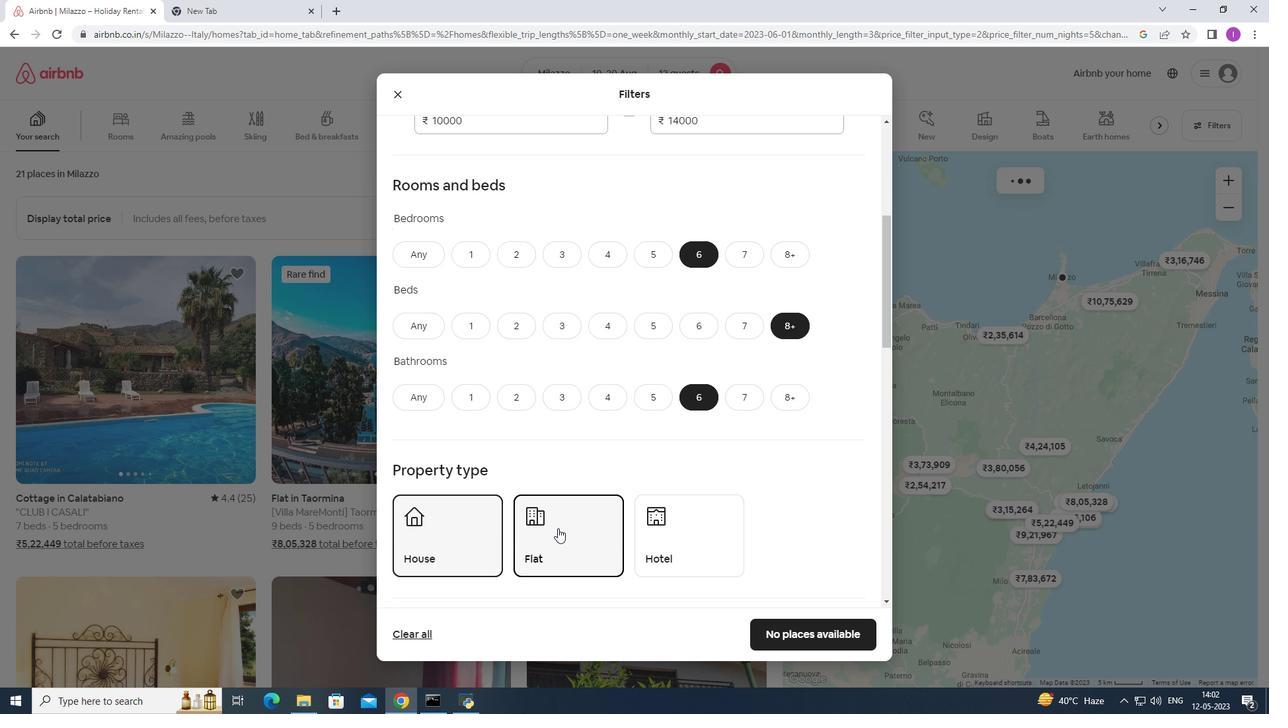 
Action: Mouse scrolled (556, 530) with delta (0, 0)
Screenshot: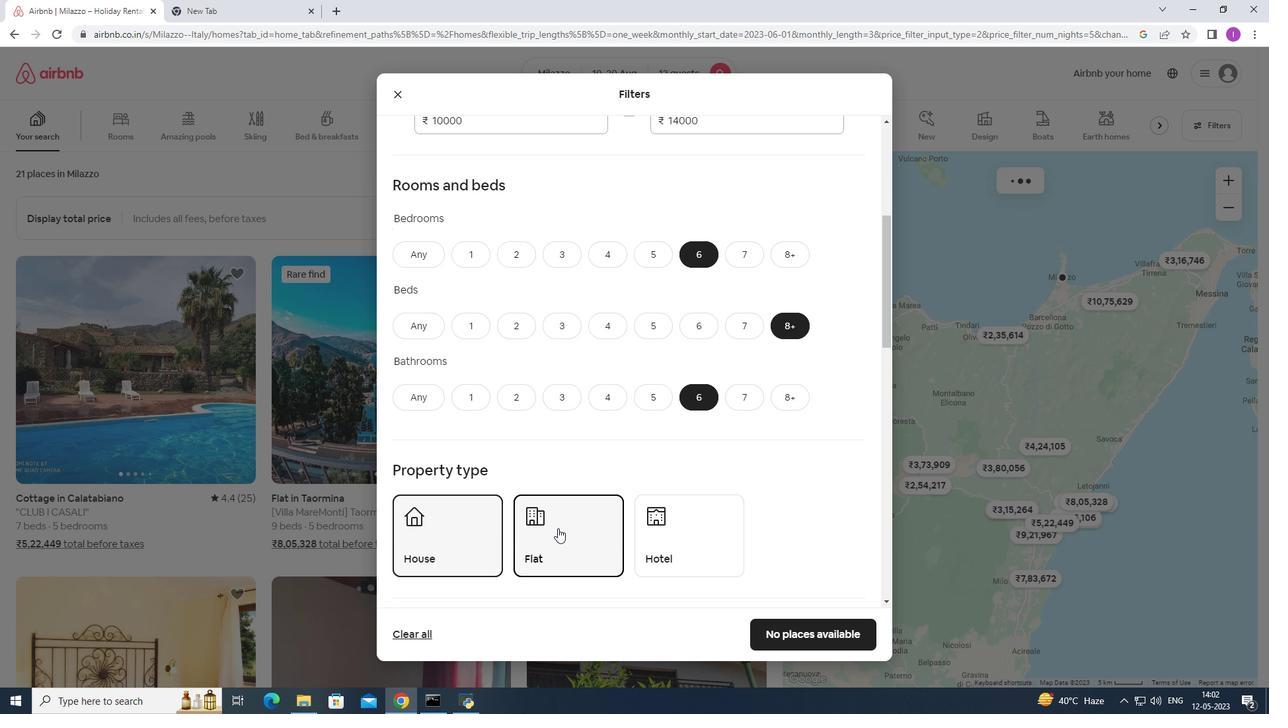 
Action: Mouse moved to (556, 534)
Screenshot: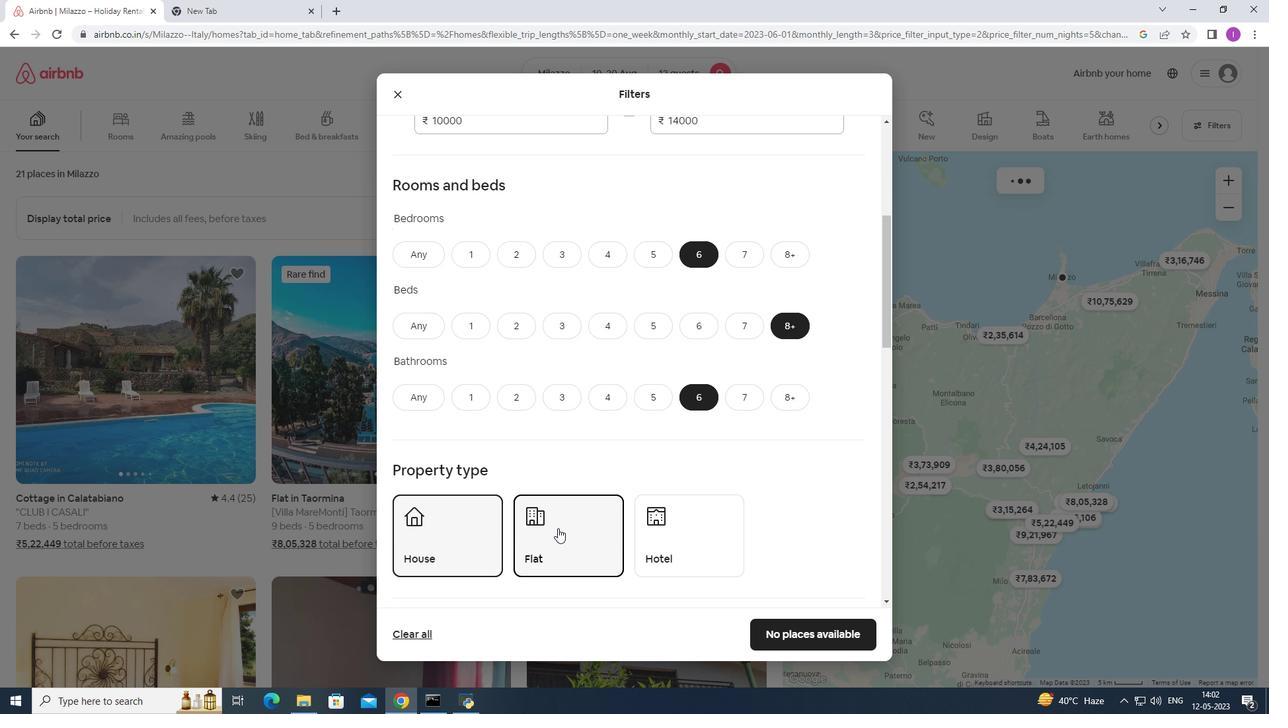 
Action: Mouse scrolled (556, 533) with delta (0, 0)
Screenshot: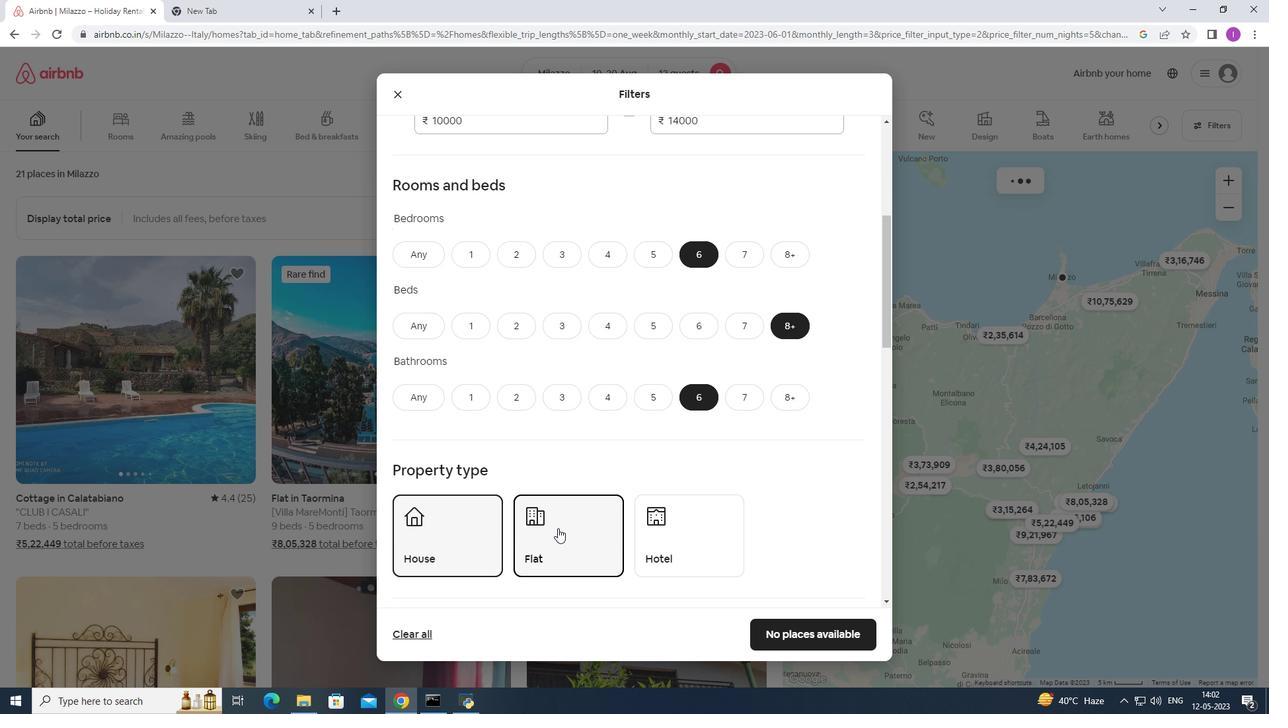 
Action: Mouse moved to (555, 535)
Screenshot: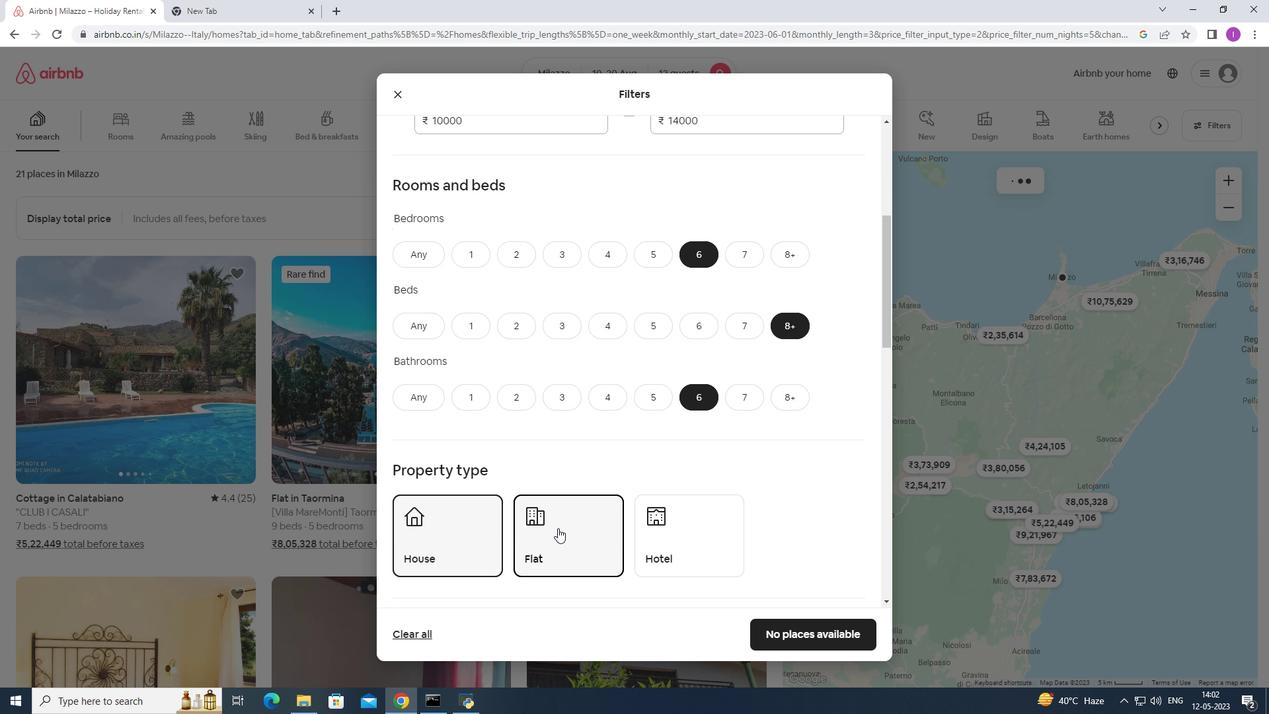 
Action: Mouse scrolled (555, 534) with delta (0, 0)
Screenshot: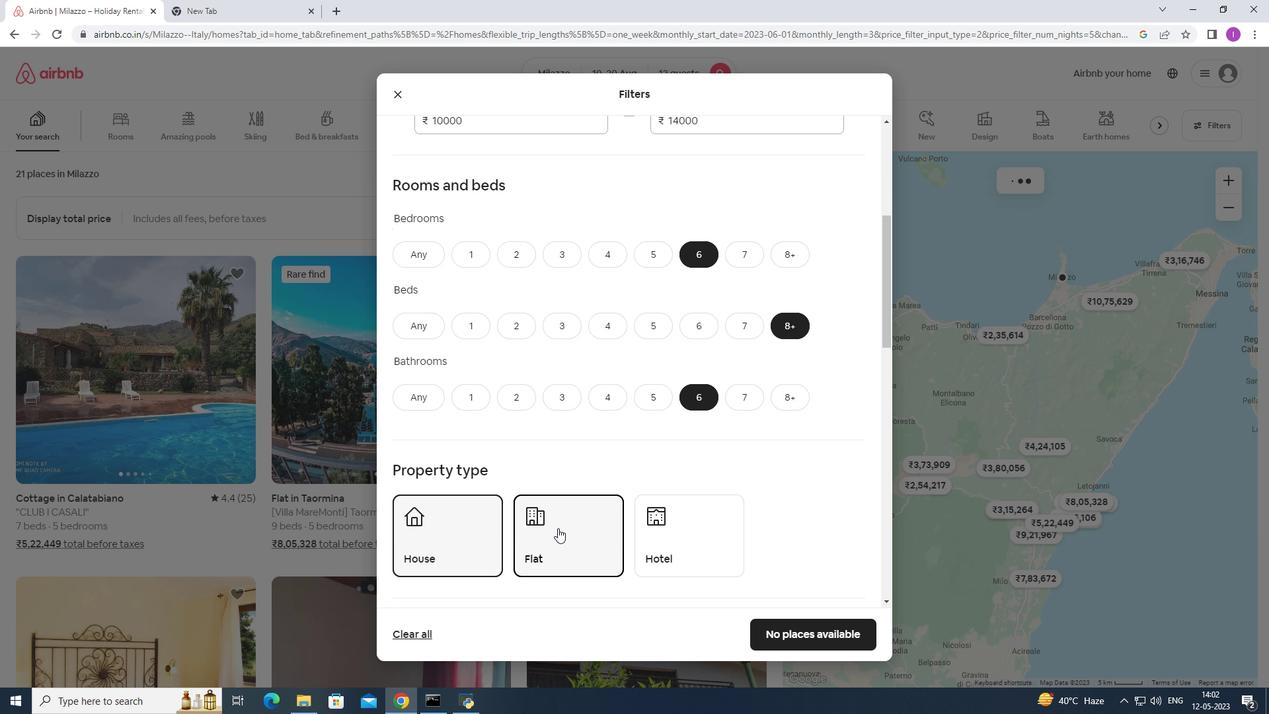 
Action: Mouse scrolled (555, 534) with delta (0, 0)
Screenshot: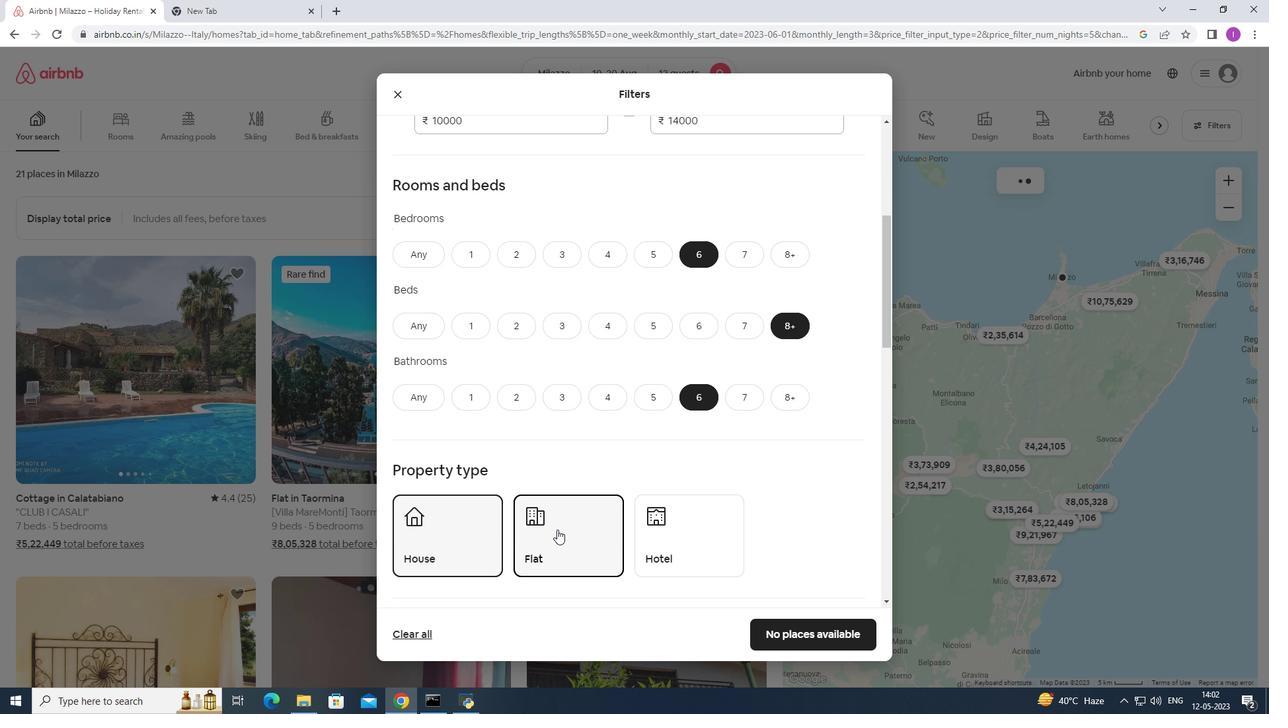 
Action: Mouse moved to (410, 464)
Screenshot: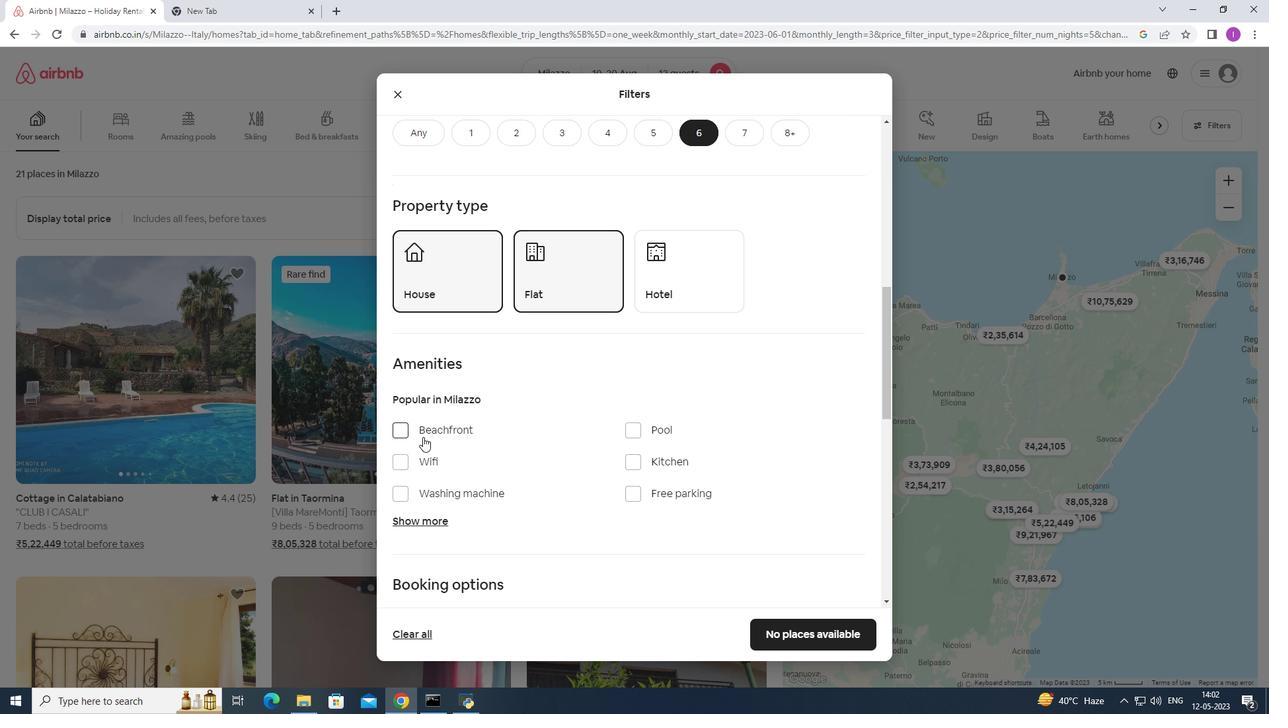 
Action: Mouse pressed left at (410, 464)
Screenshot: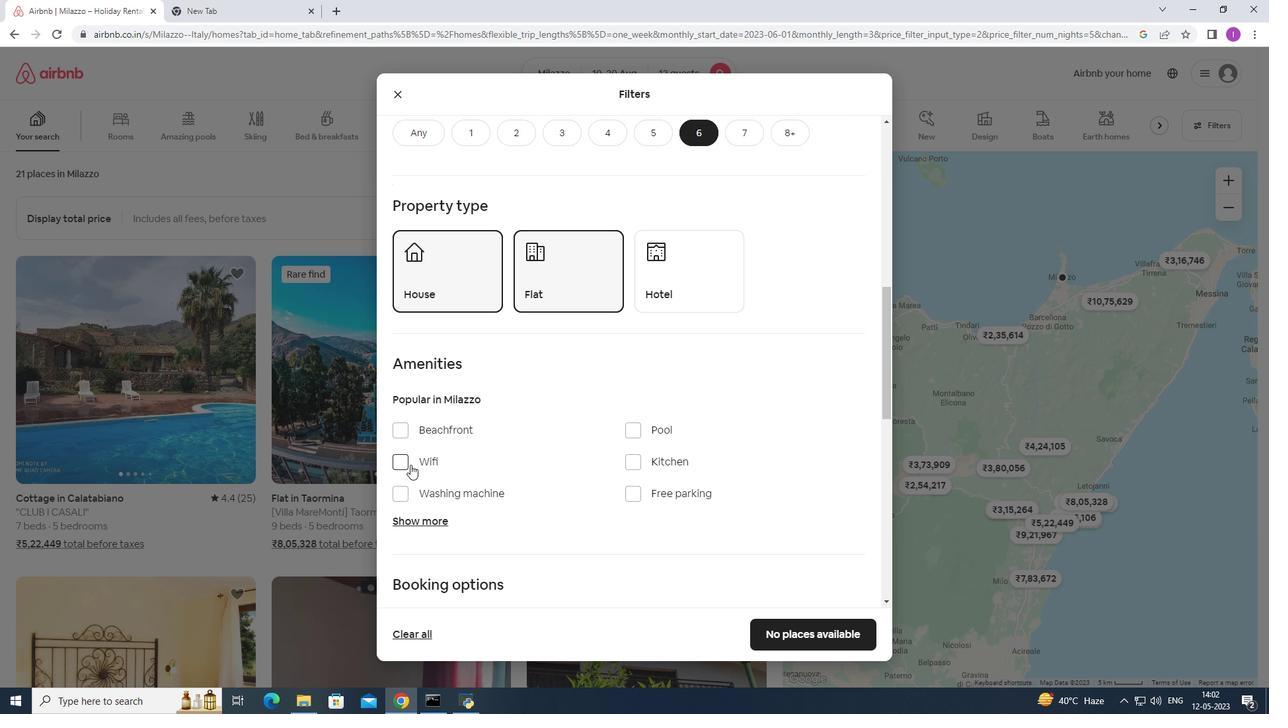 
Action: Mouse moved to (639, 493)
Screenshot: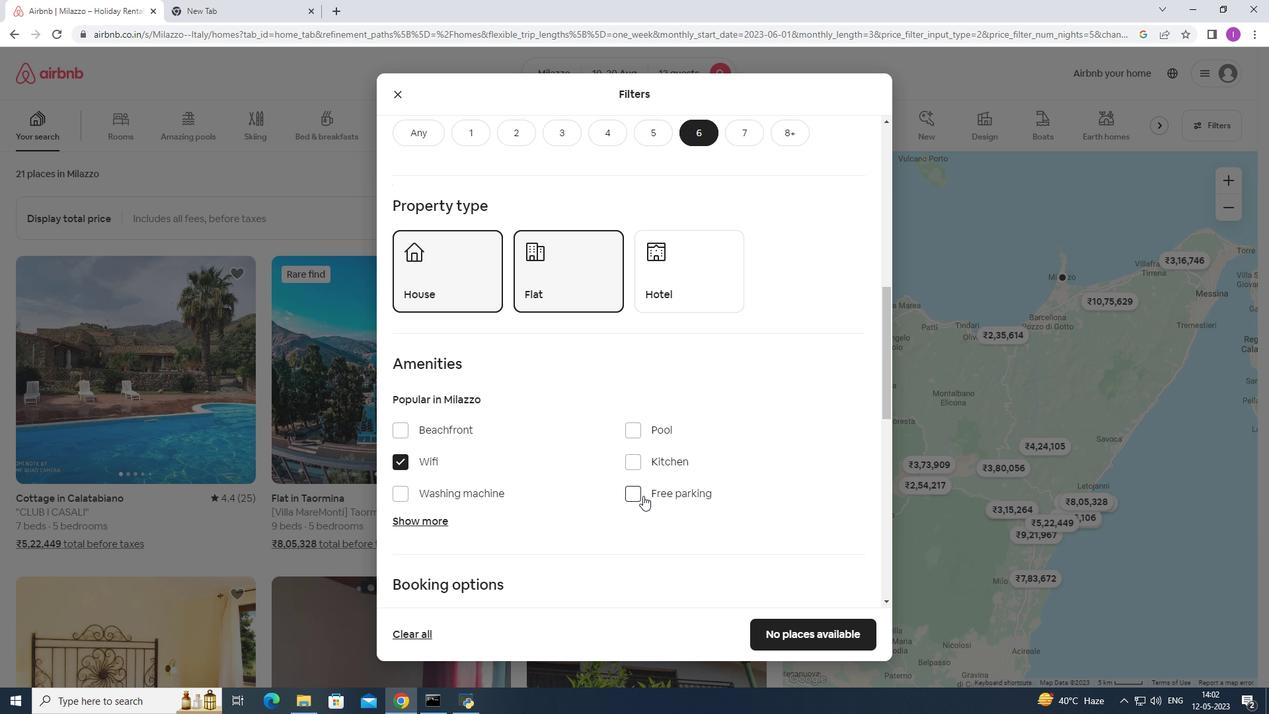 
Action: Mouse pressed left at (639, 493)
Screenshot: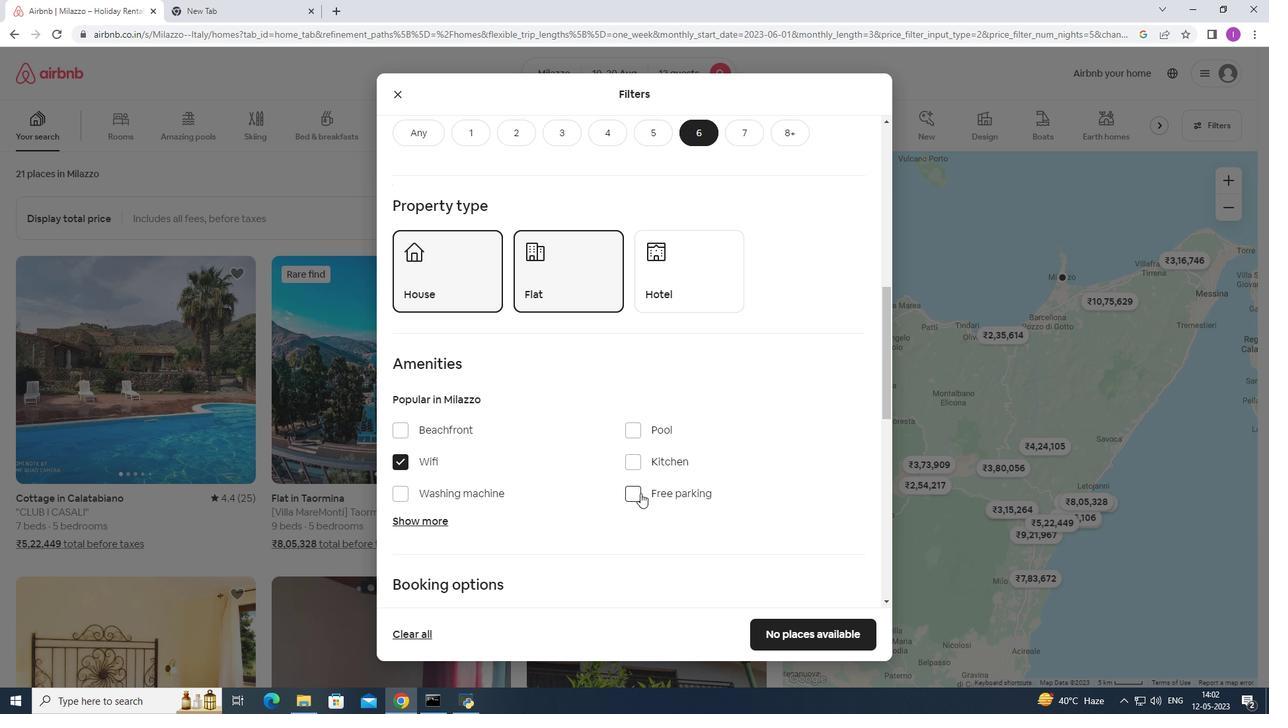 
Action: Mouse moved to (427, 519)
Screenshot: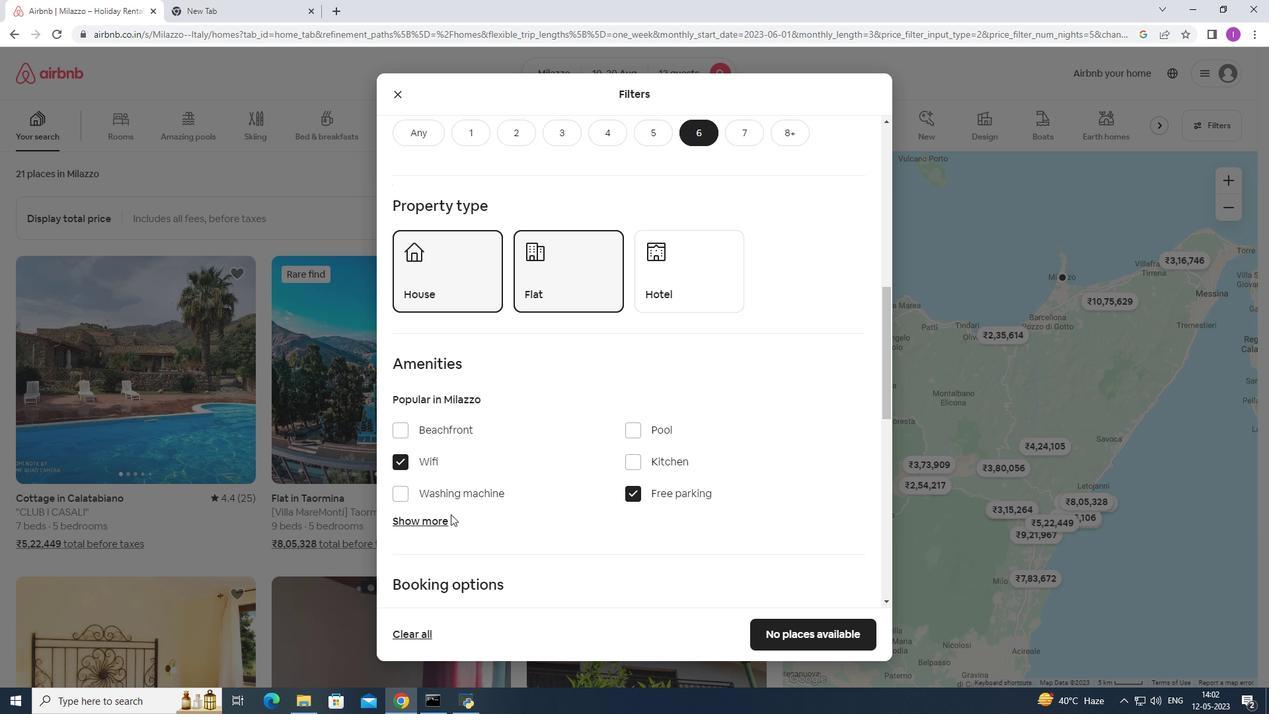 
Action: Mouse pressed left at (427, 519)
Screenshot: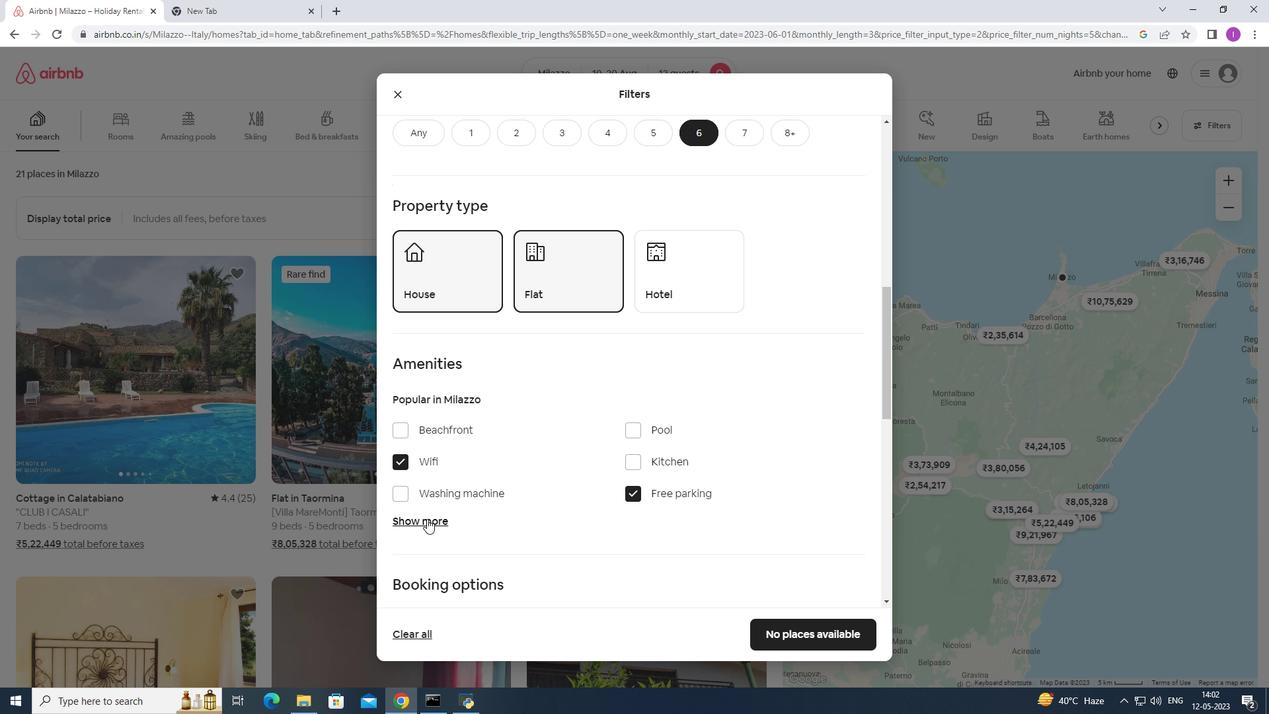 
Action: Mouse moved to (533, 496)
Screenshot: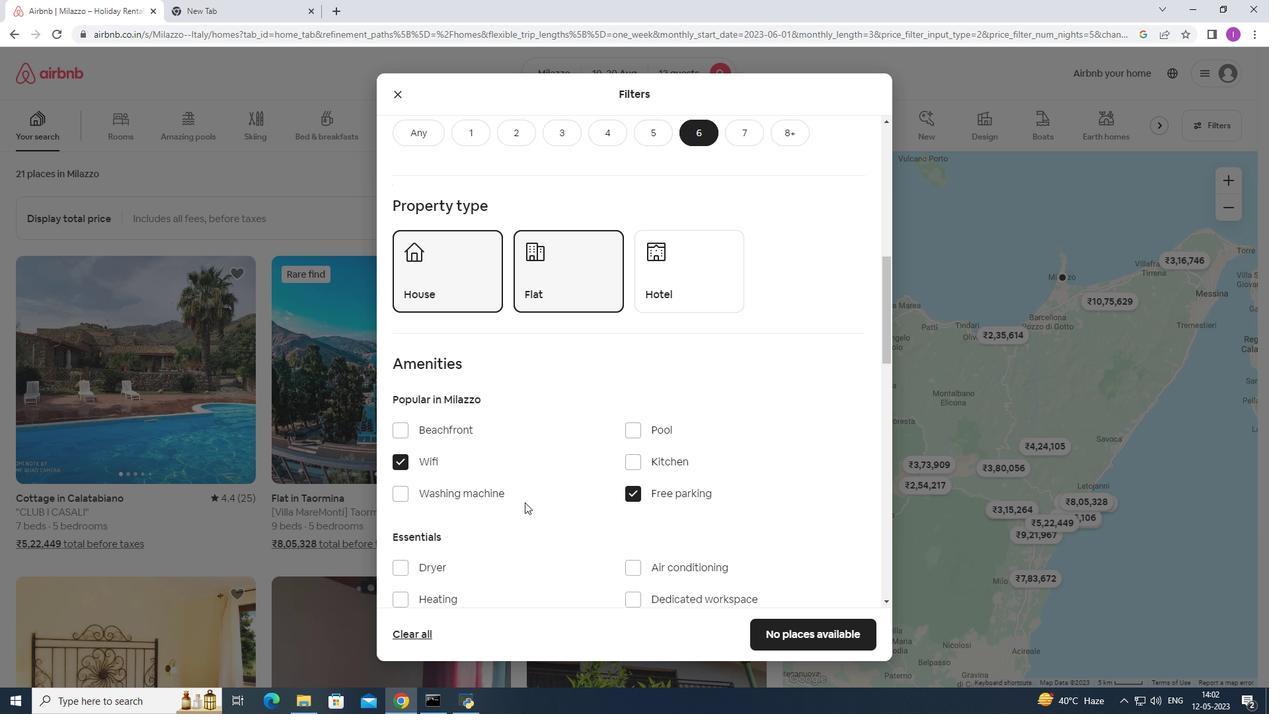 
Action: Mouse scrolled (533, 495) with delta (0, 0)
Screenshot: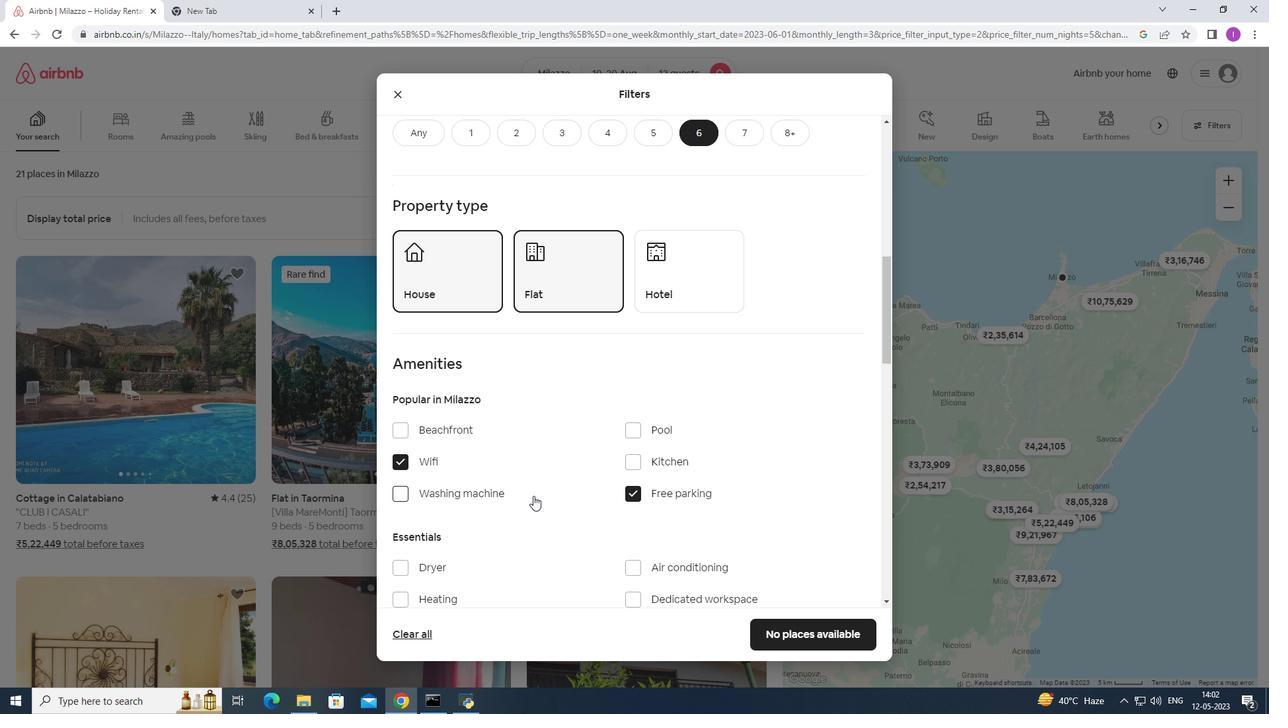 
Action: Mouse scrolled (533, 495) with delta (0, 0)
Screenshot: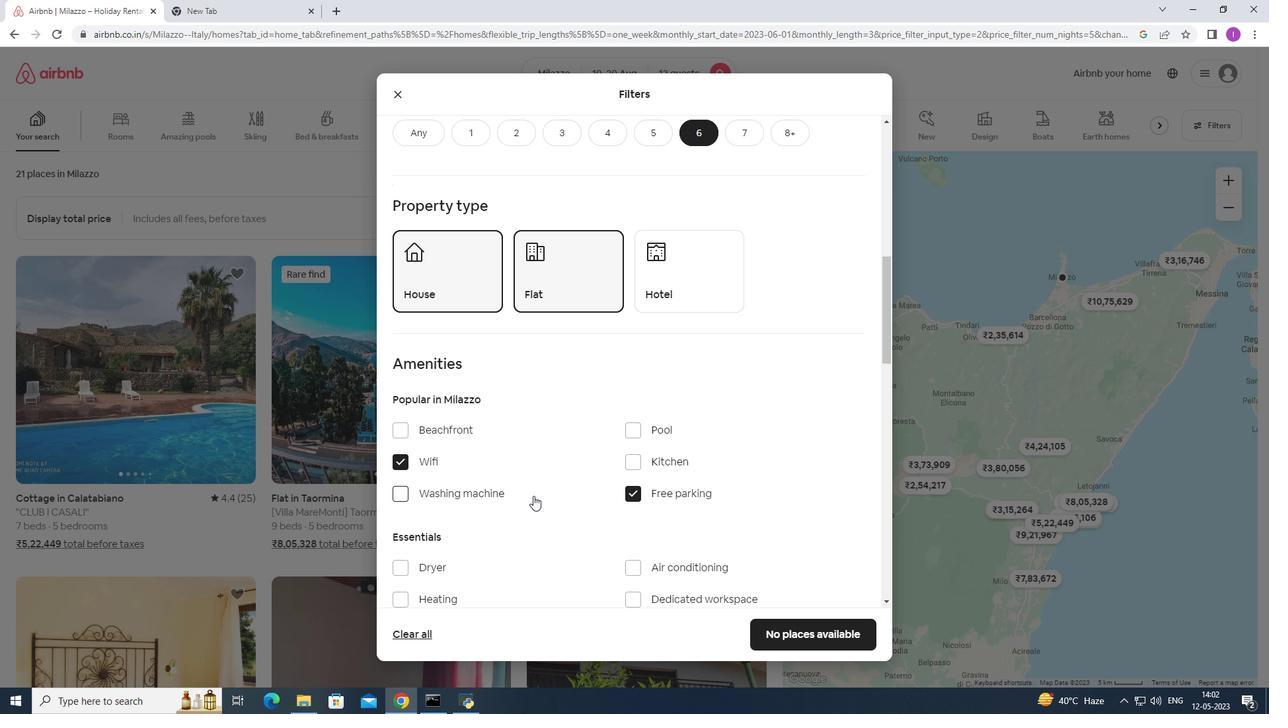 
Action: Mouse moved to (539, 491)
Screenshot: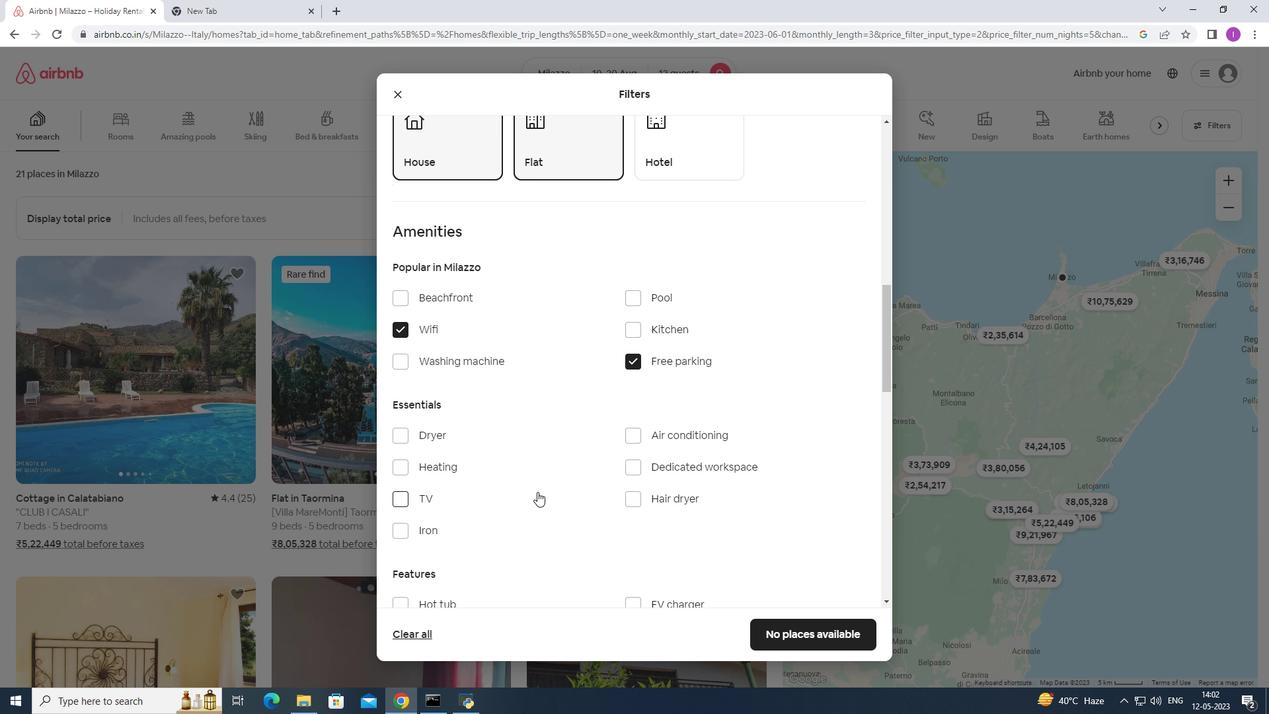 
Action: Mouse scrolled (539, 490) with delta (0, 0)
Screenshot: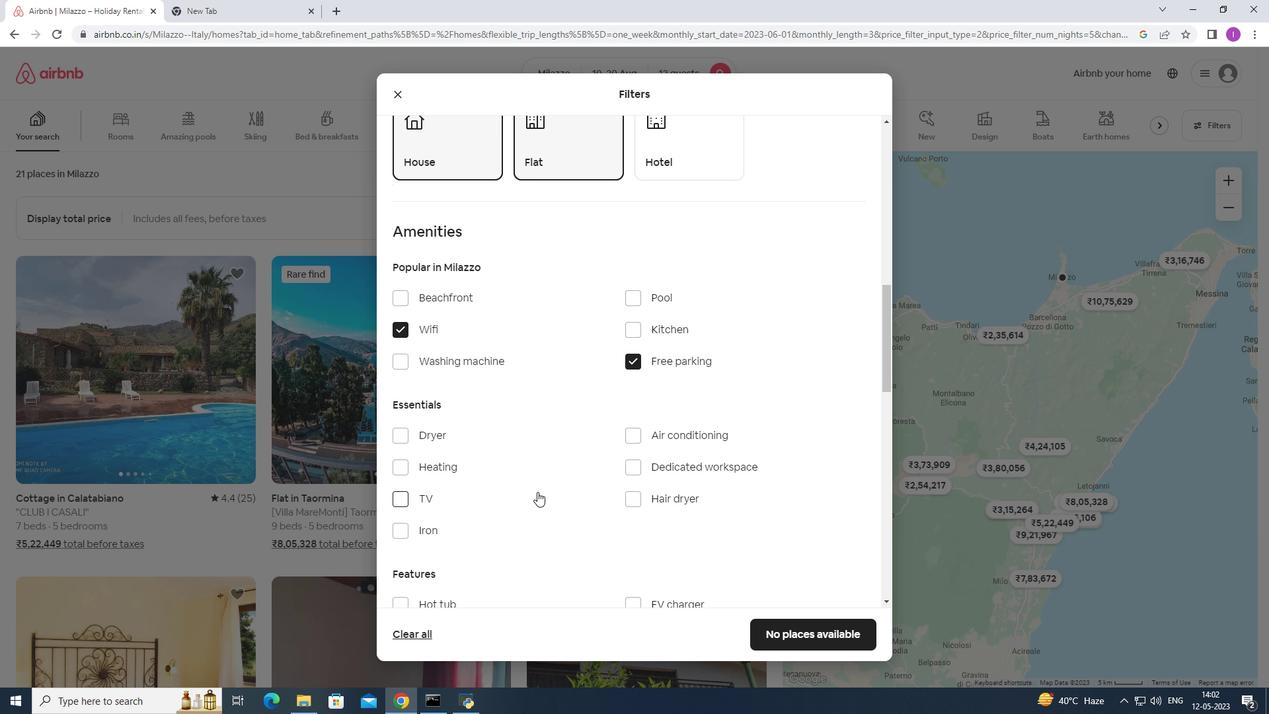 
Action: Mouse moved to (402, 436)
Screenshot: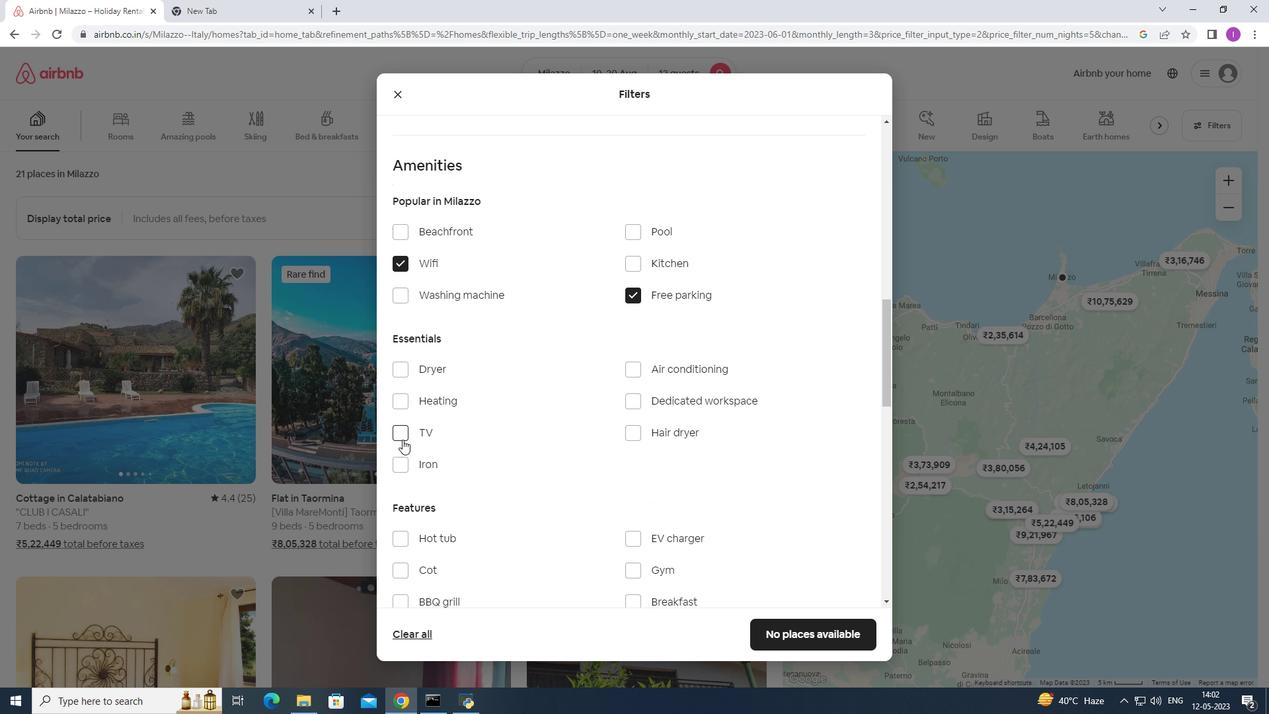 
Action: Mouse pressed left at (402, 436)
Screenshot: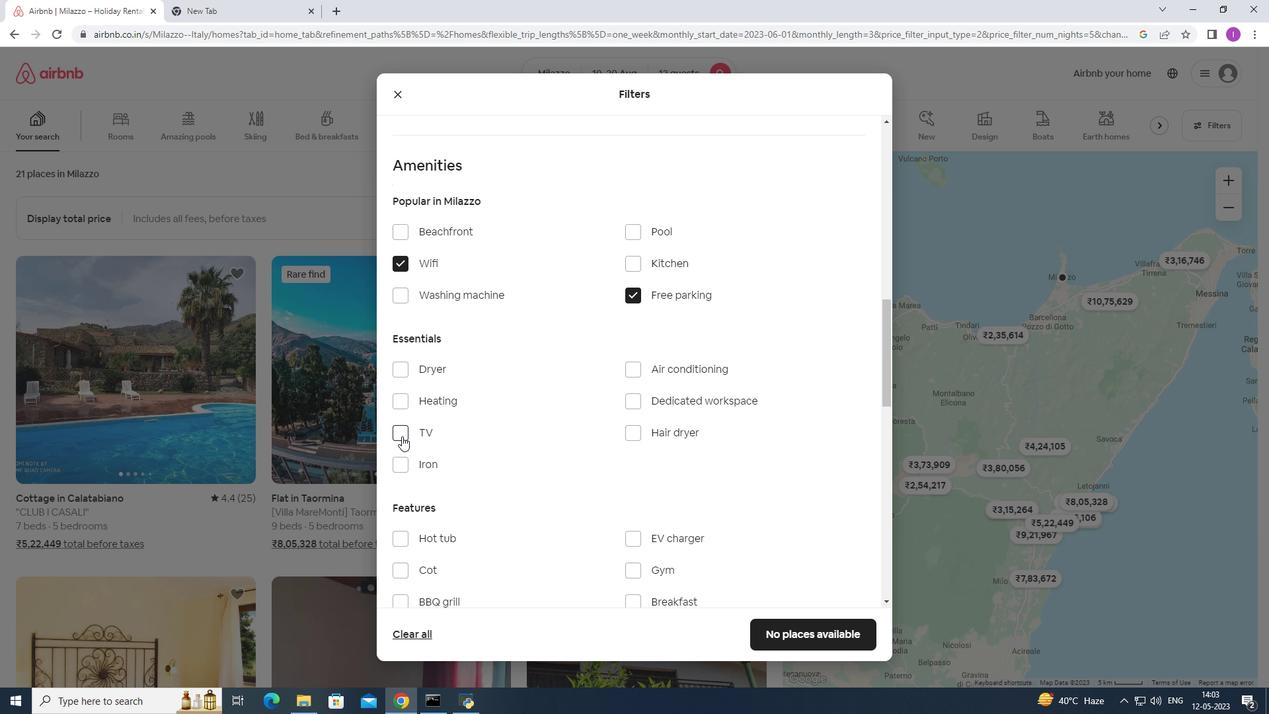 
Action: Mouse moved to (521, 476)
Screenshot: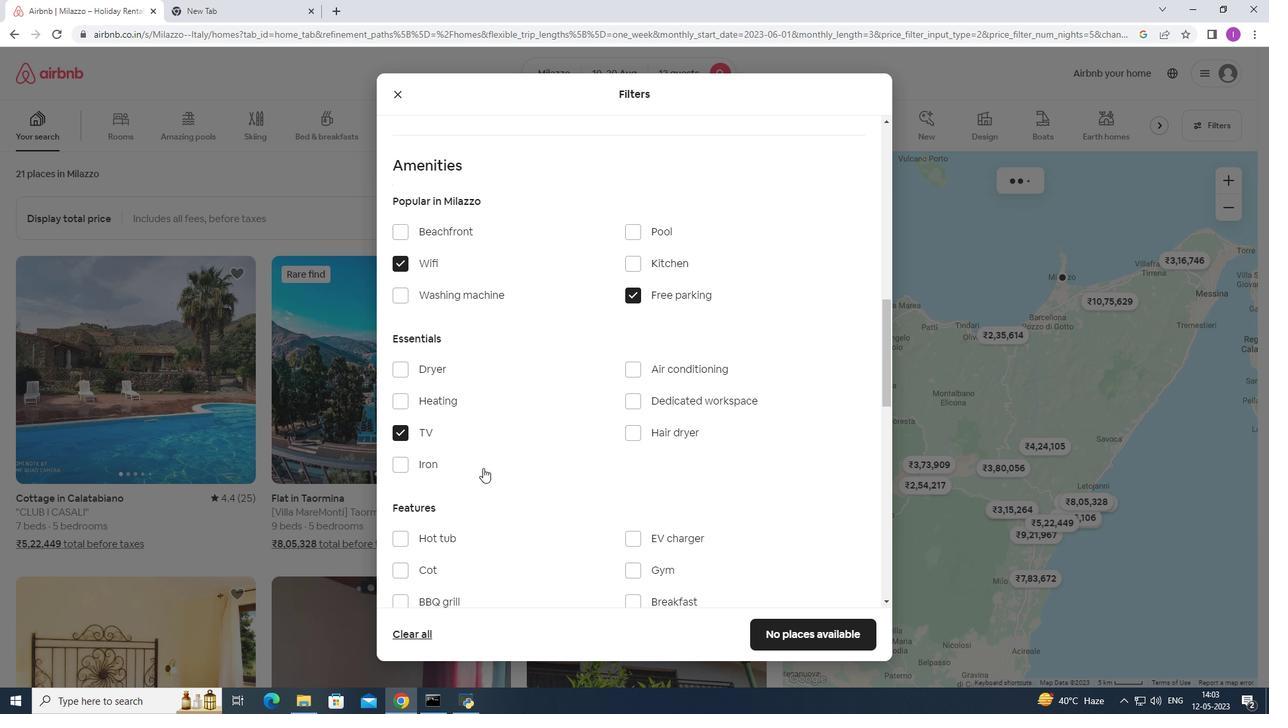
Action: Mouse scrolled (521, 475) with delta (0, 0)
Screenshot: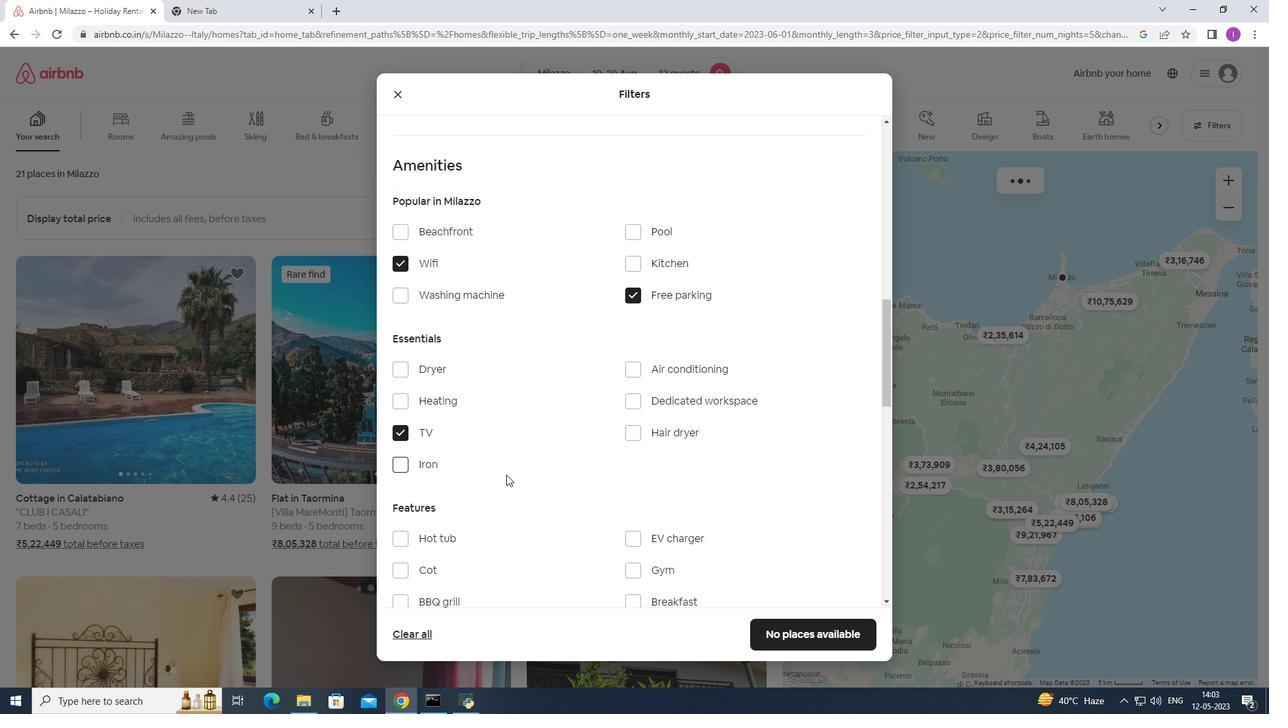 
Action: Mouse moved to (522, 476)
Screenshot: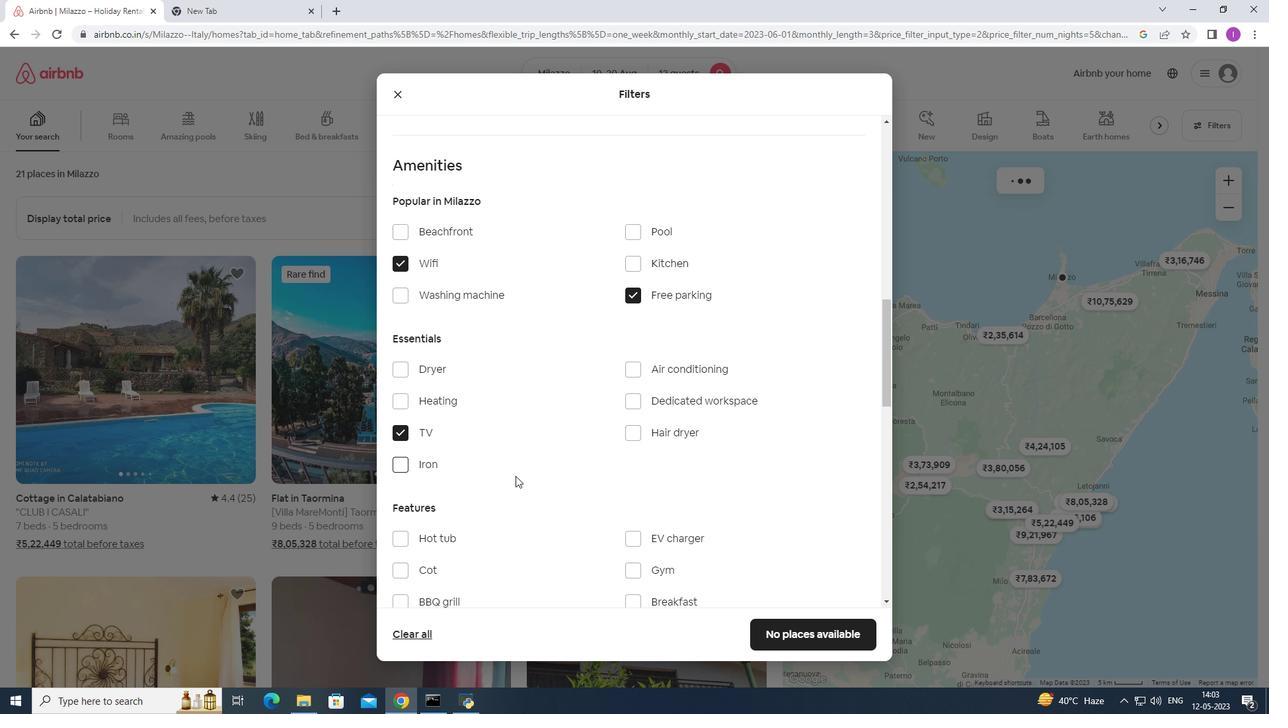 
Action: Mouse scrolled (522, 475) with delta (0, 0)
Screenshot: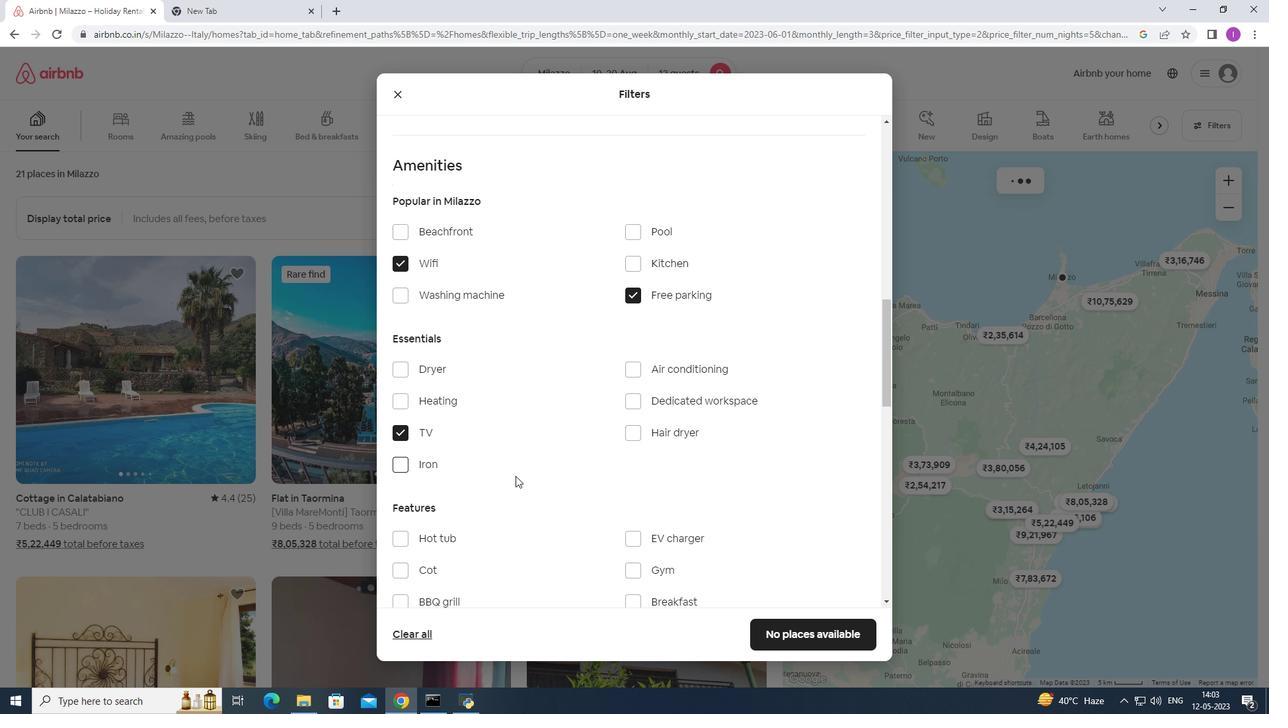 
Action: Mouse scrolled (522, 475) with delta (0, 0)
Screenshot: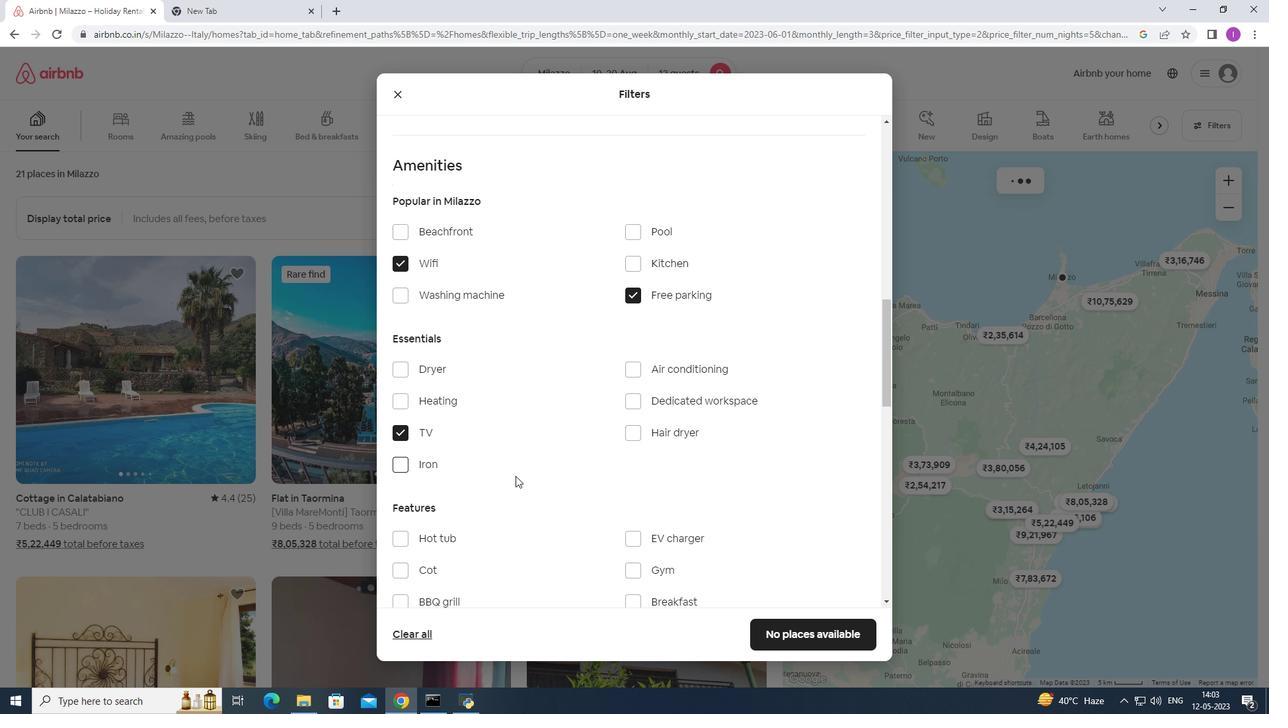 
Action: Mouse moved to (523, 477)
Screenshot: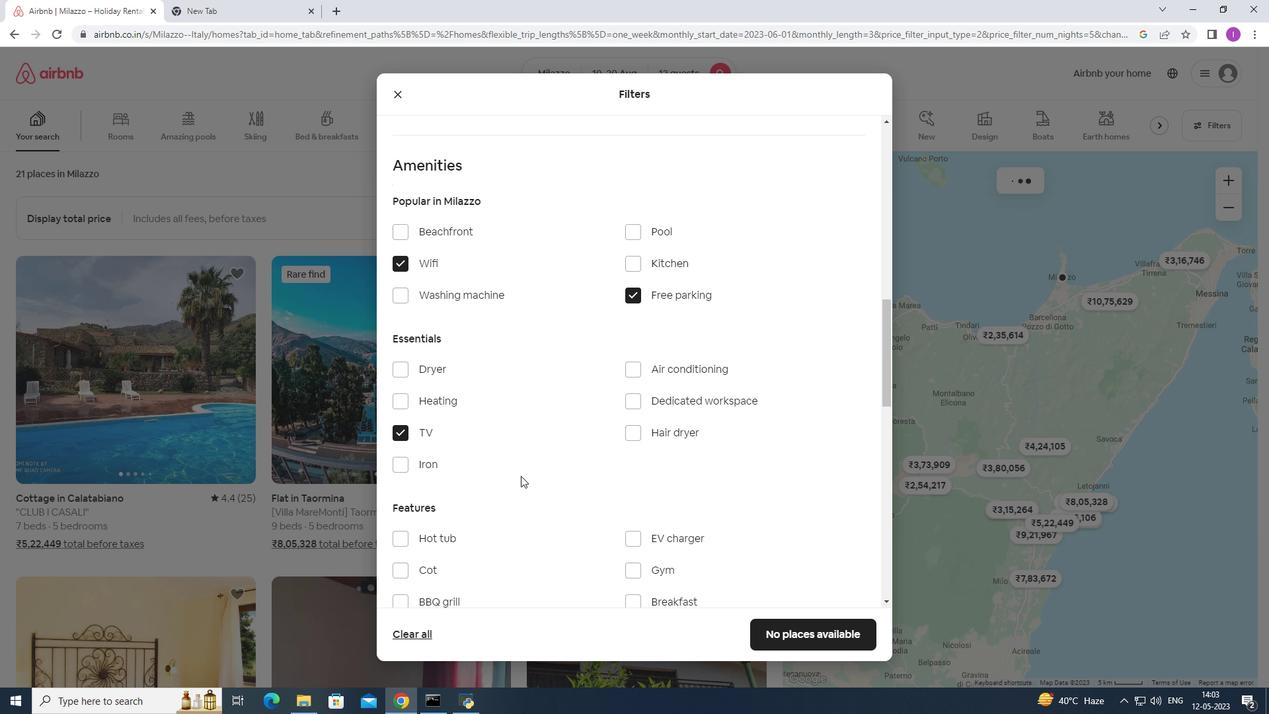 
Action: Mouse scrolled (523, 476) with delta (0, 0)
Screenshot: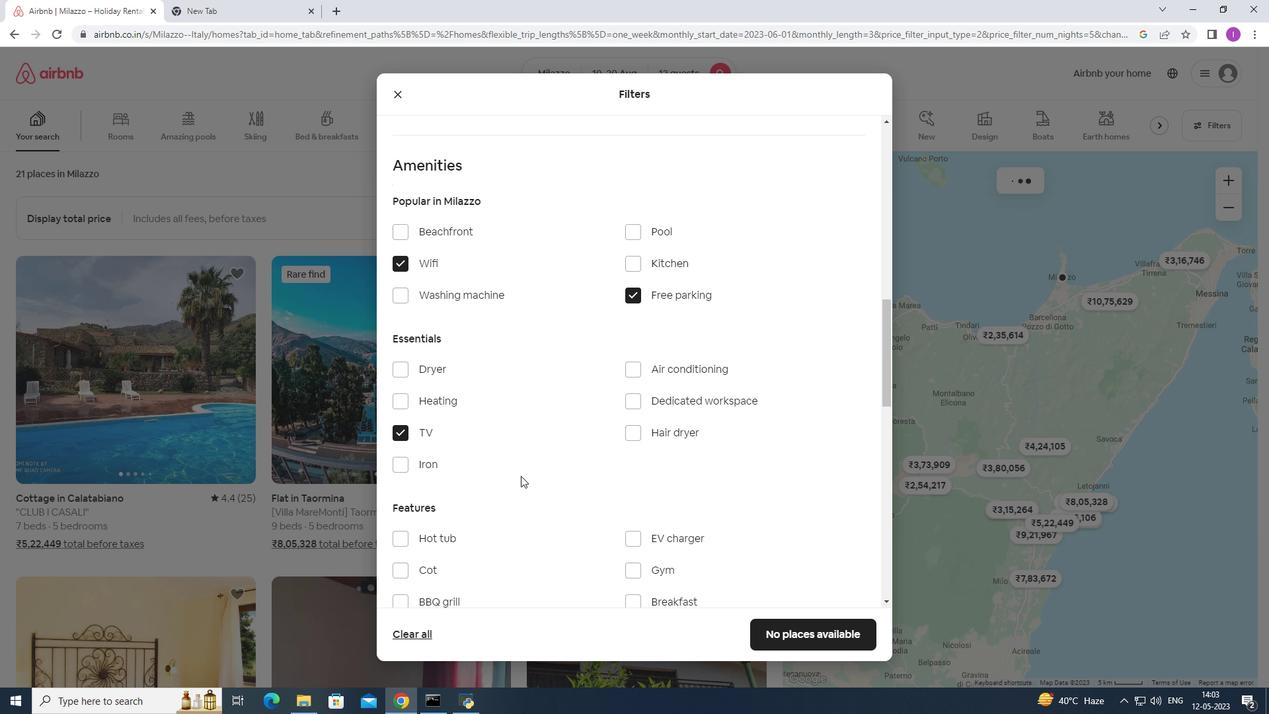 
Action: Mouse scrolled (523, 476) with delta (0, 0)
Screenshot: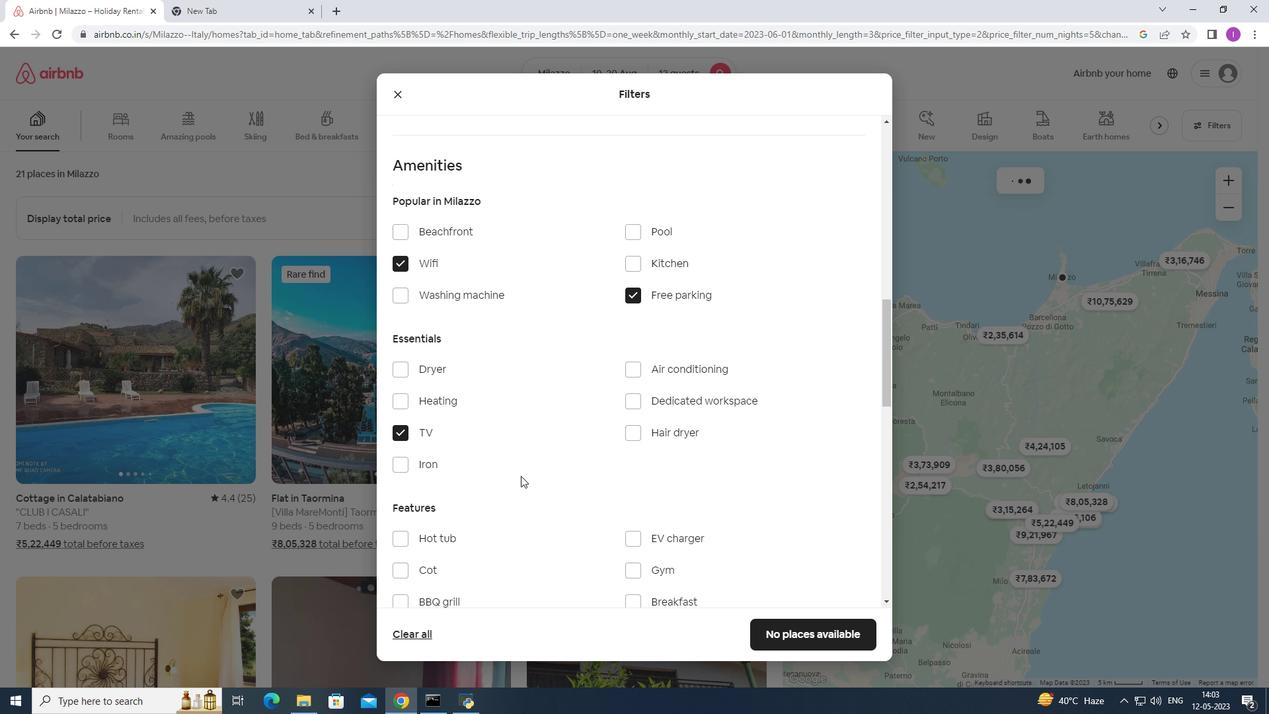 
Action: Mouse moved to (641, 240)
Screenshot: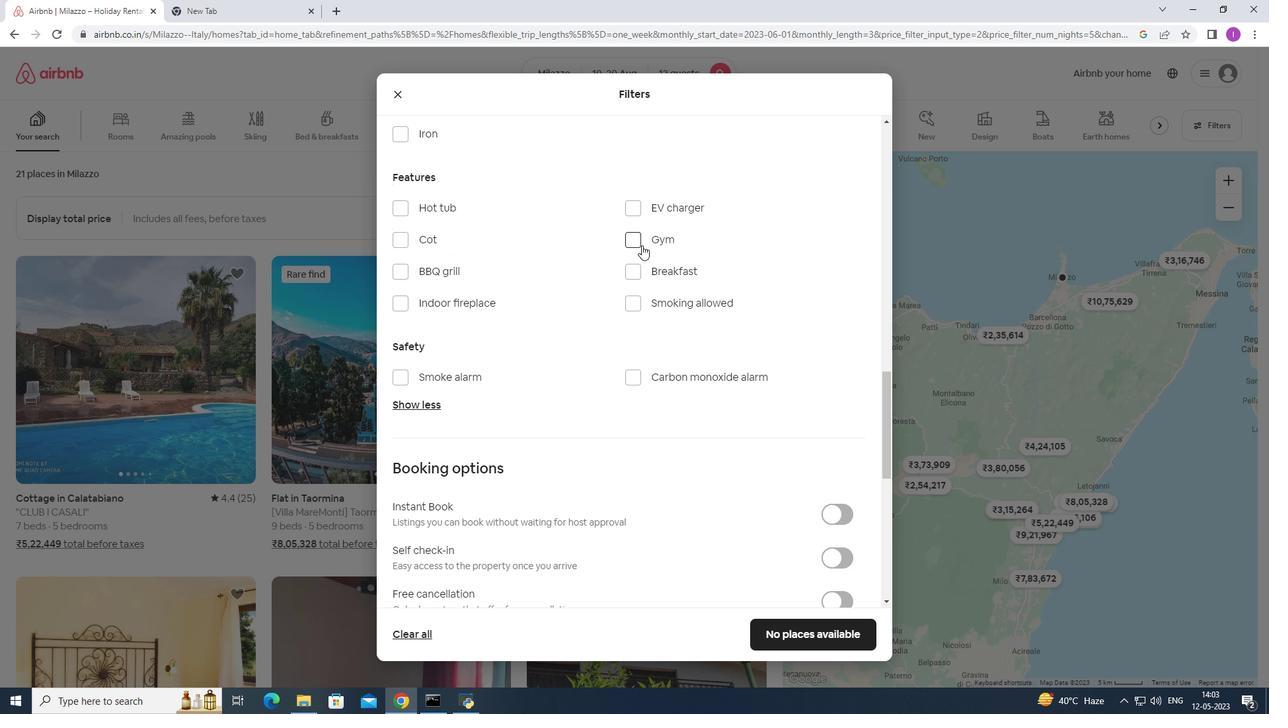 
Action: Mouse pressed left at (641, 240)
Screenshot: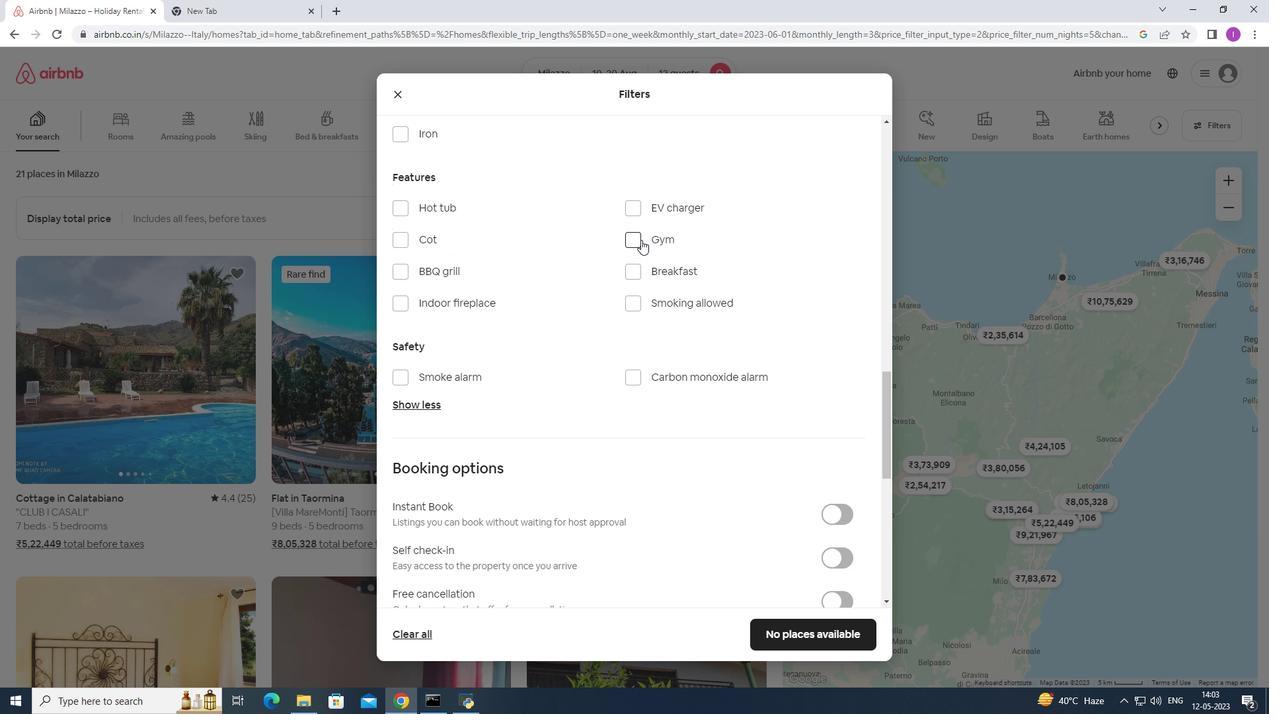 
Action: Mouse moved to (633, 269)
Screenshot: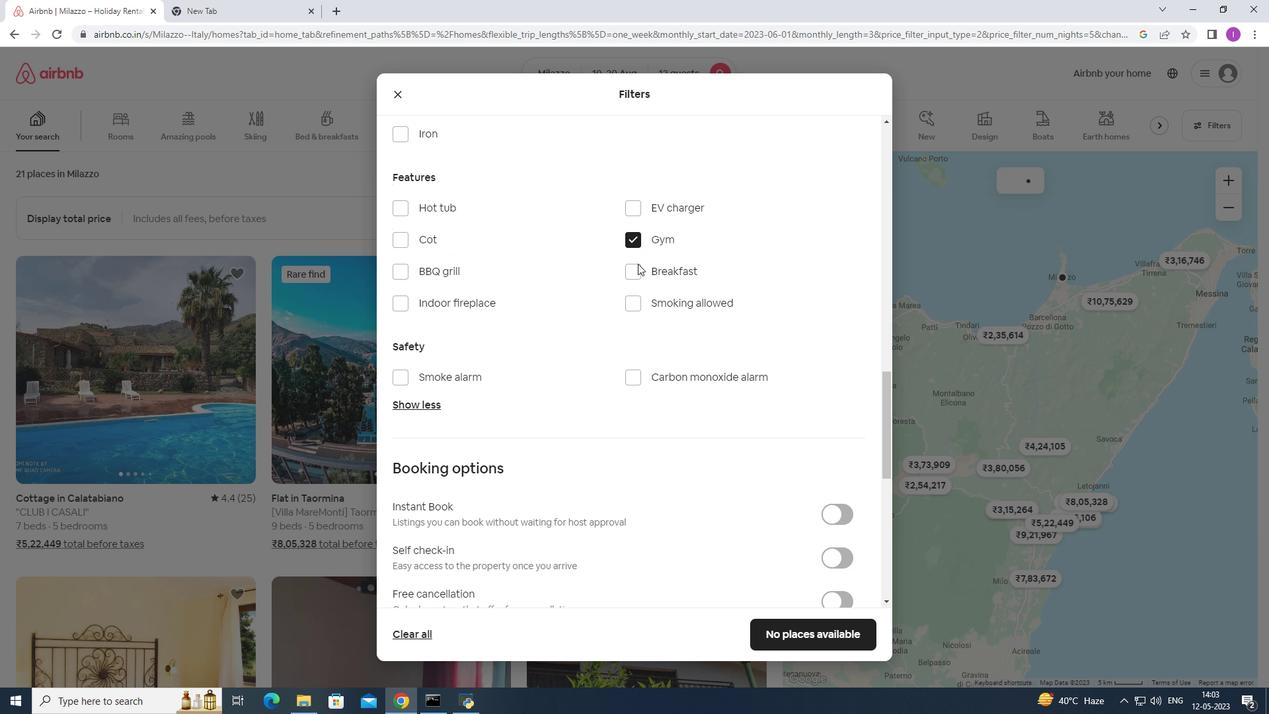 
Action: Mouse pressed left at (633, 269)
Screenshot: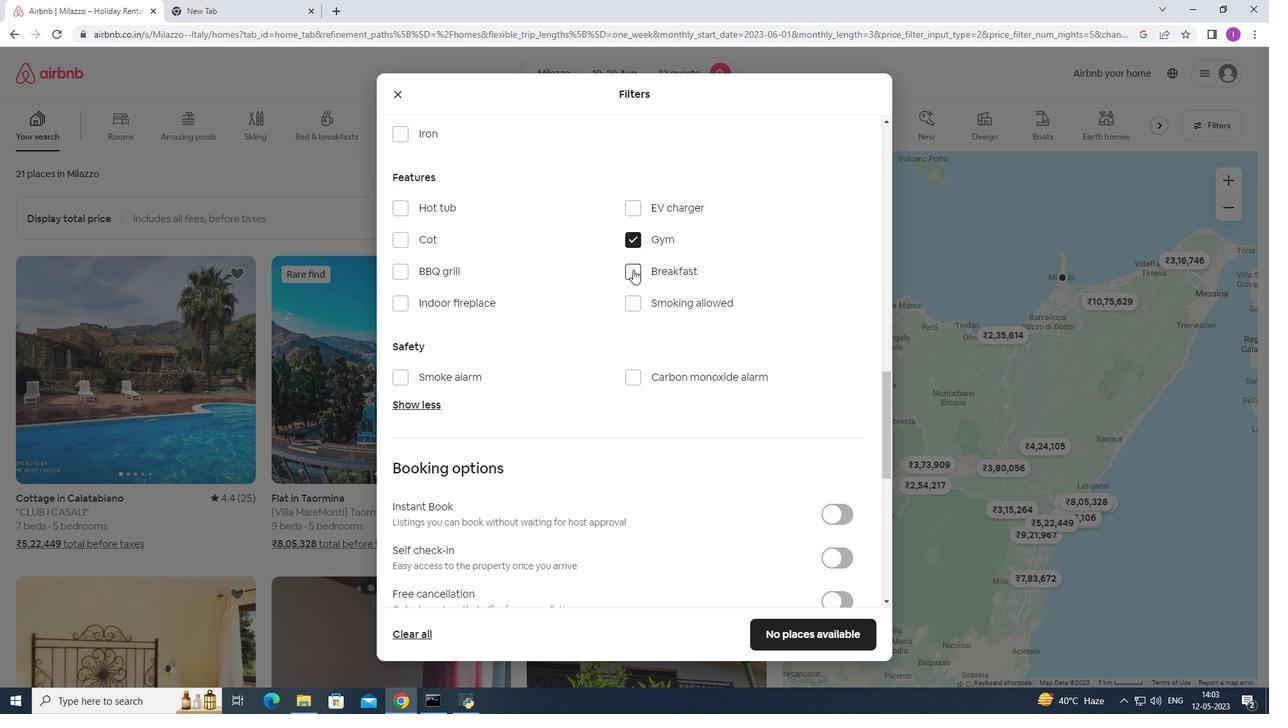 
Action: Mouse moved to (829, 423)
Screenshot: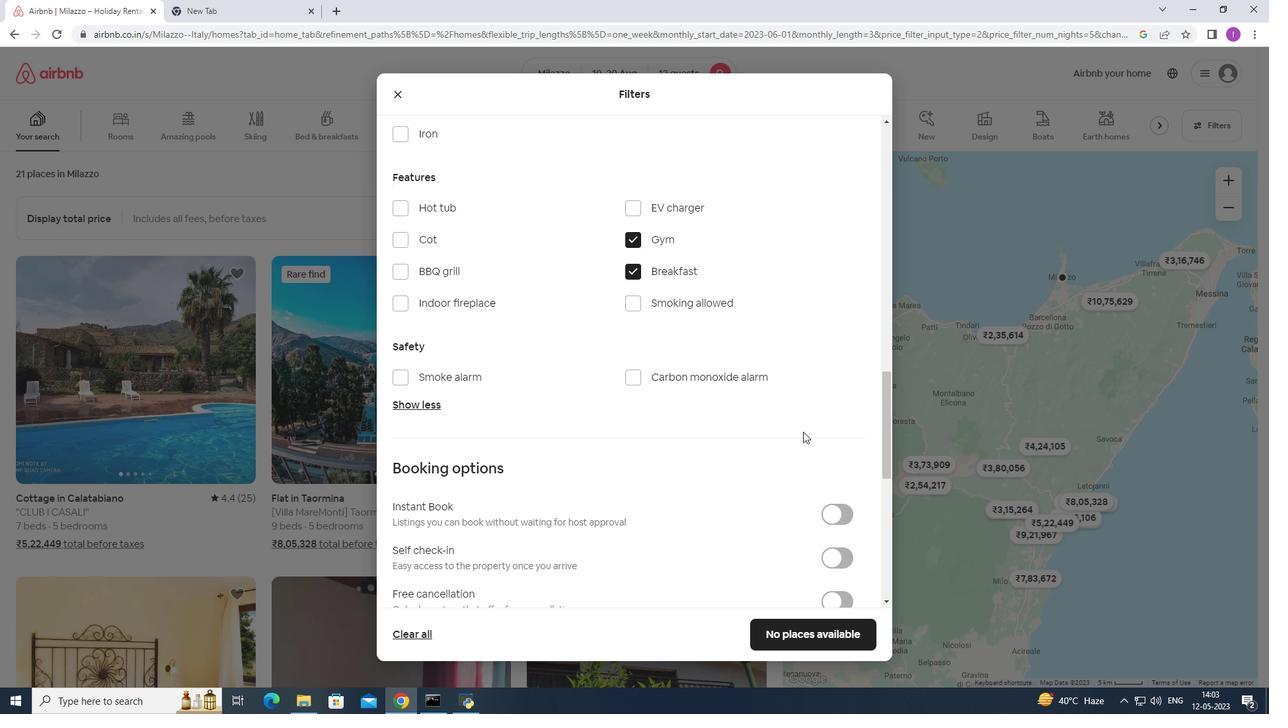 
Action: Mouse scrolled (829, 423) with delta (0, 0)
Screenshot: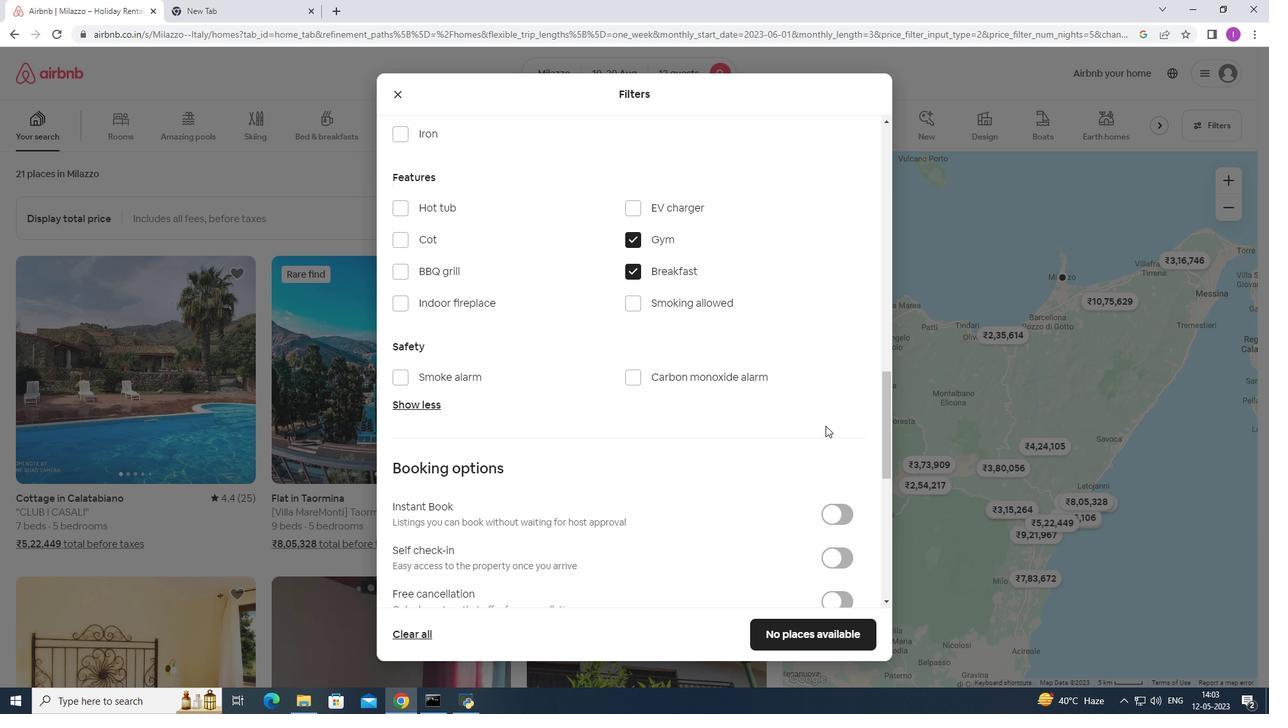 
Action: Mouse scrolled (829, 423) with delta (0, 0)
Screenshot: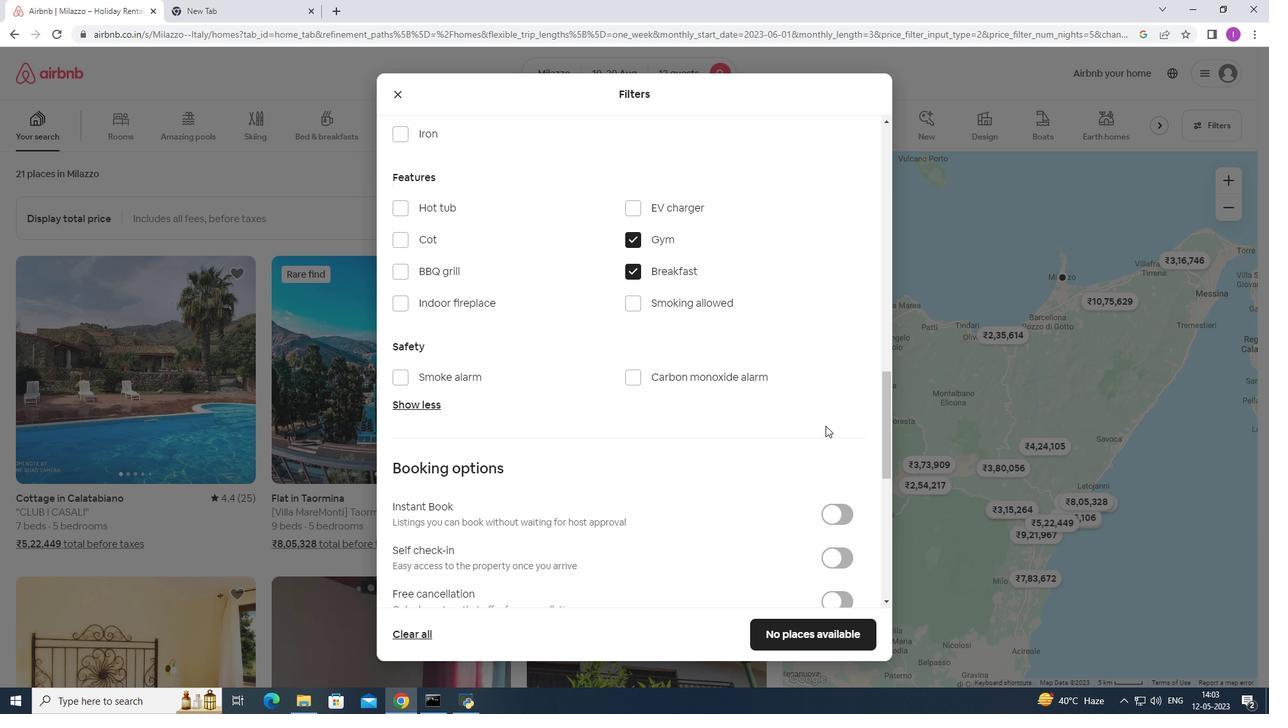 
Action: Mouse scrolled (829, 423) with delta (0, 0)
Screenshot: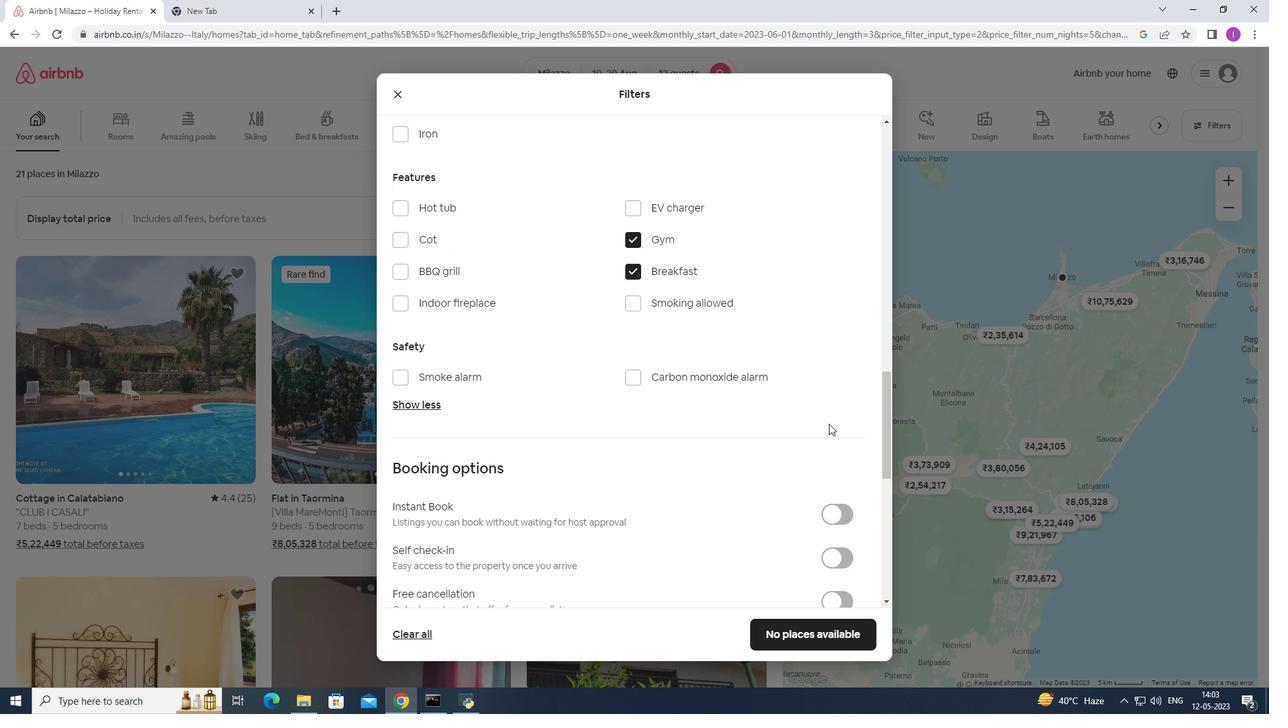
Action: Mouse scrolled (829, 423) with delta (0, 0)
Screenshot: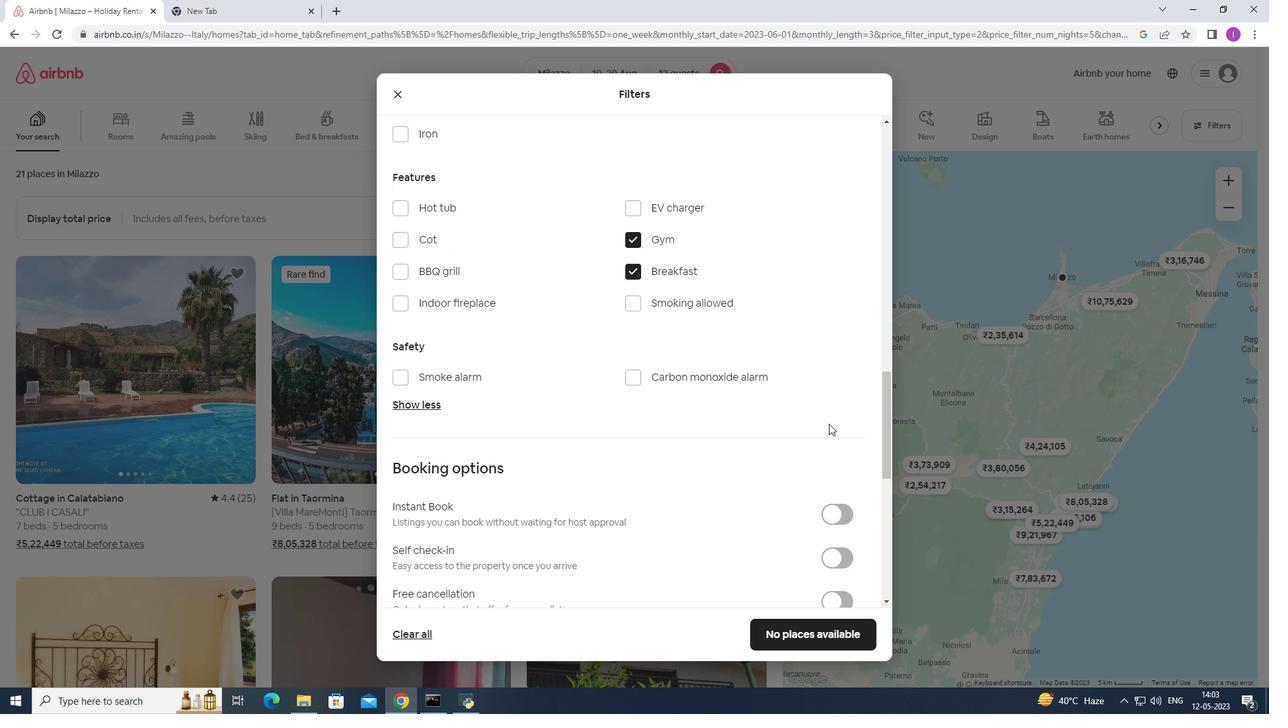 
Action: Mouse moved to (845, 298)
Screenshot: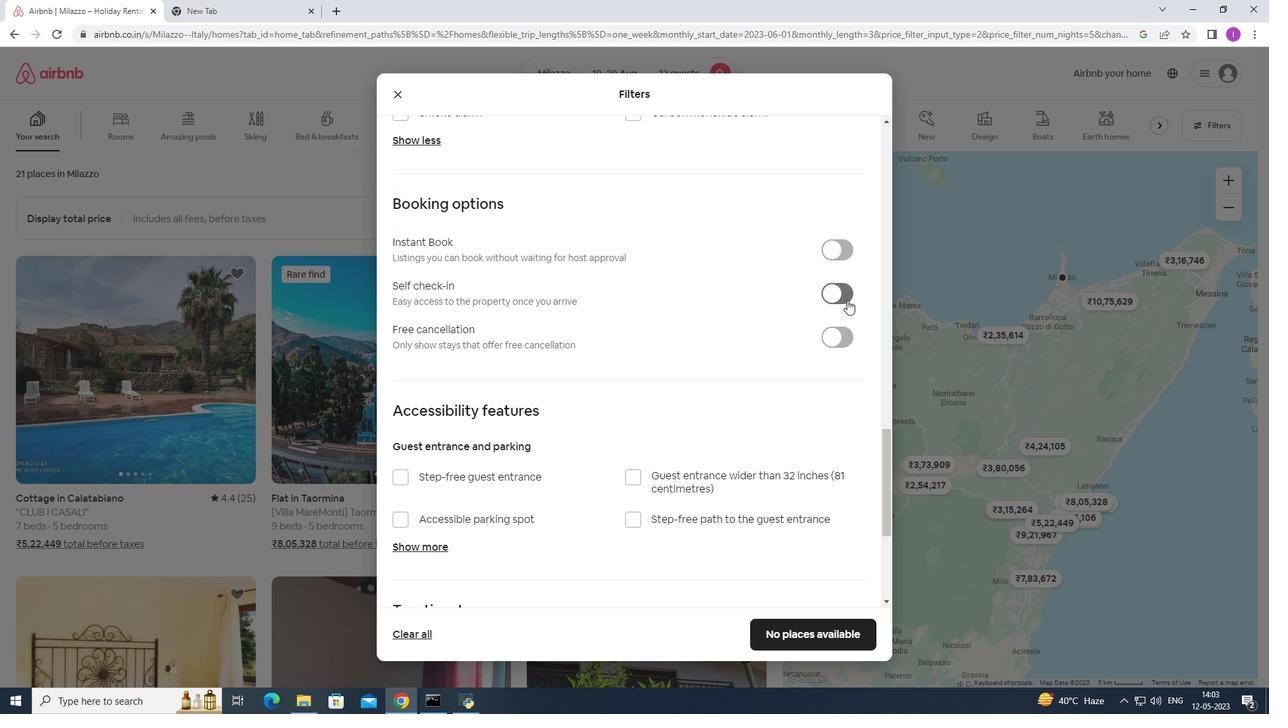 
Action: Mouse pressed left at (845, 298)
Screenshot: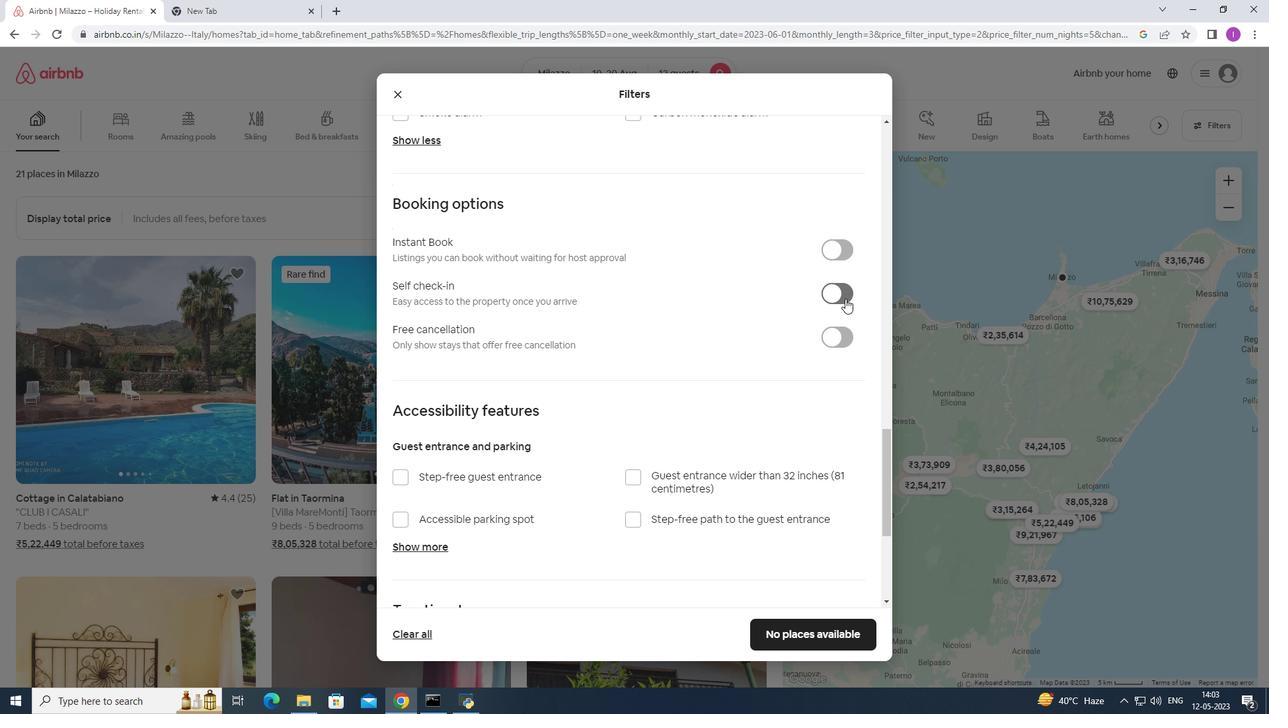 
Action: Mouse moved to (469, 469)
Screenshot: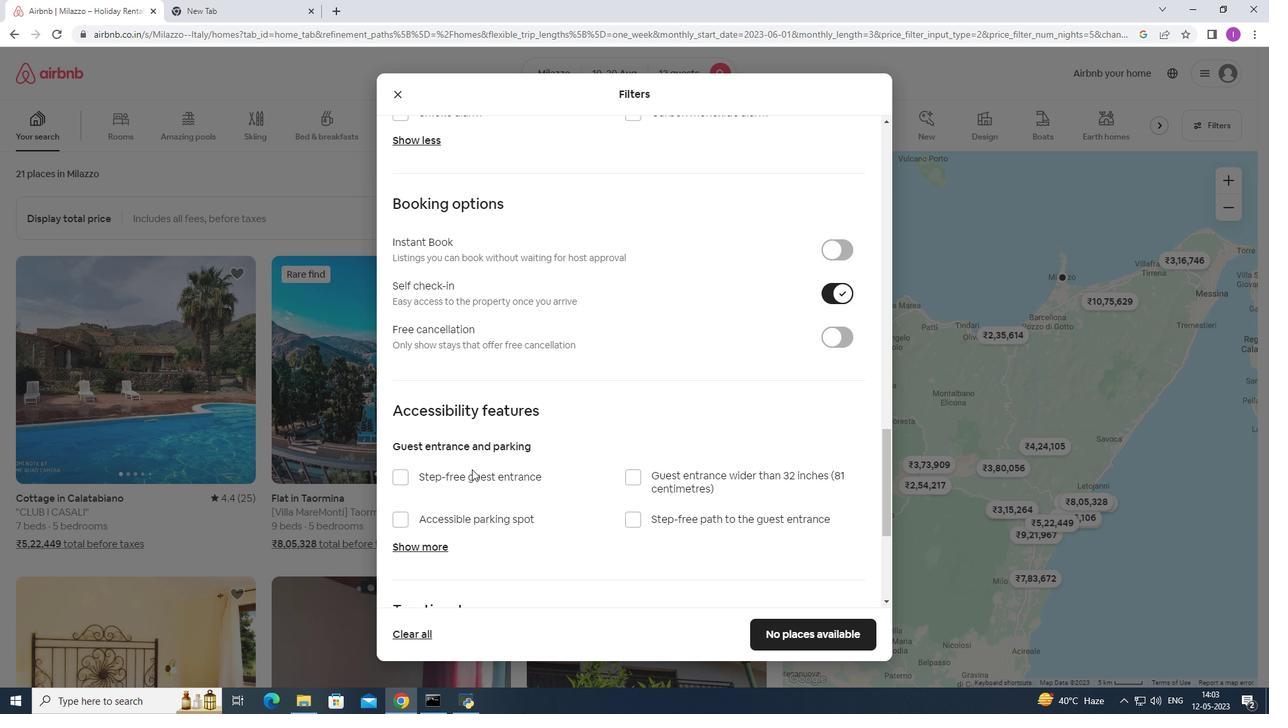 
Action: Mouse scrolled (469, 468) with delta (0, 0)
Screenshot: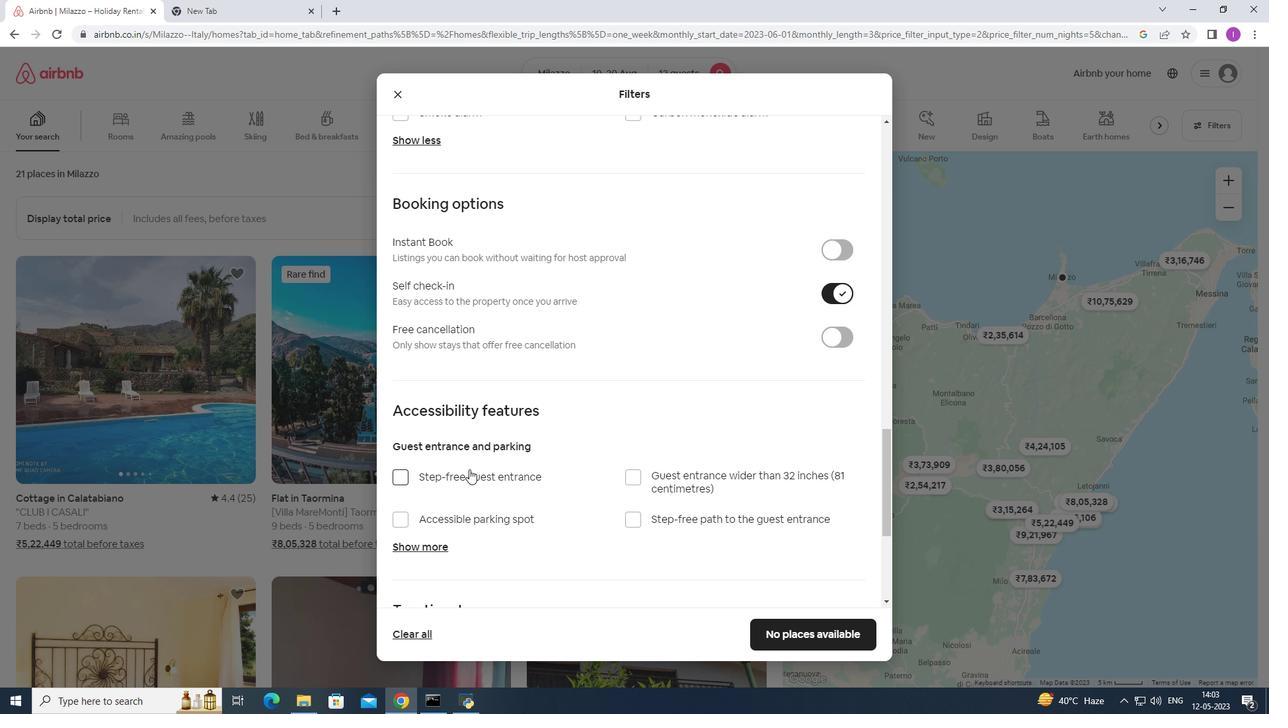 
Action: Mouse scrolled (469, 468) with delta (0, 0)
Screenshot: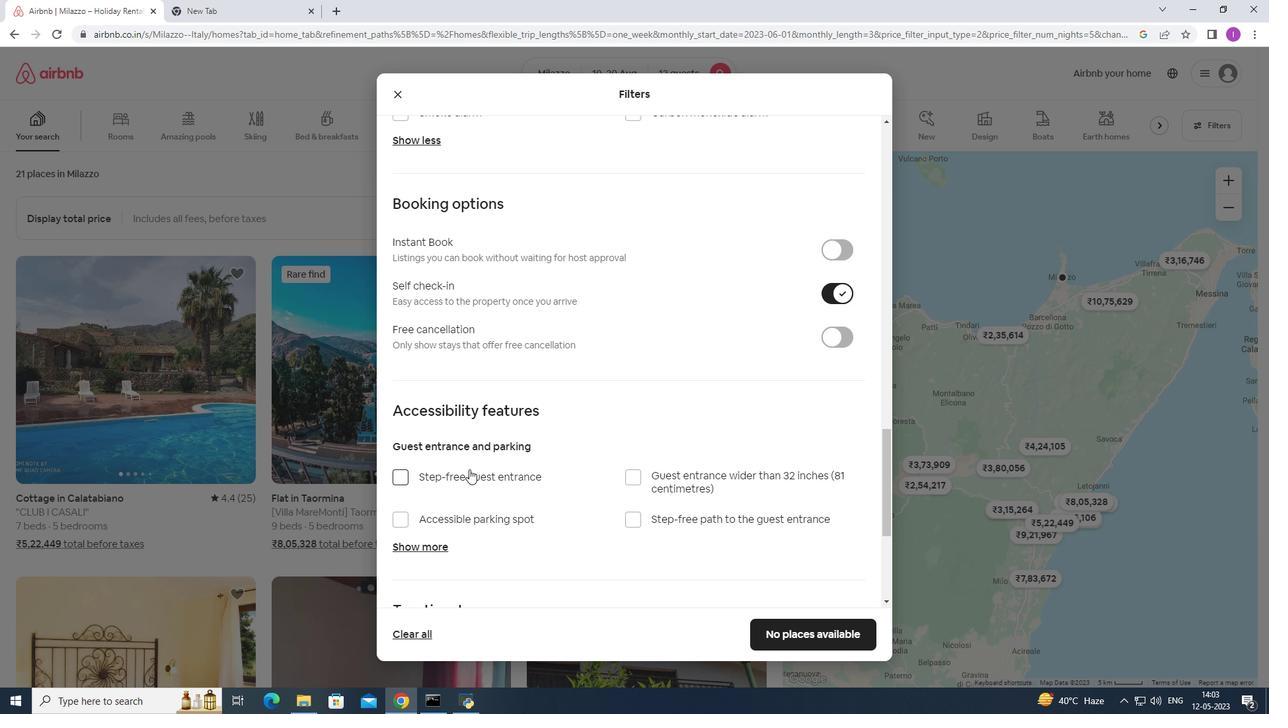 
Action: Mouse scrolled (469, 468) with delta (0, 0)
Screenshot: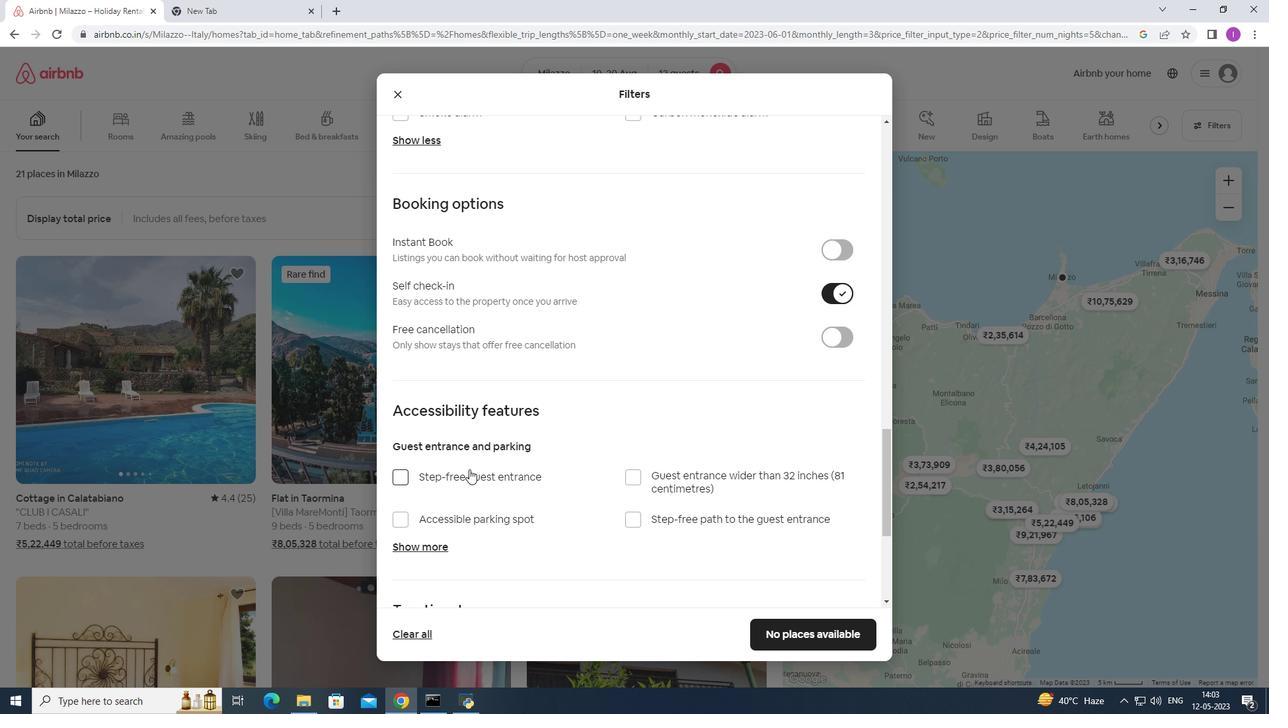 
Action: Mouse scrolled (469, 468) with delta (0, 0)
Screenshot: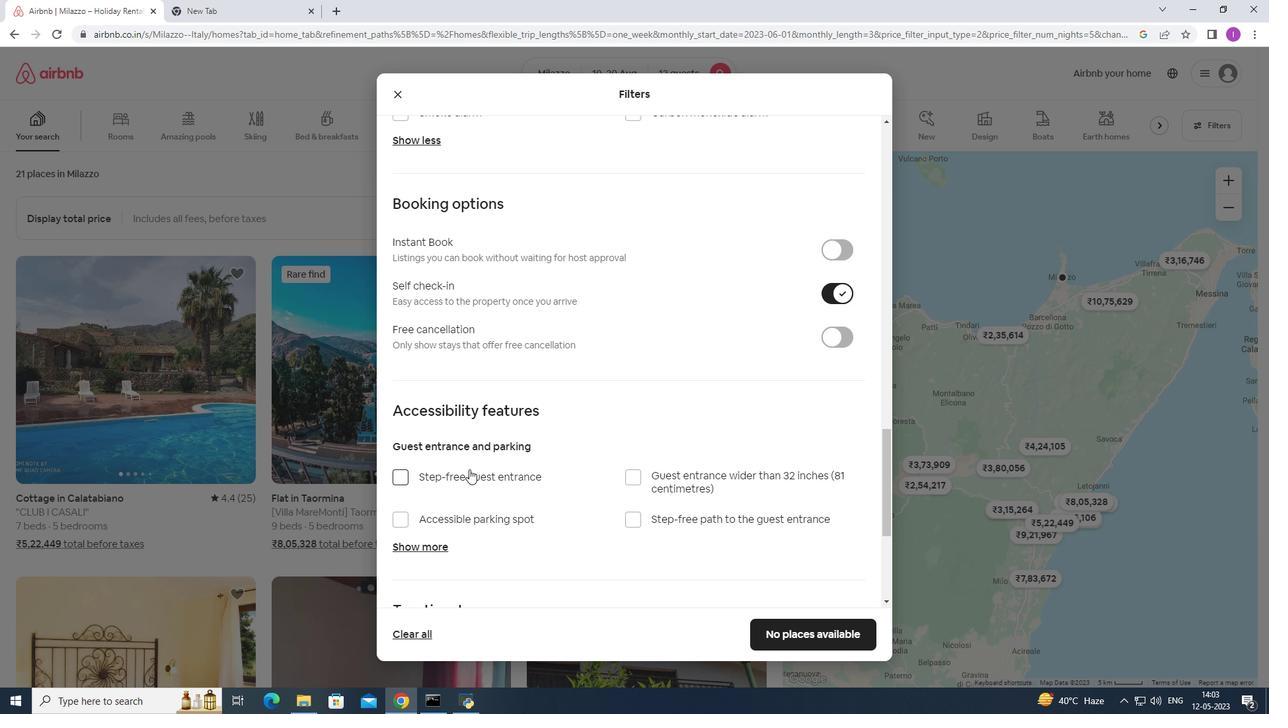 
Action: Mouse moved to (482, 453)
Screenshot: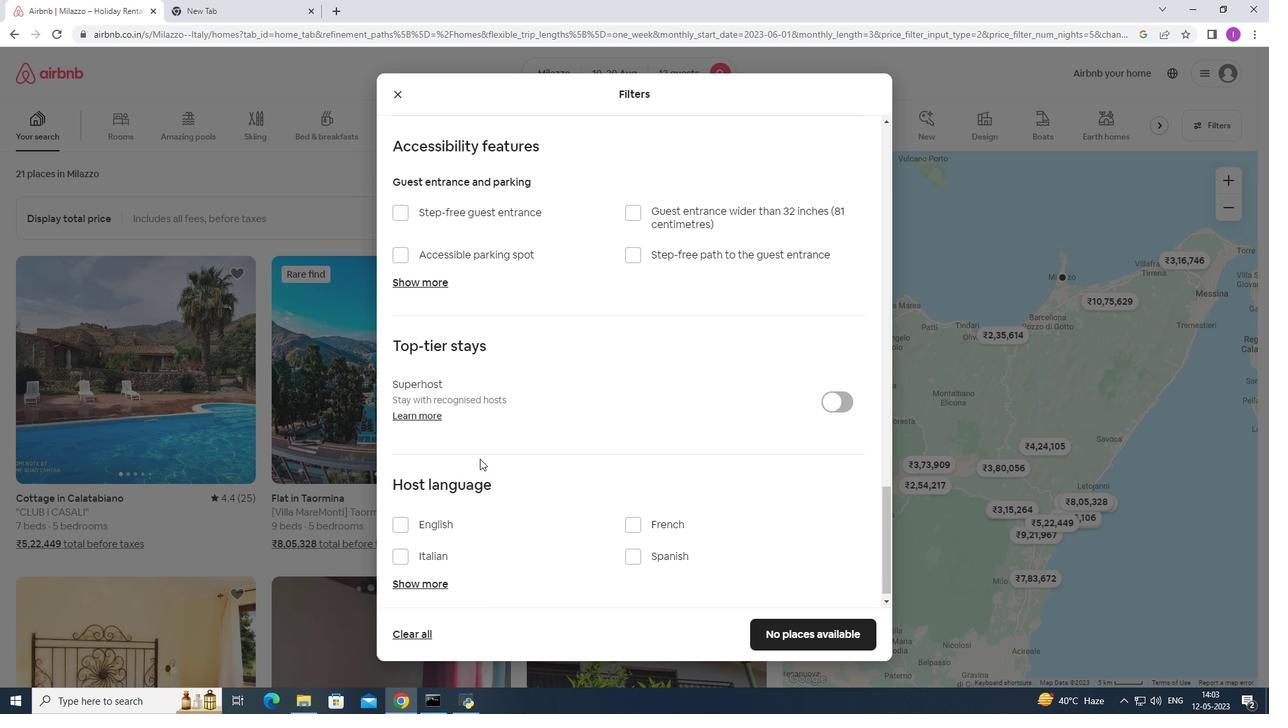 
Action: Mouse scrolled (482, 453) with delta (0, 0)
Screenshot: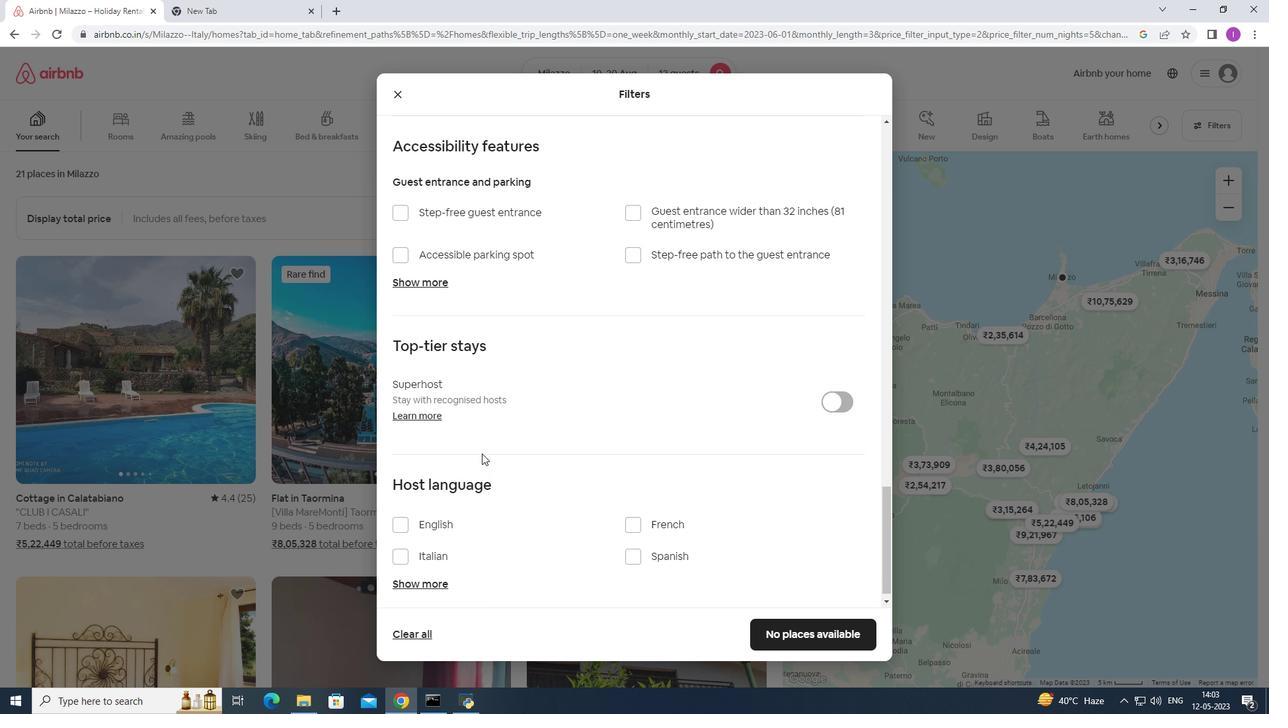 
Action: Mouse scrolled (482, 453) with delta (0, 0)
Screenshot: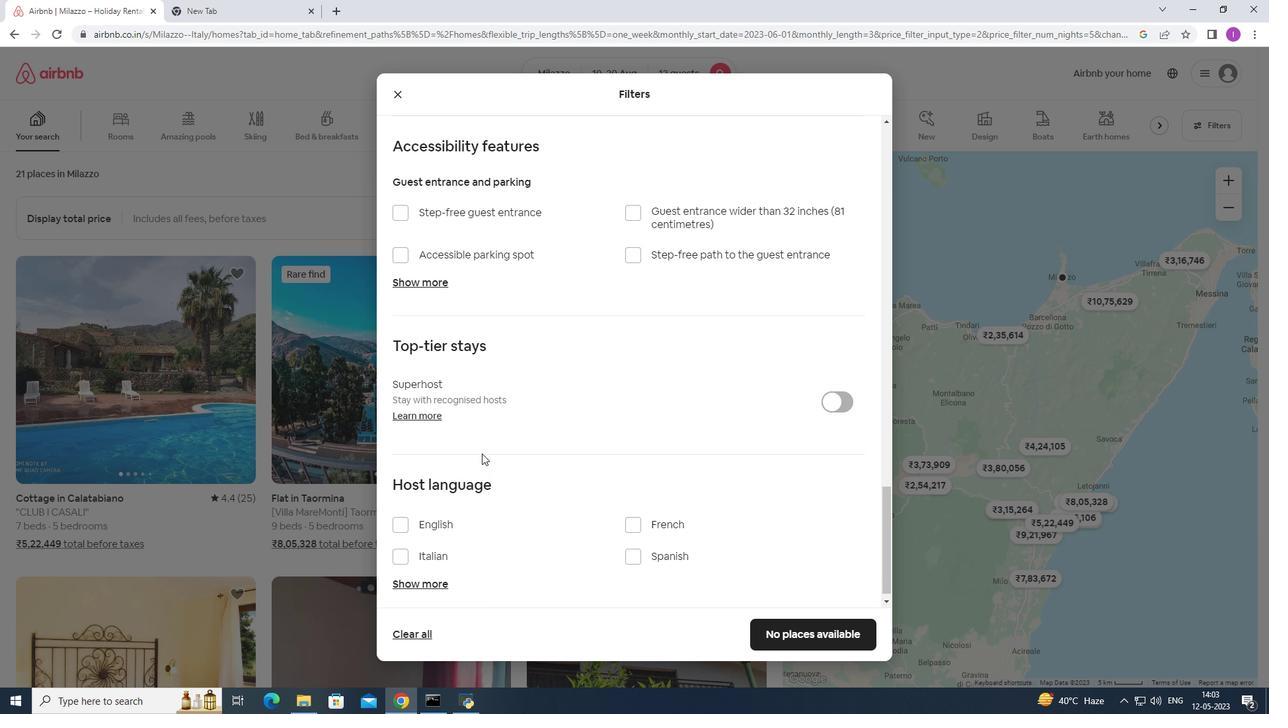 
Action: Mouse scrolled (482, 454) with delta (0, 0)
Screenshot: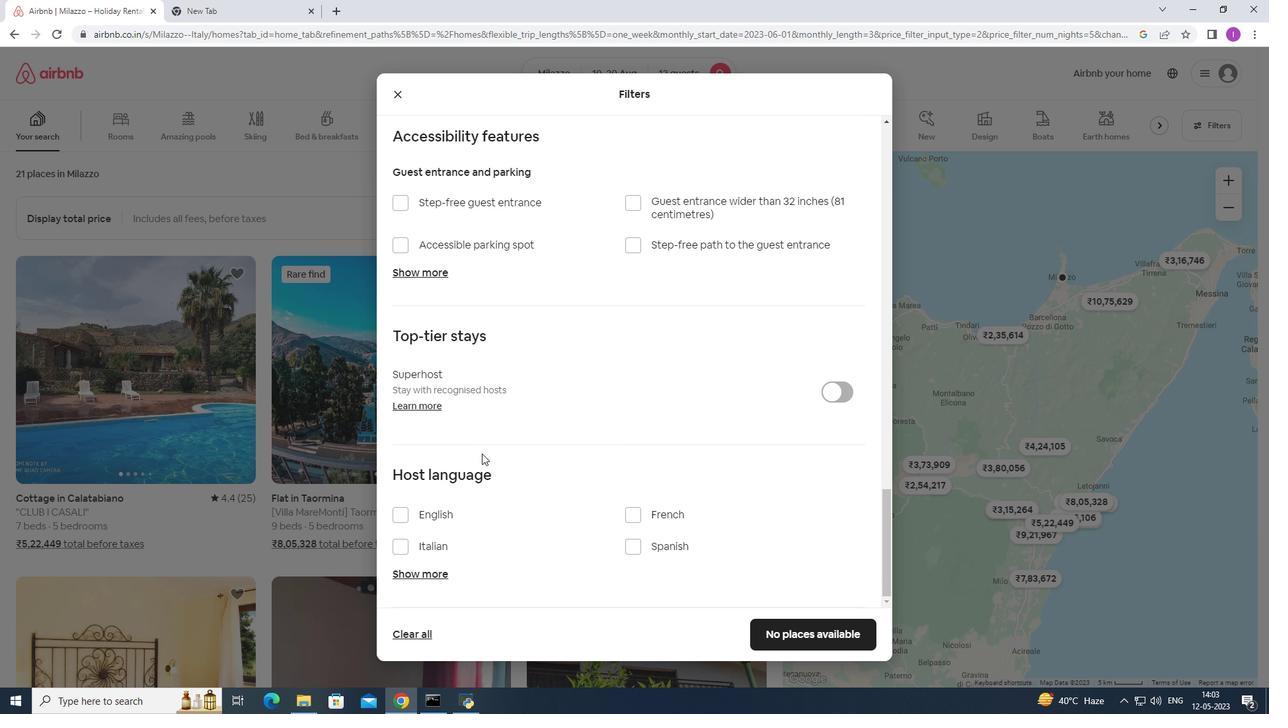 
Action: Mouse scrolled (482, 454) with delta (0, 0)
Screenshot: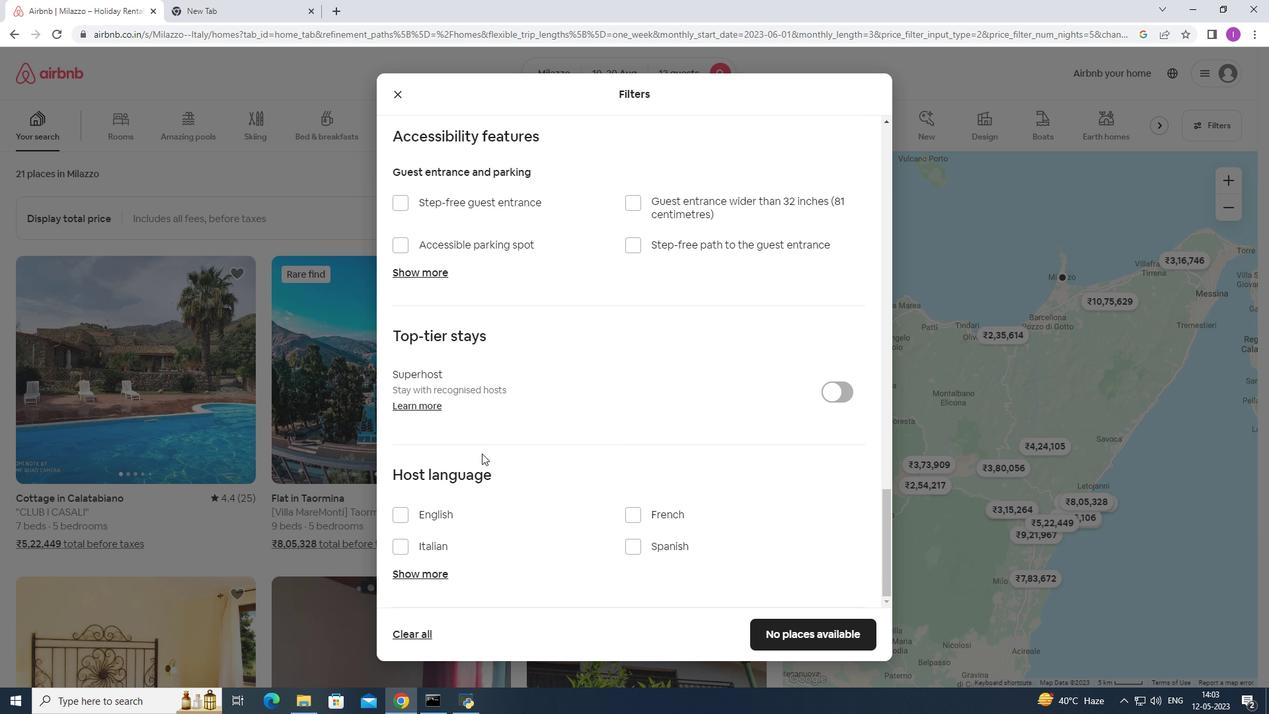 
Action: Mouse scrolled (482, 453) with delta (0, 0)
Screenshot: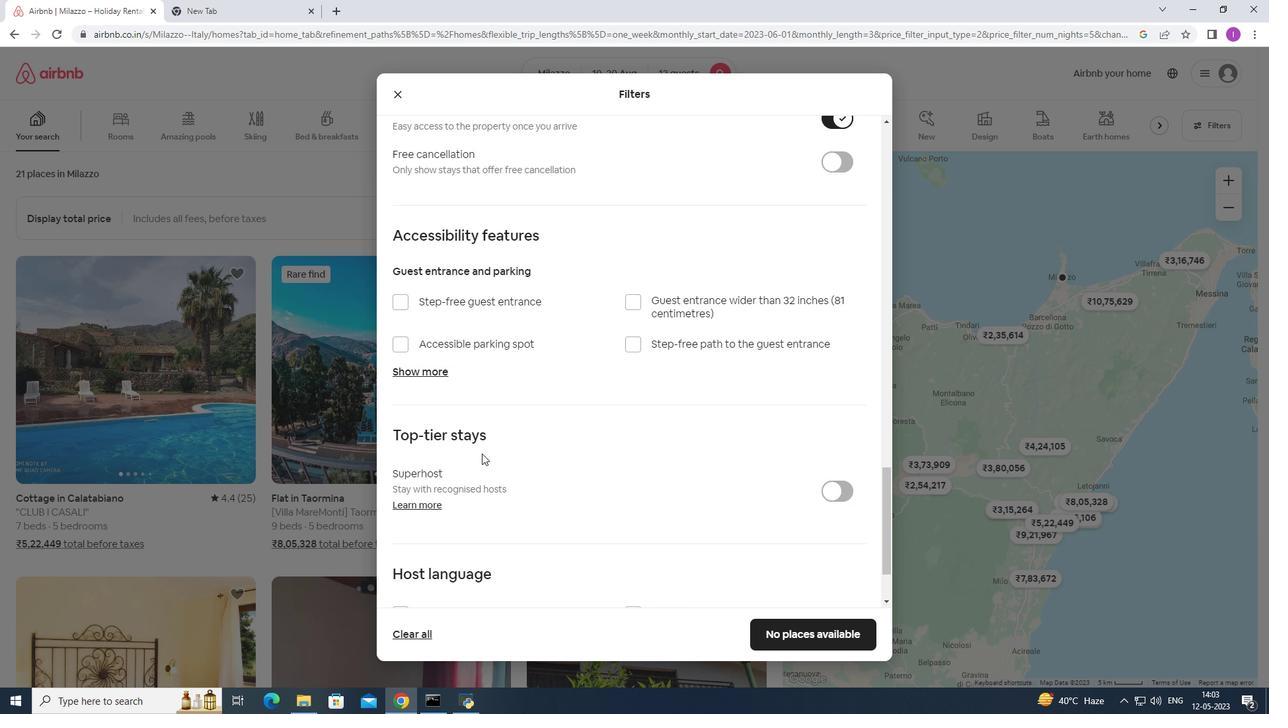 
Action: Mouse scrolled (482, 454) with delta (0, 0)
Screenshot: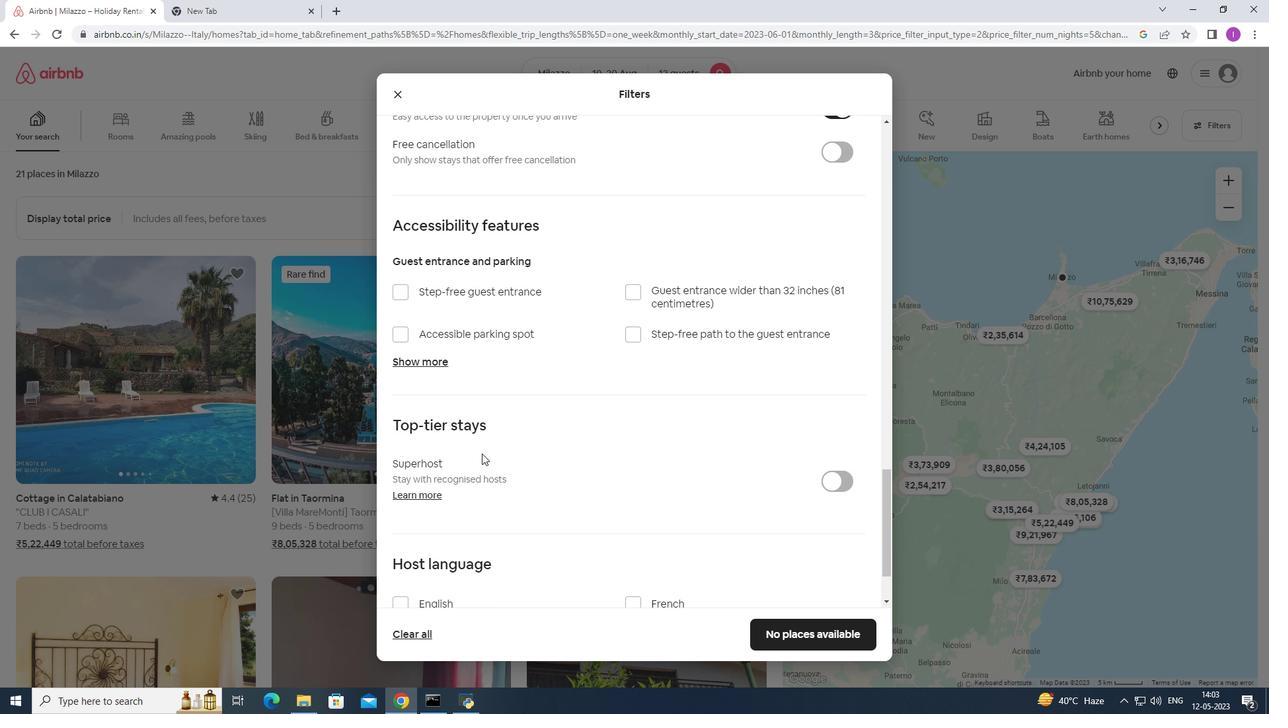 
Action: Mouse scrolled (482, 453) with delta (0, 0)
Screenshot: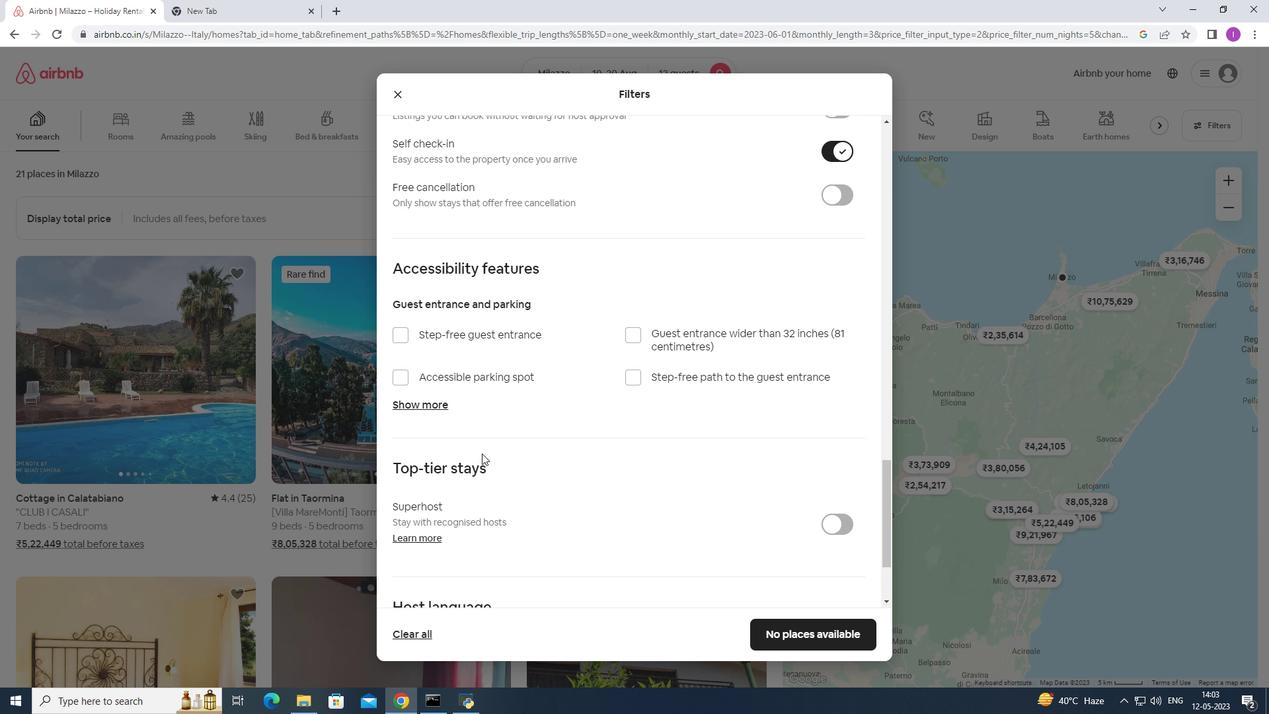 
Action: Mouse scrolled (482, 453) with delta (0, 0)
Screenshot: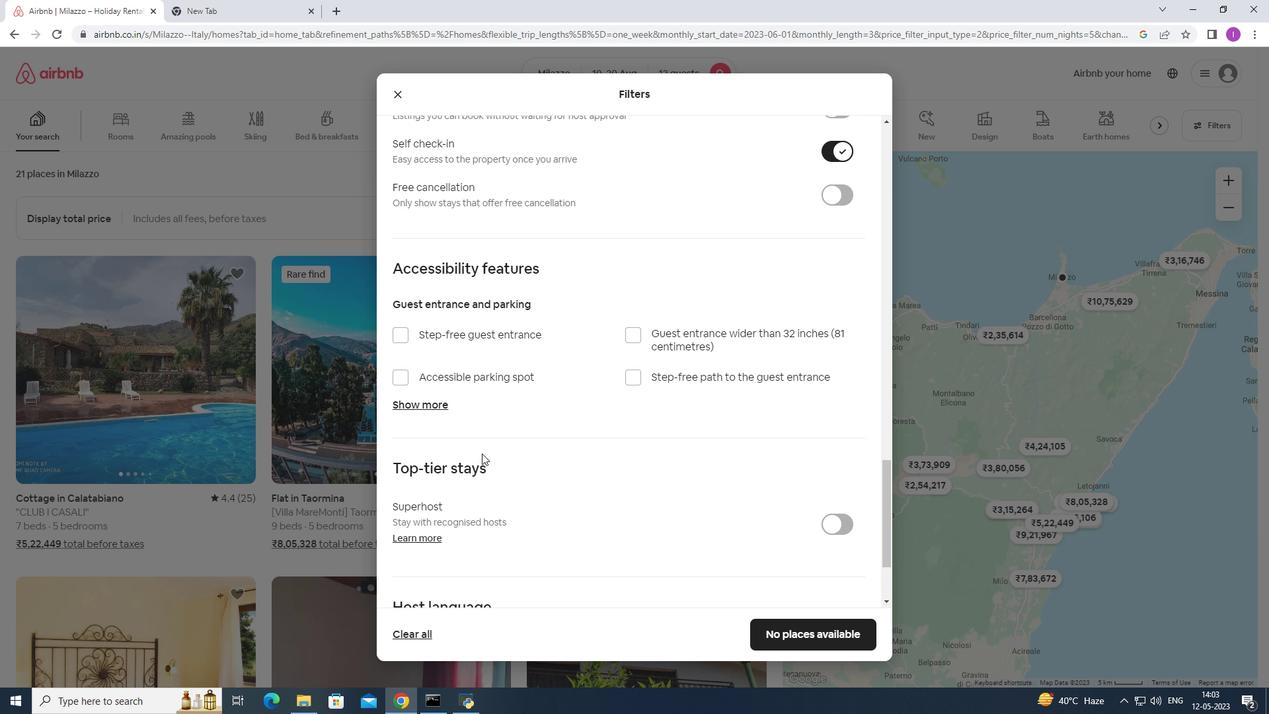 
Action: Mouse scrolled (482, 453) with delta (0, 0)
Screenshot: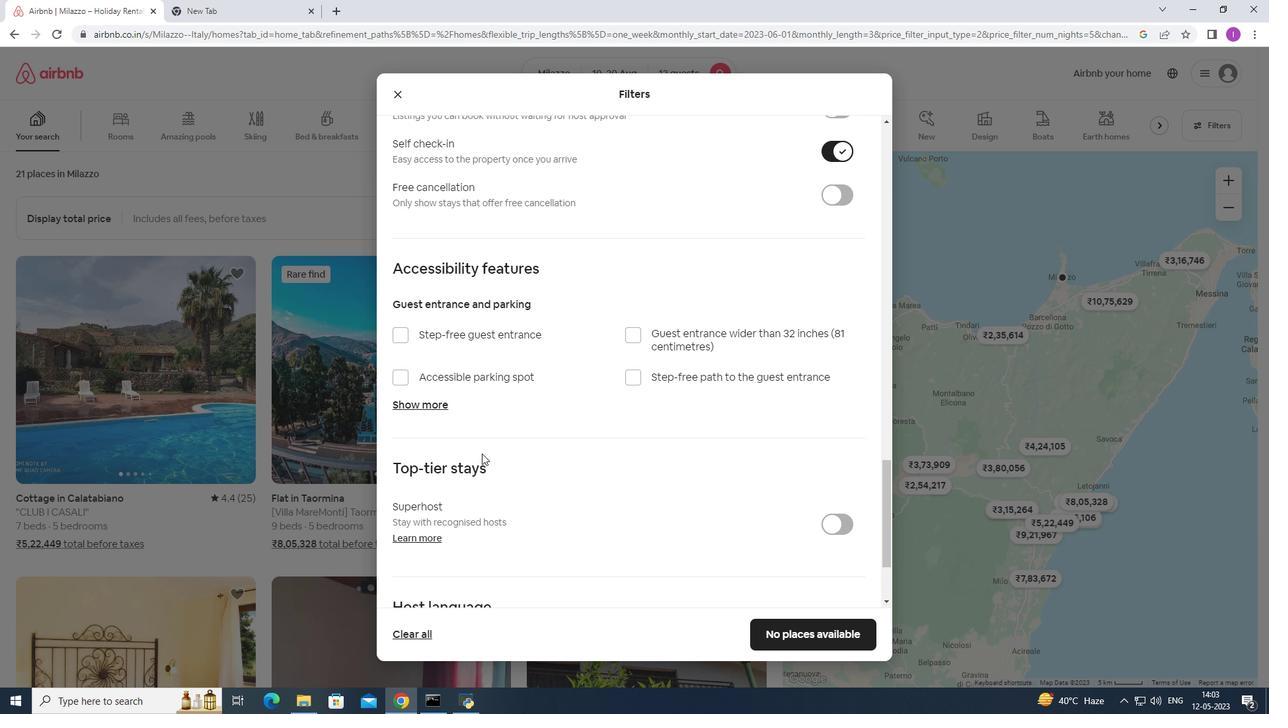 
Action: Mouse scrolled (482, 453) with delta (0, 0)
Screenshot: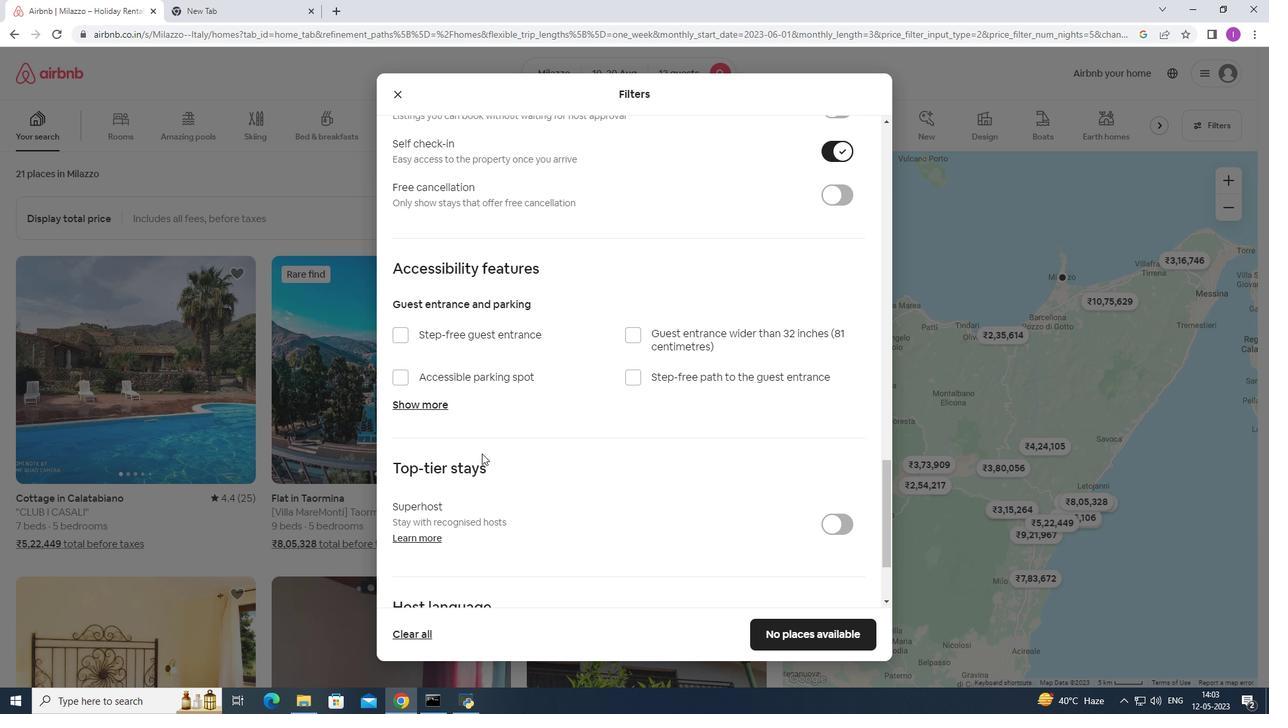 
Action: Mouse scrolled (482, 453) with delta (0, 0)
Screenshot: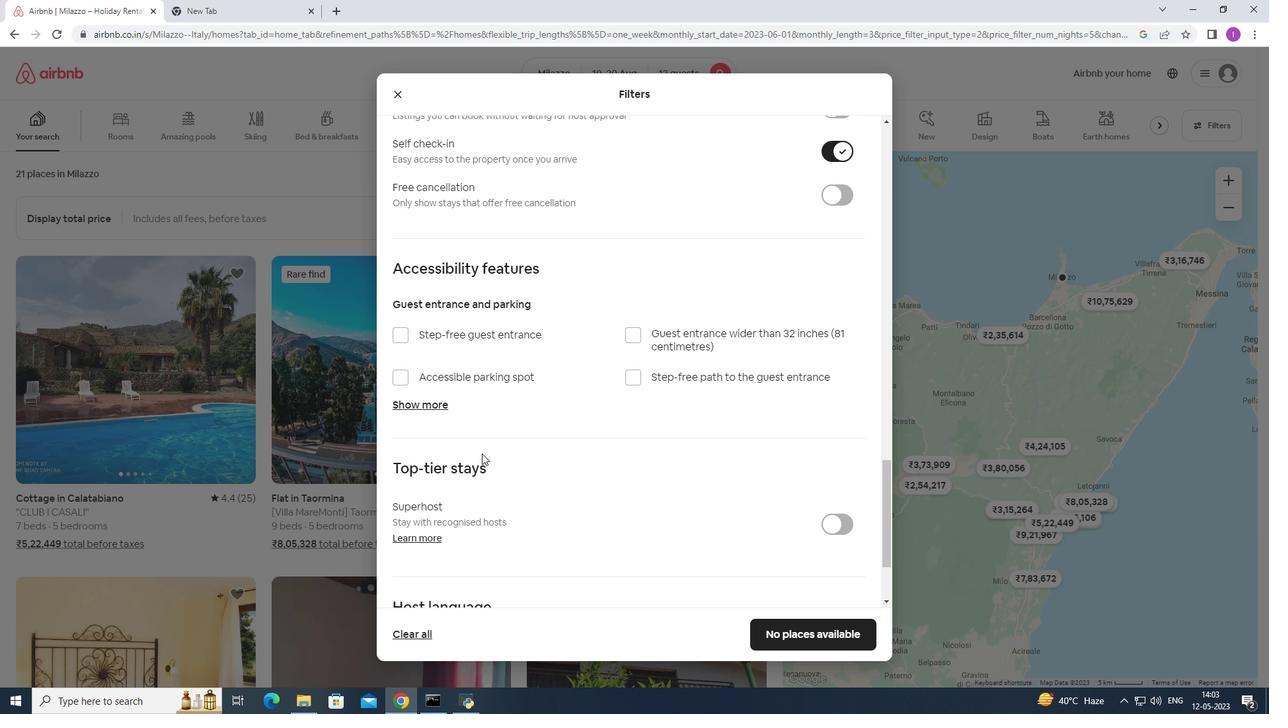 
Action: Mouse scrolled (482, 453) with delta (0, 0)
Screenshot: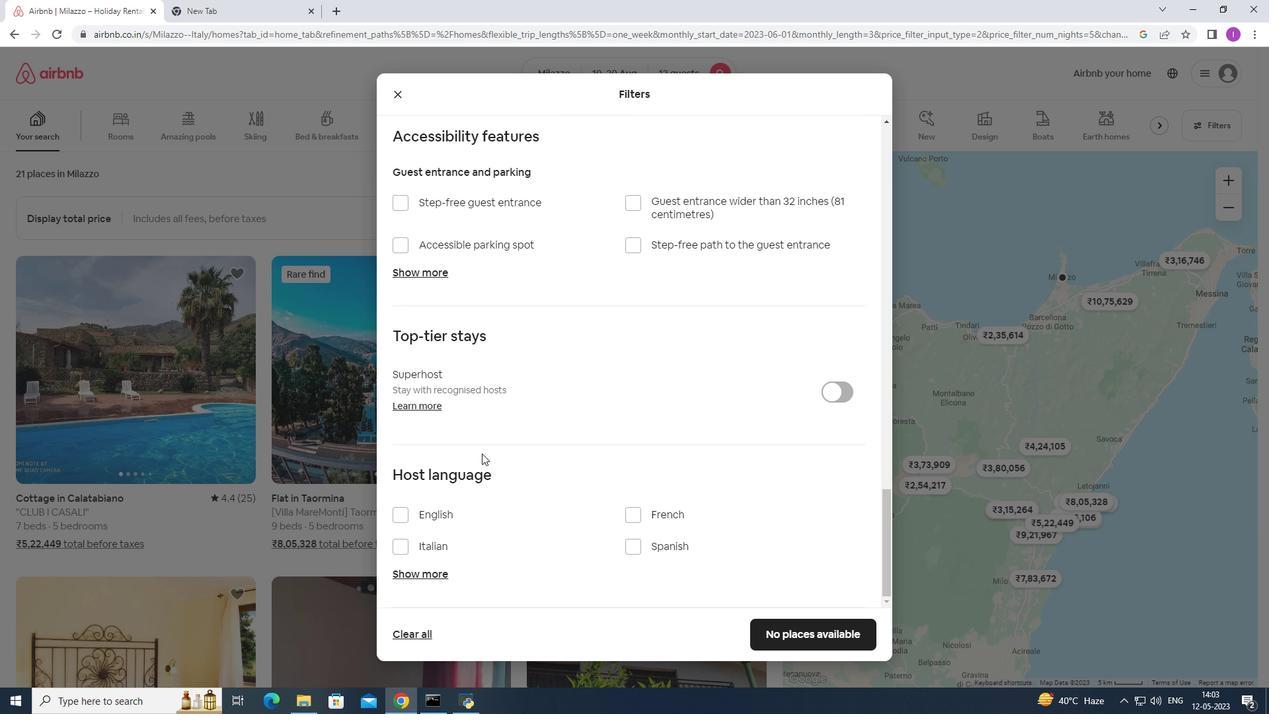 
Action: Mouse scrolled (482, 453) with delta (0, 0)
Screenshot: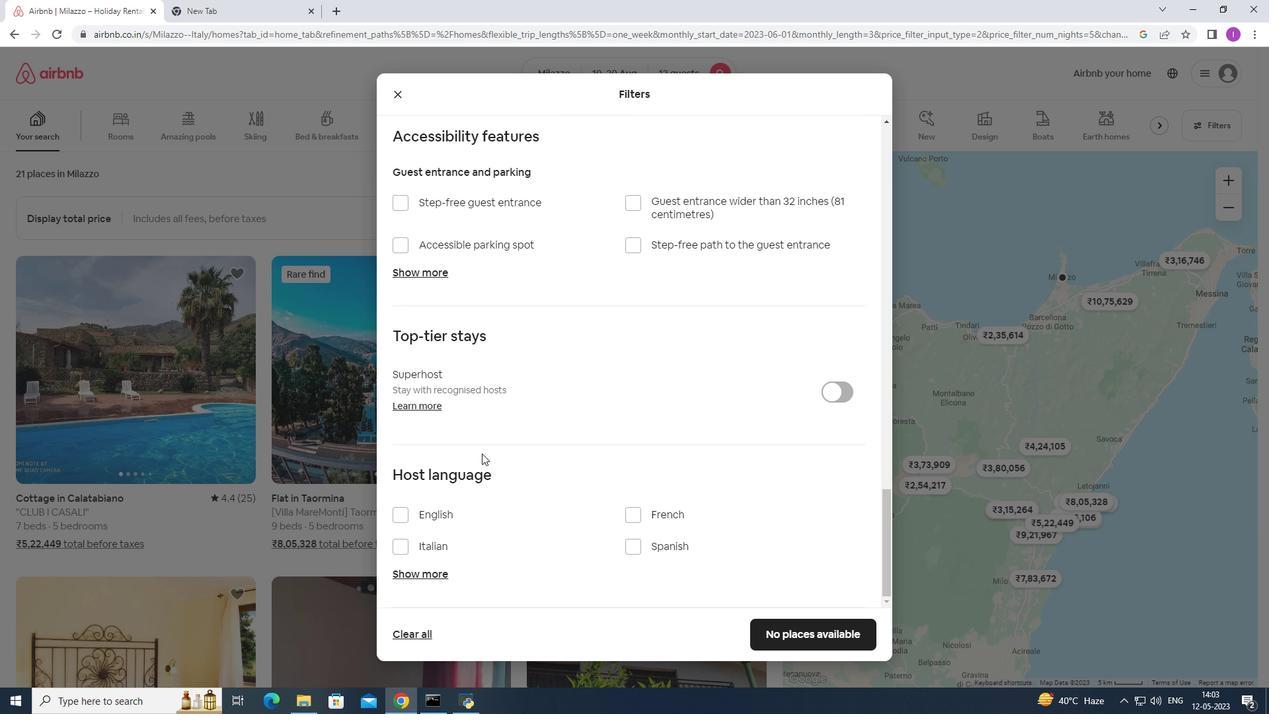 
Action: Mouse moved to (397, 515)
Screenshot: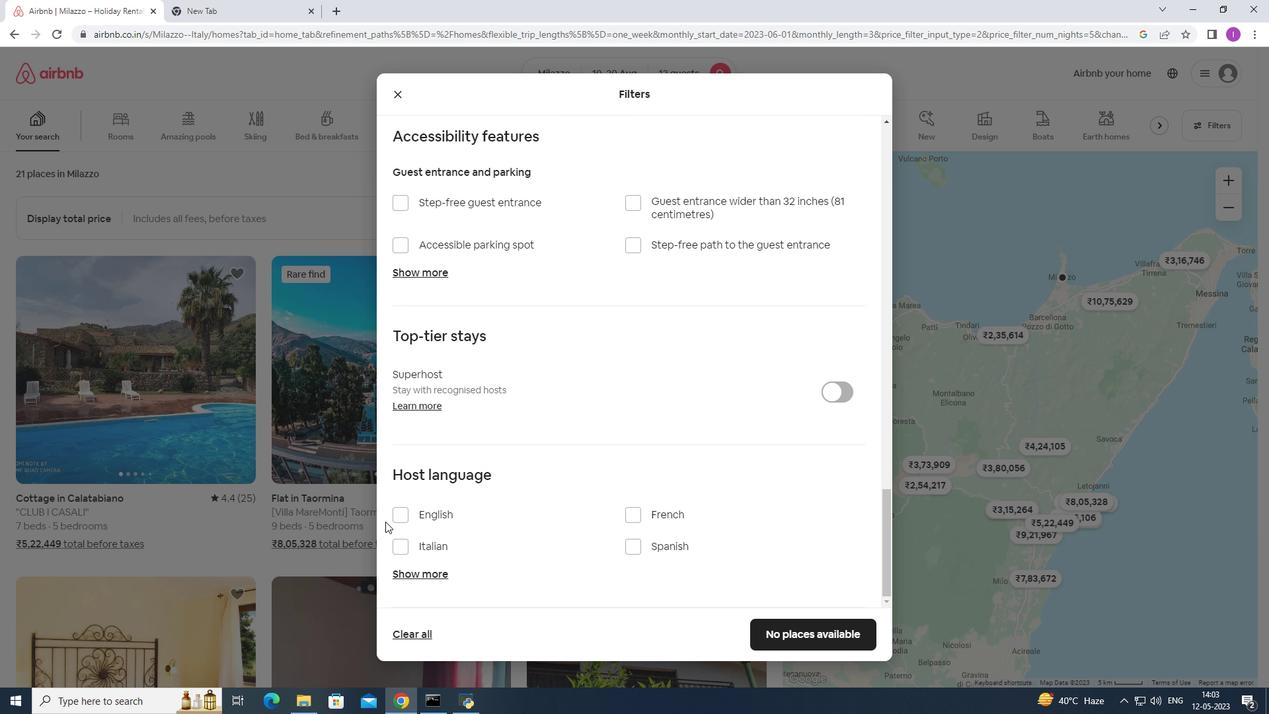 
Action: Mouse pressed left at (397, 515)
Screenshot: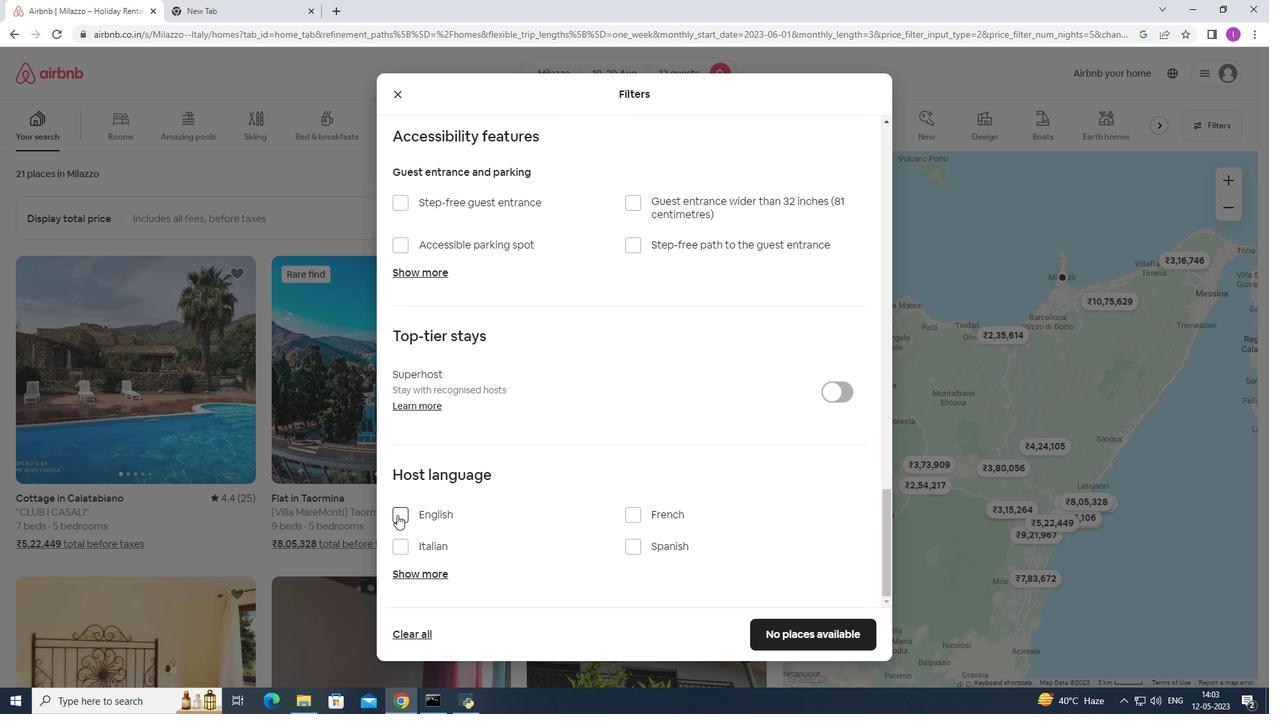 
Action: Mouse moved to (814, 631)
Screenshot: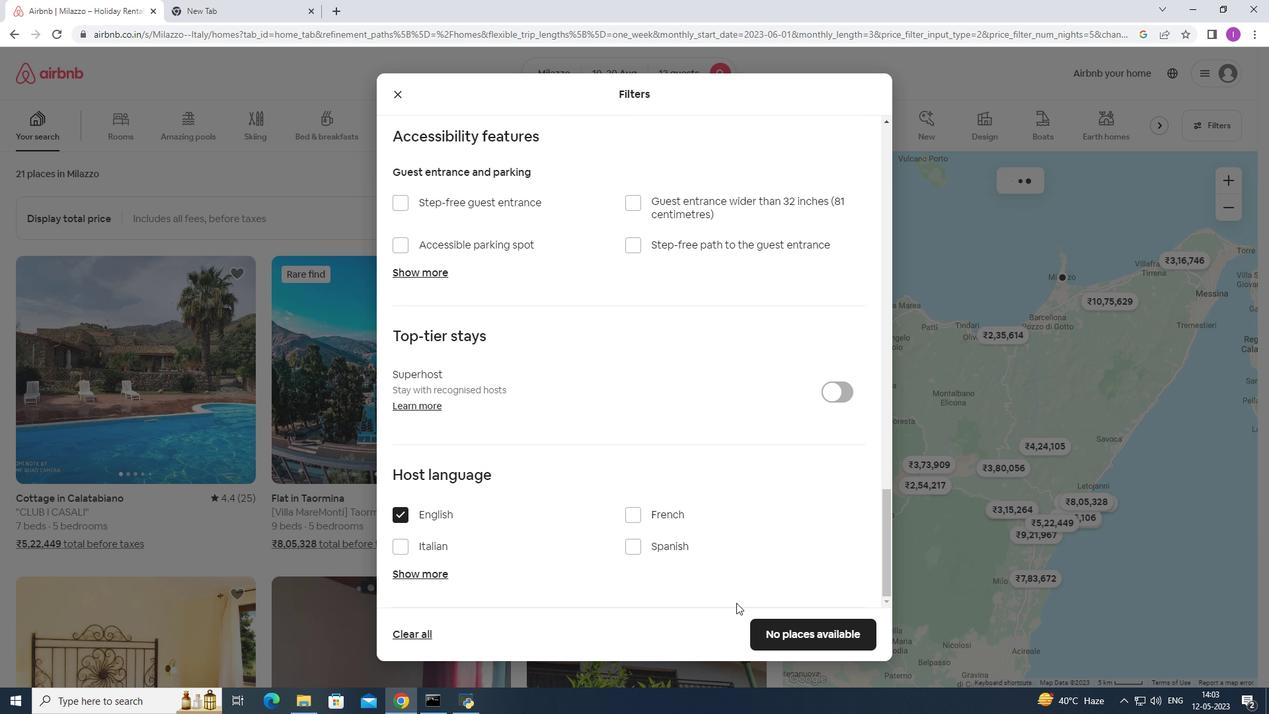 
Action: Mouse pressed left at (814, 631)
Screenshot: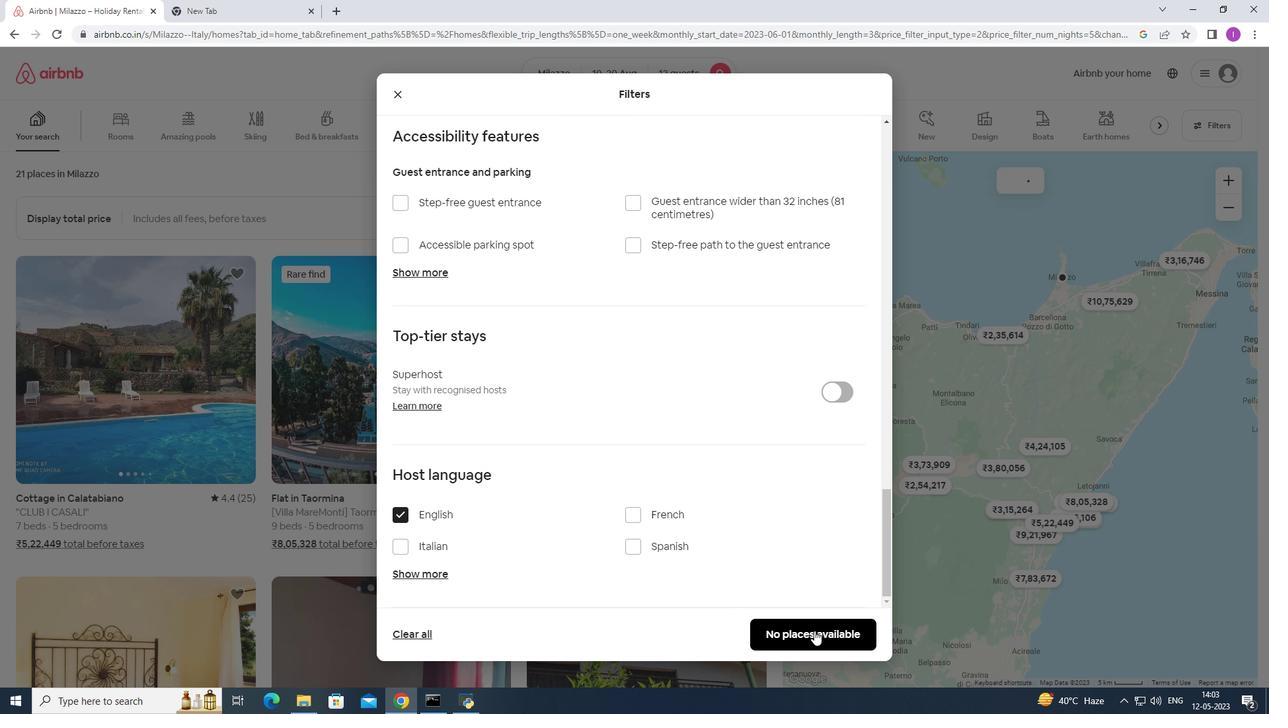 
Action: Mouse moved to (615, 499)
Screenshot: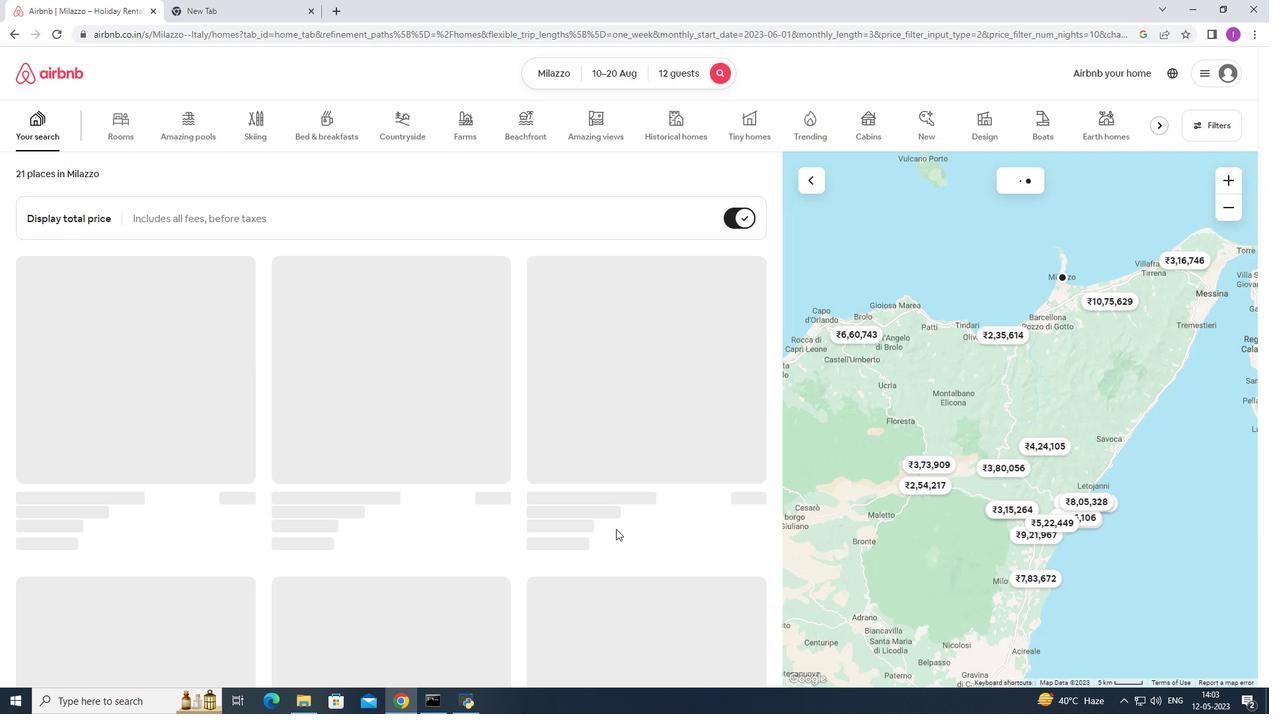 
